 Task: For heading Use Lora with yellow colour.  font size for heading24,  'Change the font style of data to'Lora and font size to 16,  Change the alignment of both headline & data to Align left In the sheet  Attendance Sheet for Weekly Auditingbook
Action: Mouse moved to (532, 375)
Screenshot: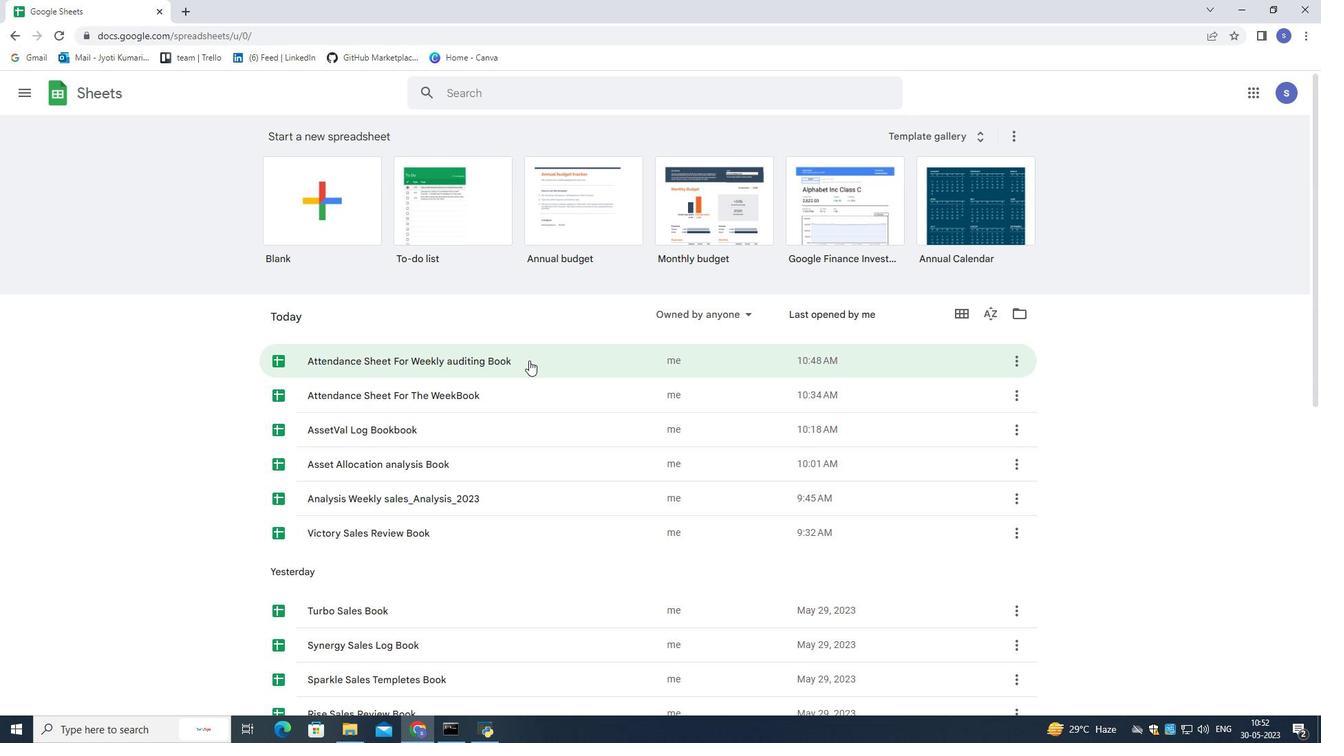 
Action: Mouse scrolled (532, 374) with delta (0, 0)
Screenshot: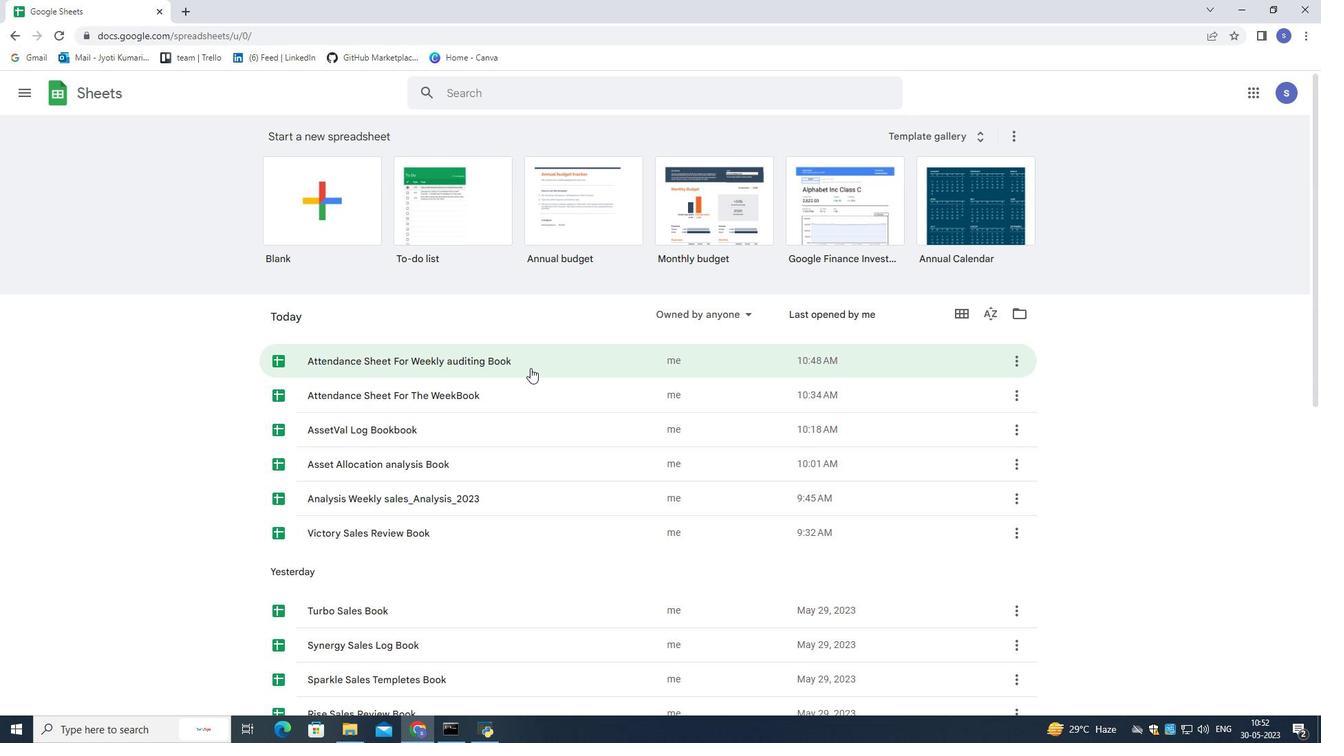 
Action: Mouse moved to (532, 375)
Screenshot: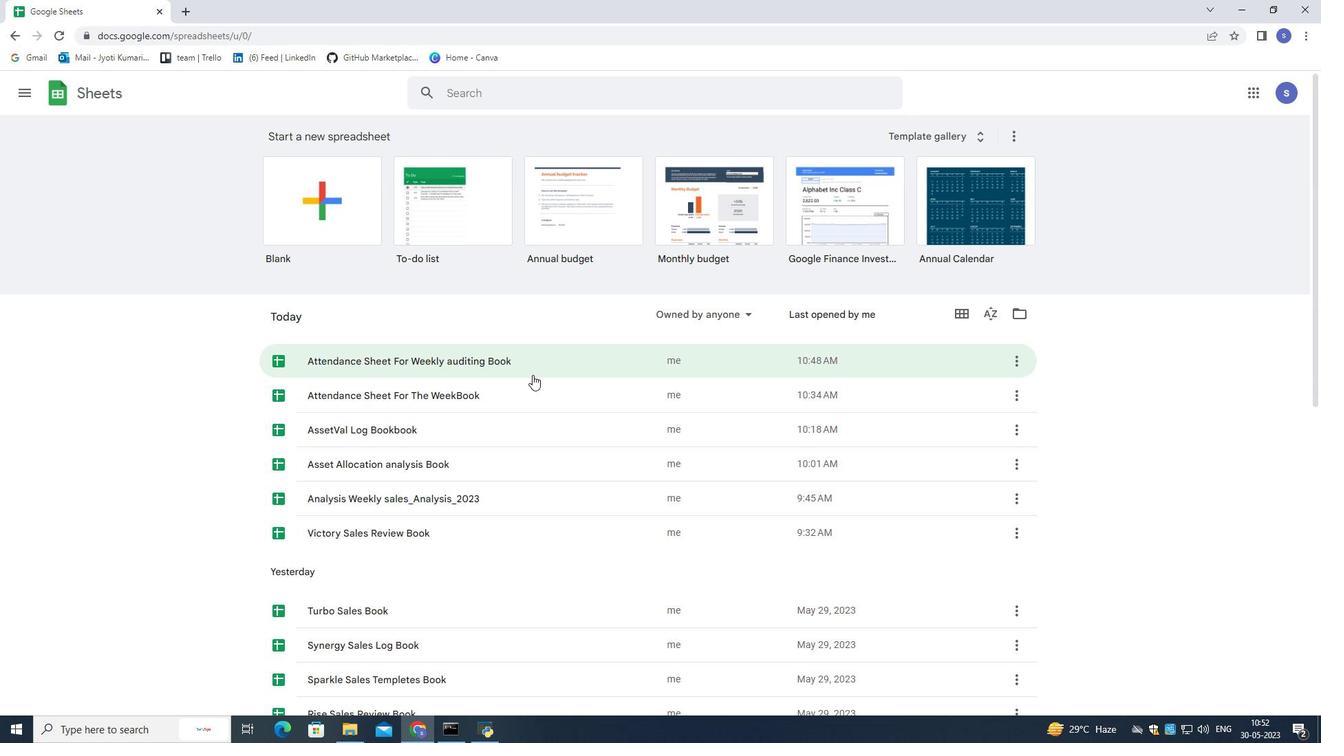 
Action: Mouse scrolled (532, 375) with delta (0, 0)
Screenshot: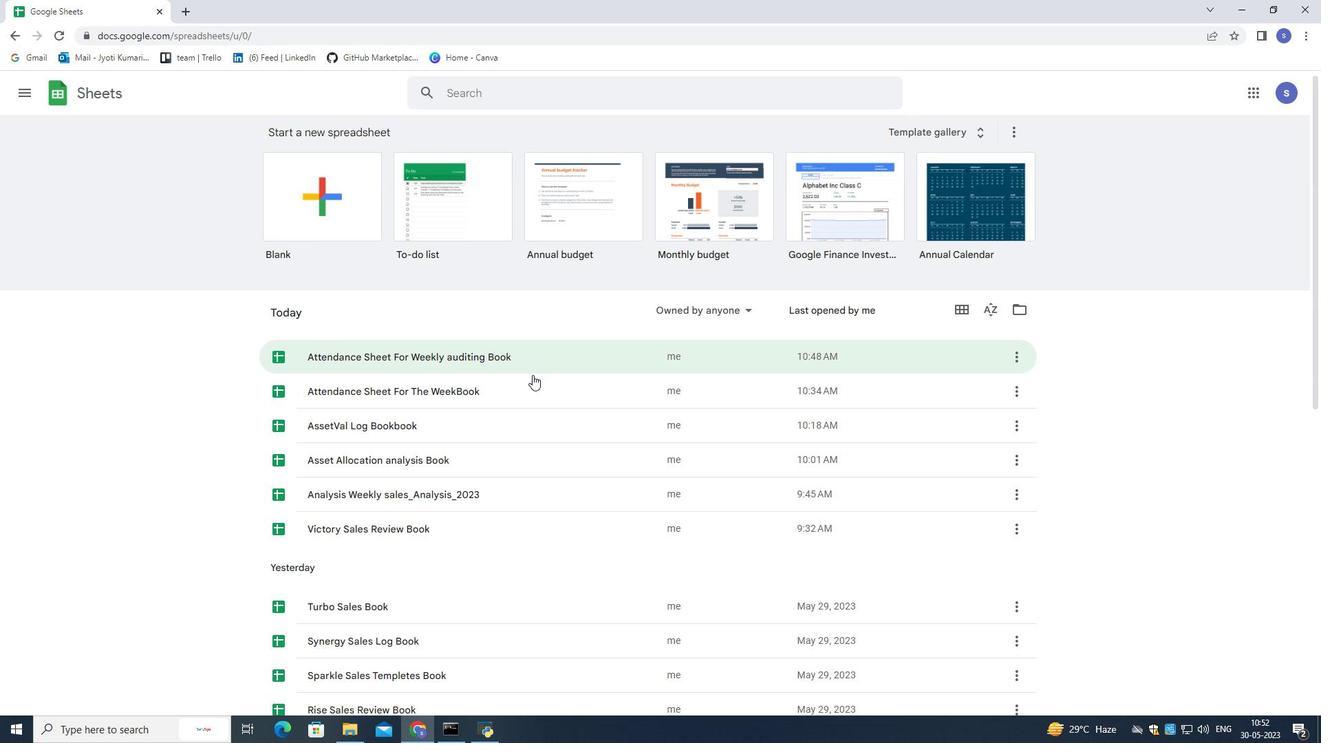 
Action: Mouse scrolled (532, 375) with delta (0, 0)
Screenshot: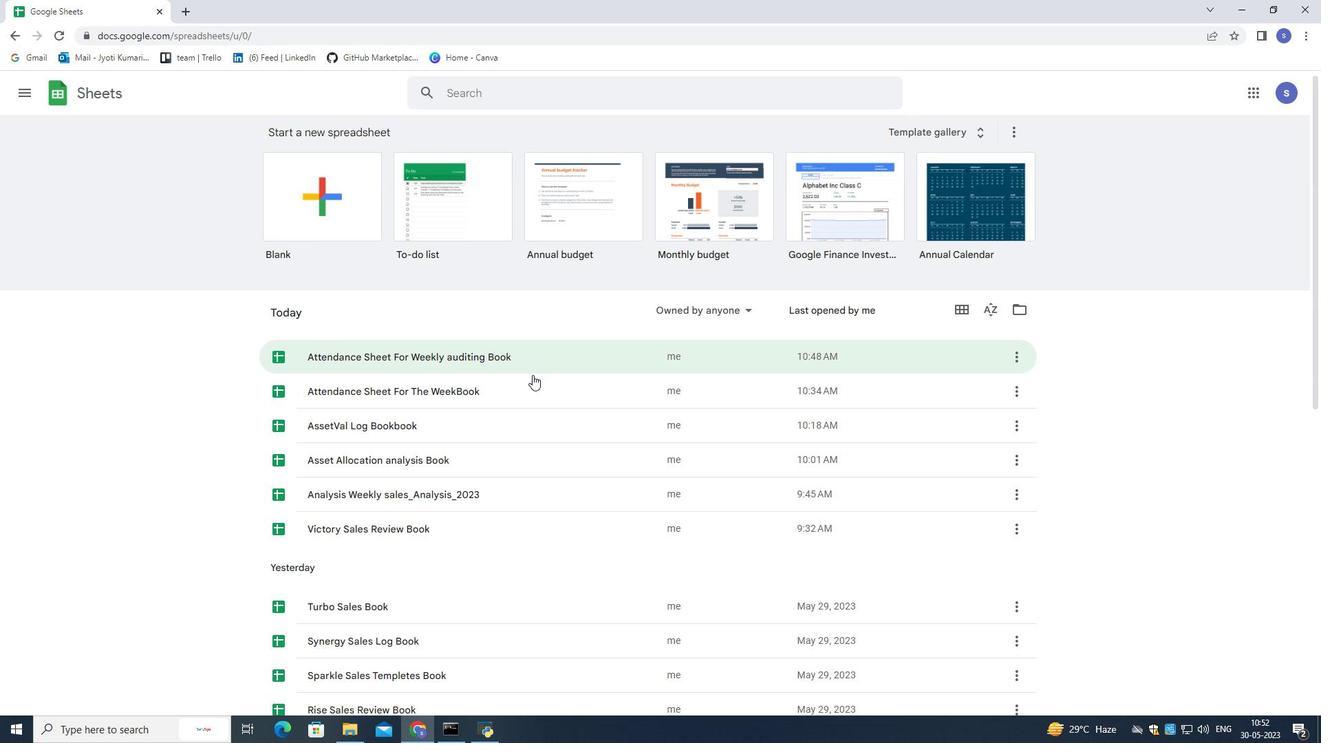 
Action: Mouse scrolled (532, 375) with delta (0, 0)
Screenshot: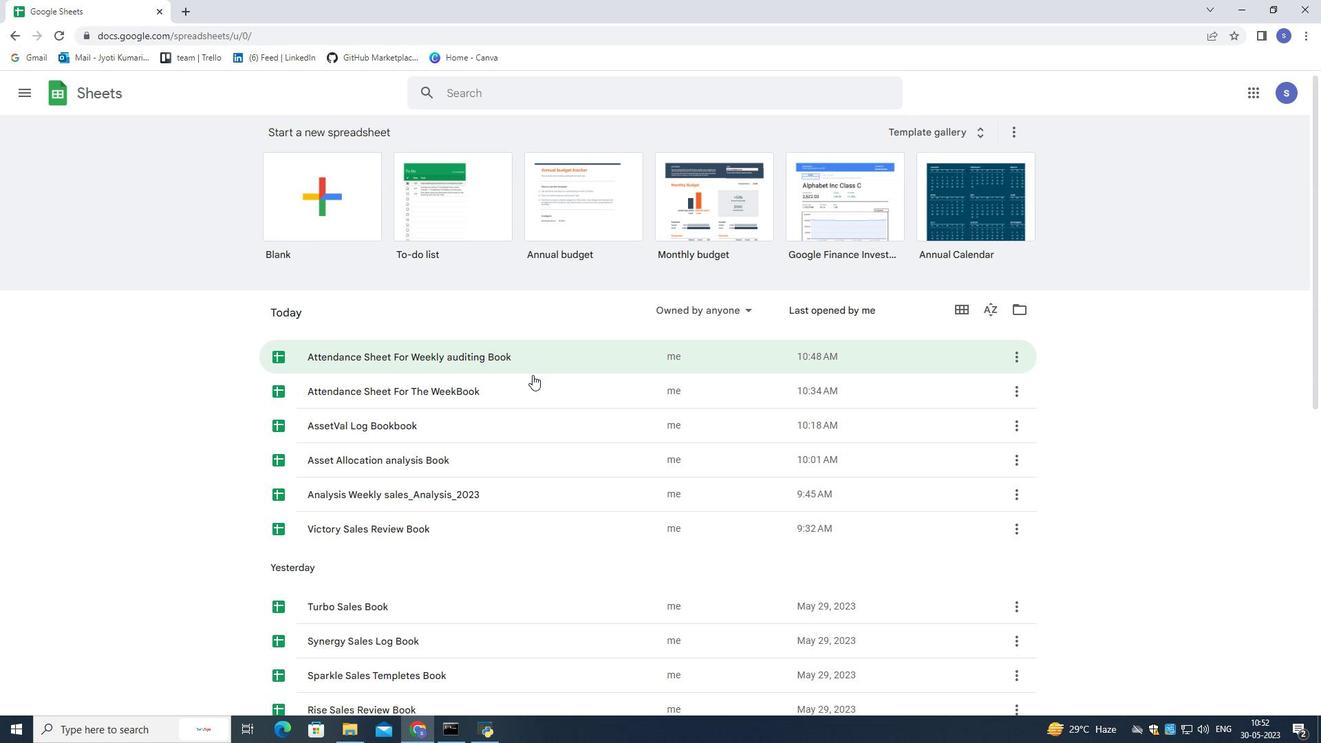 
Action: Mouse scrolled (532, 375) with delta (0, 0)
Screenshot: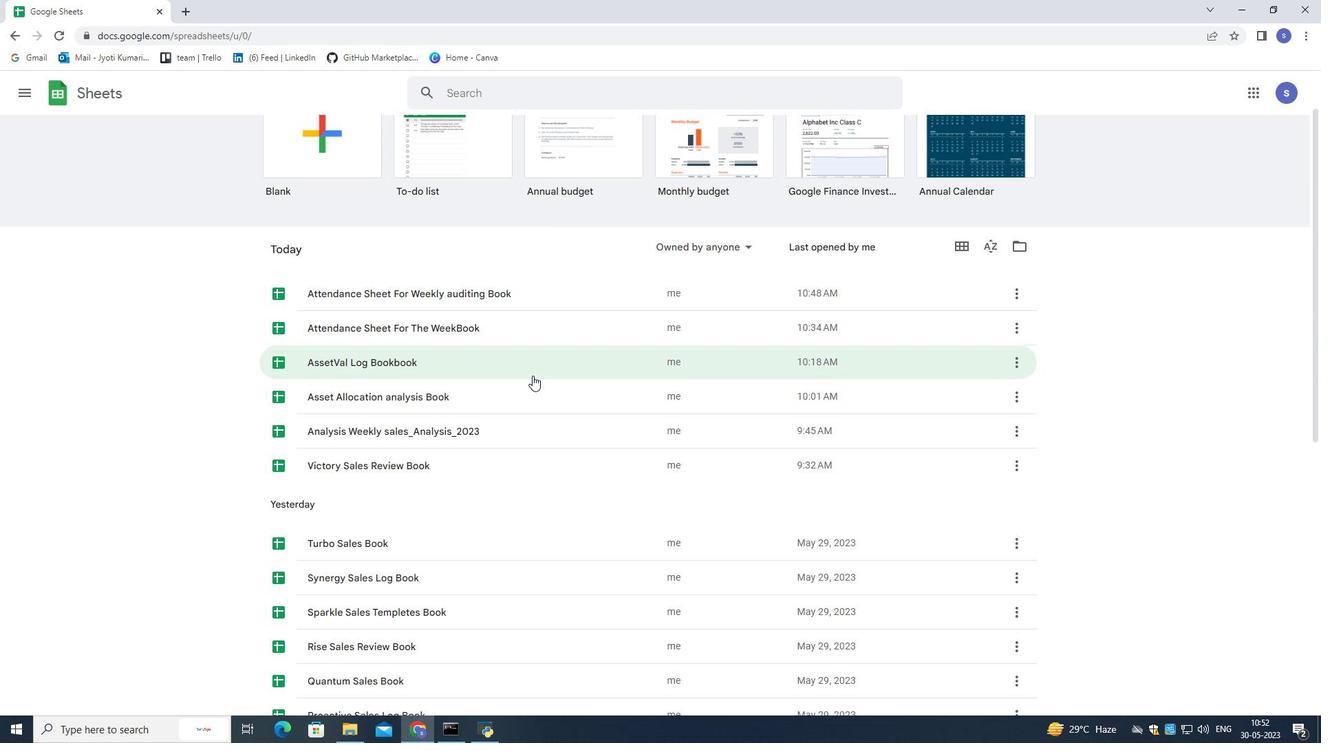 
Action: Mouse scrolled (532, 376) with delta (0, 0)
Screenshot: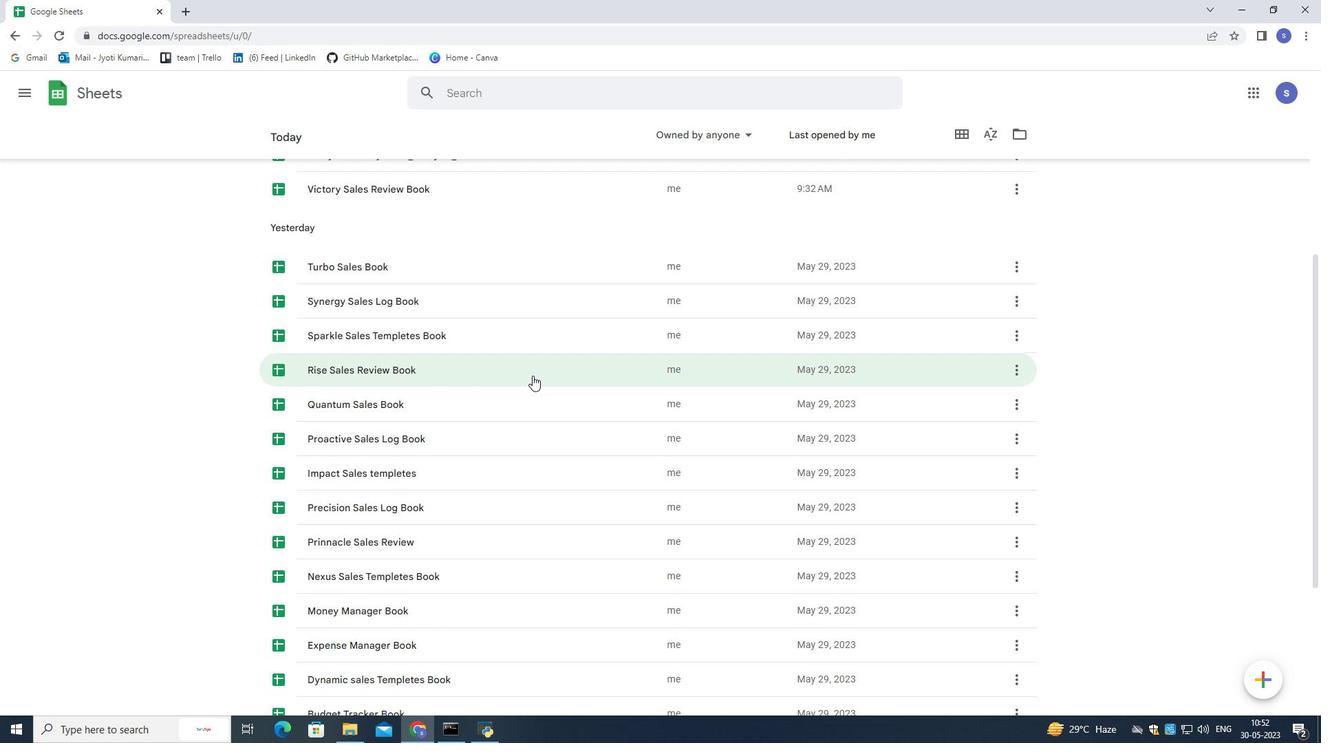 
Action: Mouse scrolled (532, 376) with delta (0, 0)
Screenshot: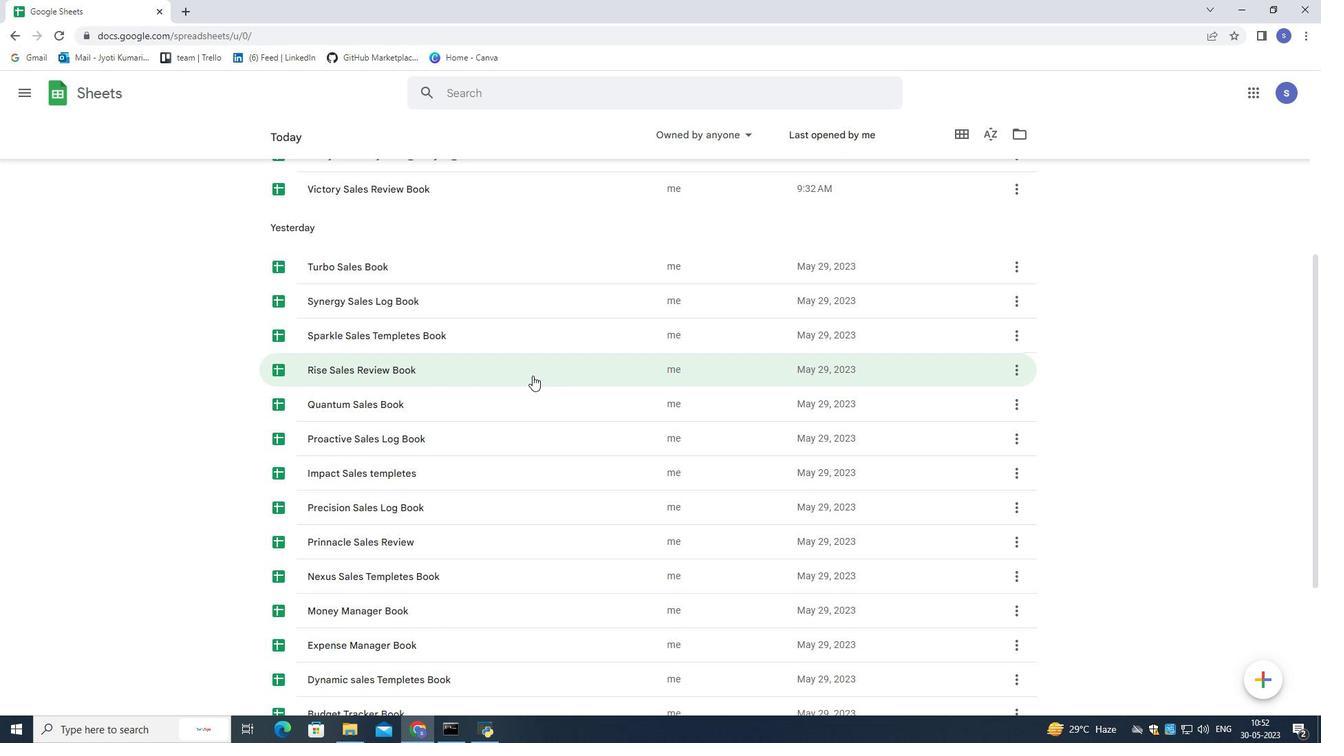 
Action: Mouse scrolled (532, 376) with delta (0, 0)
Screenshot: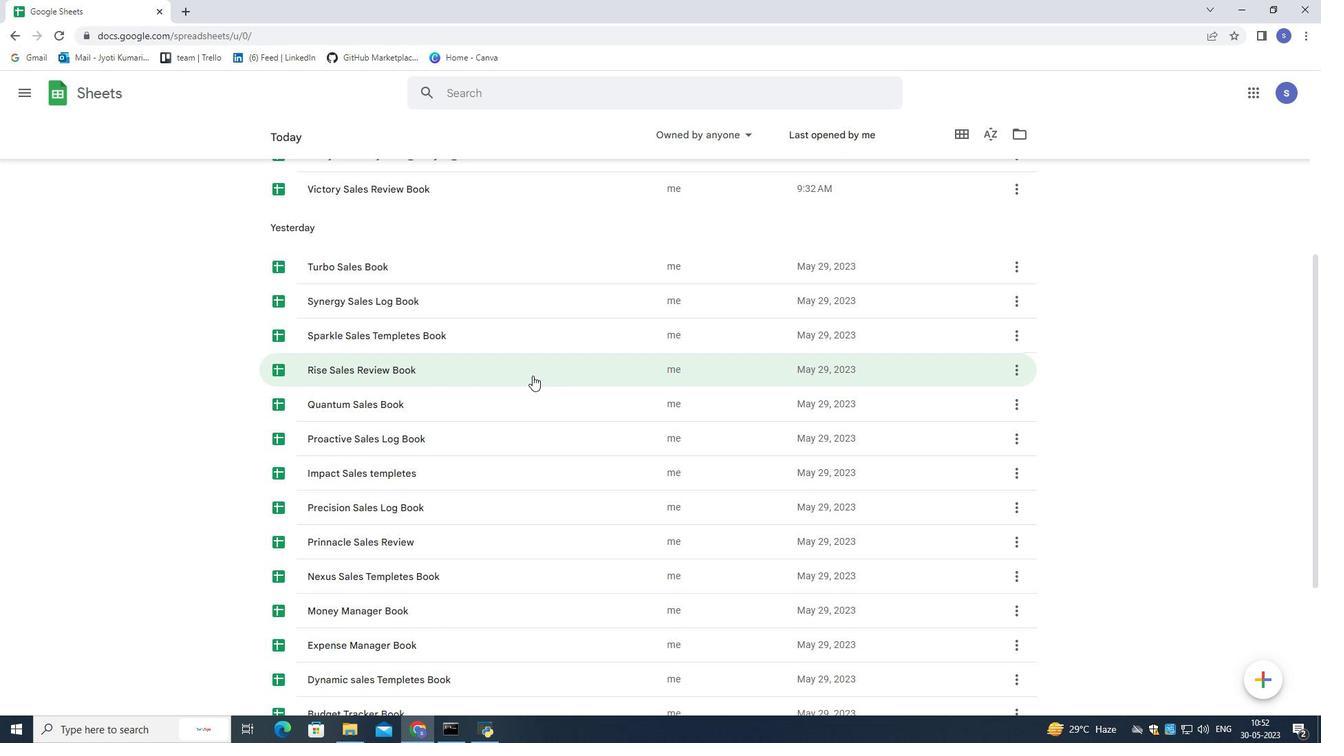 
Action: Mouse scrolled (532, 376) with delta (0, 0)
Screenshot: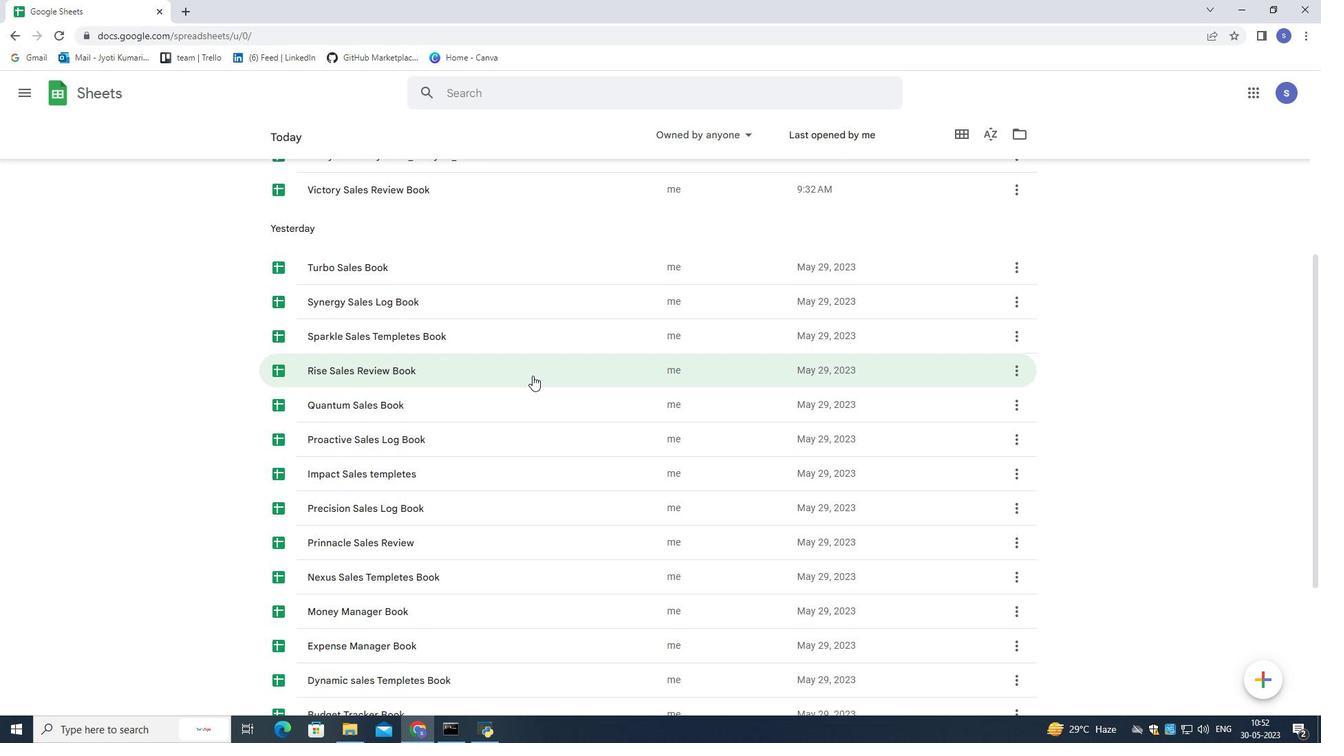 
Action: Mouse scrolled (532, 376) with delta (0, 0)
Screenshot: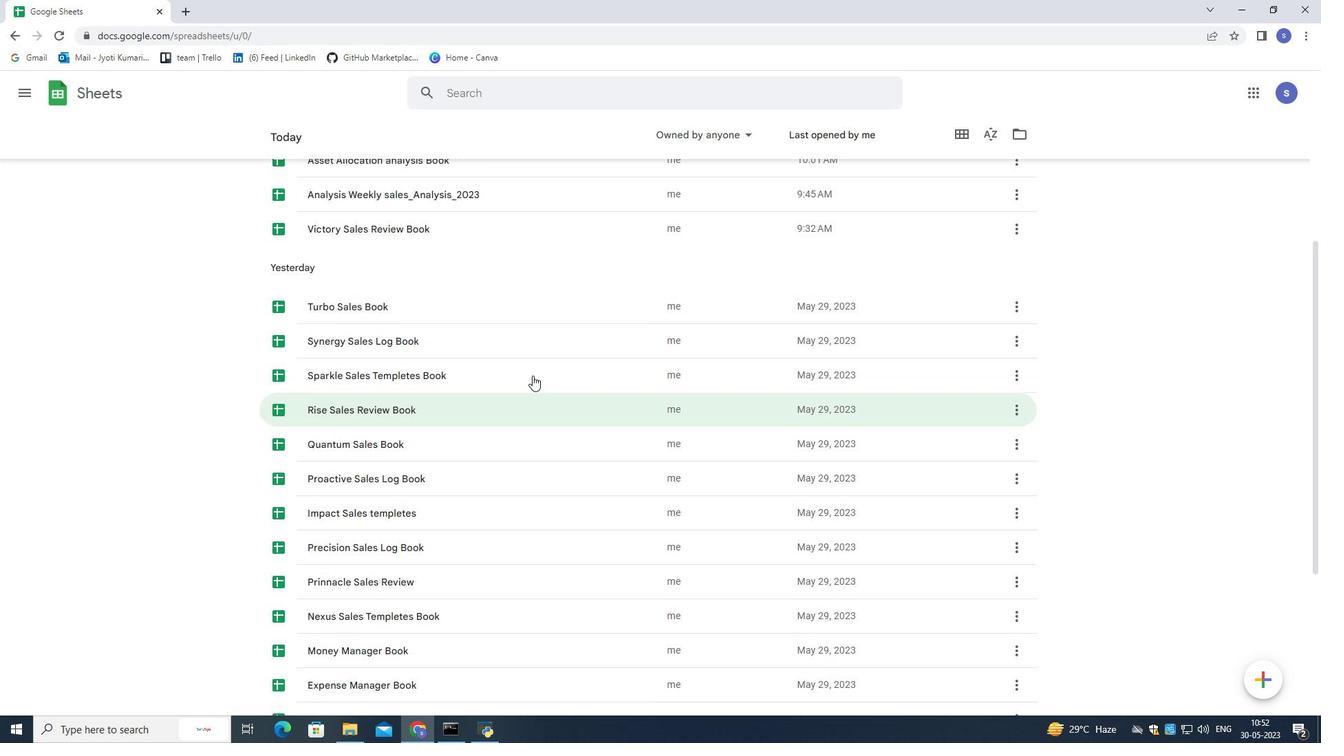 
Action: Mouse moved to (532, 353)
Screenshot: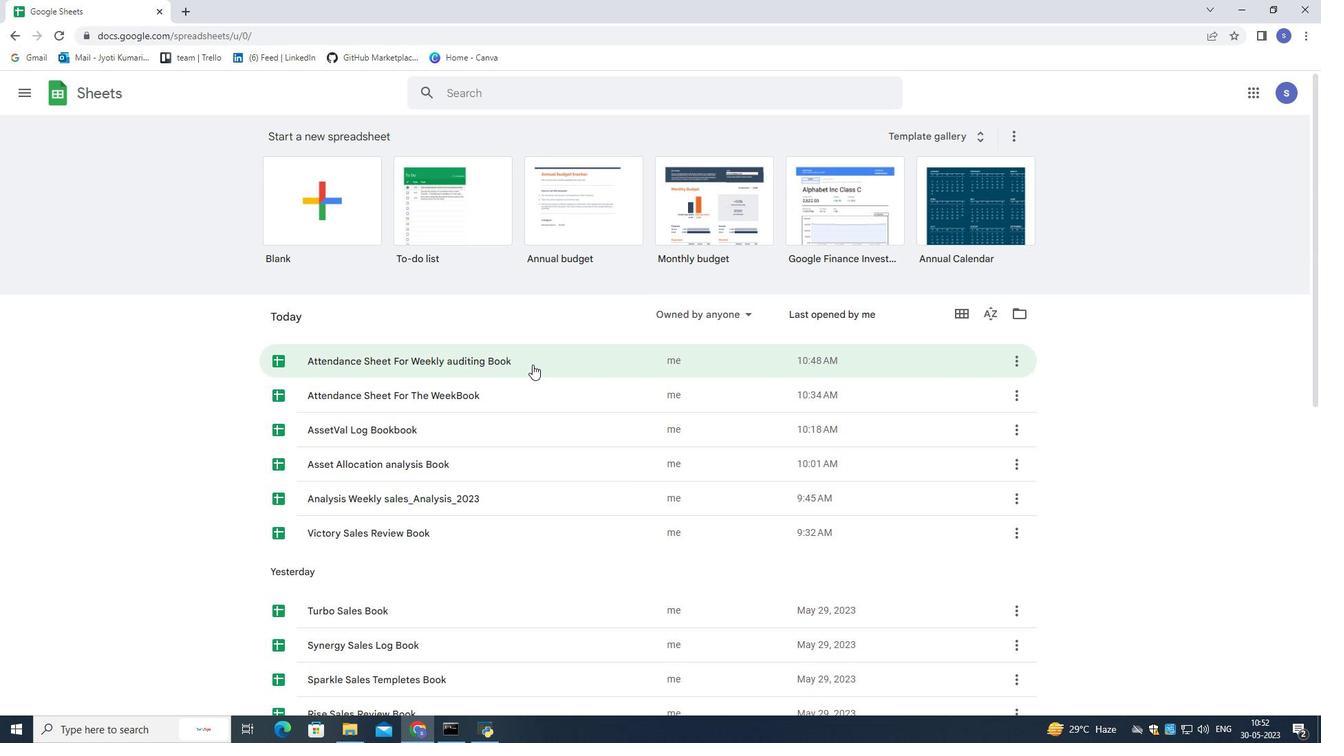 
Action: Mouse pressed left at (532, 353)
Screenshot: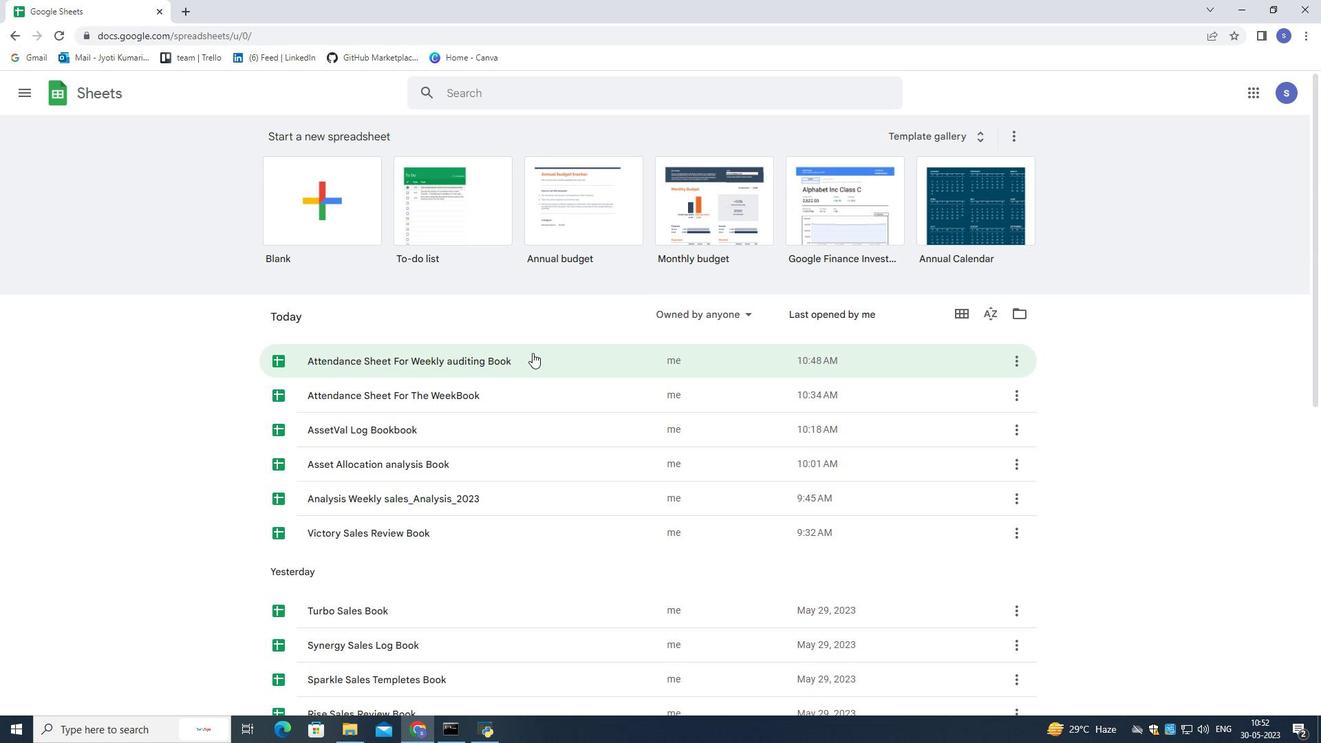
Action: Mouse moved to (289, 187)
Screenshot: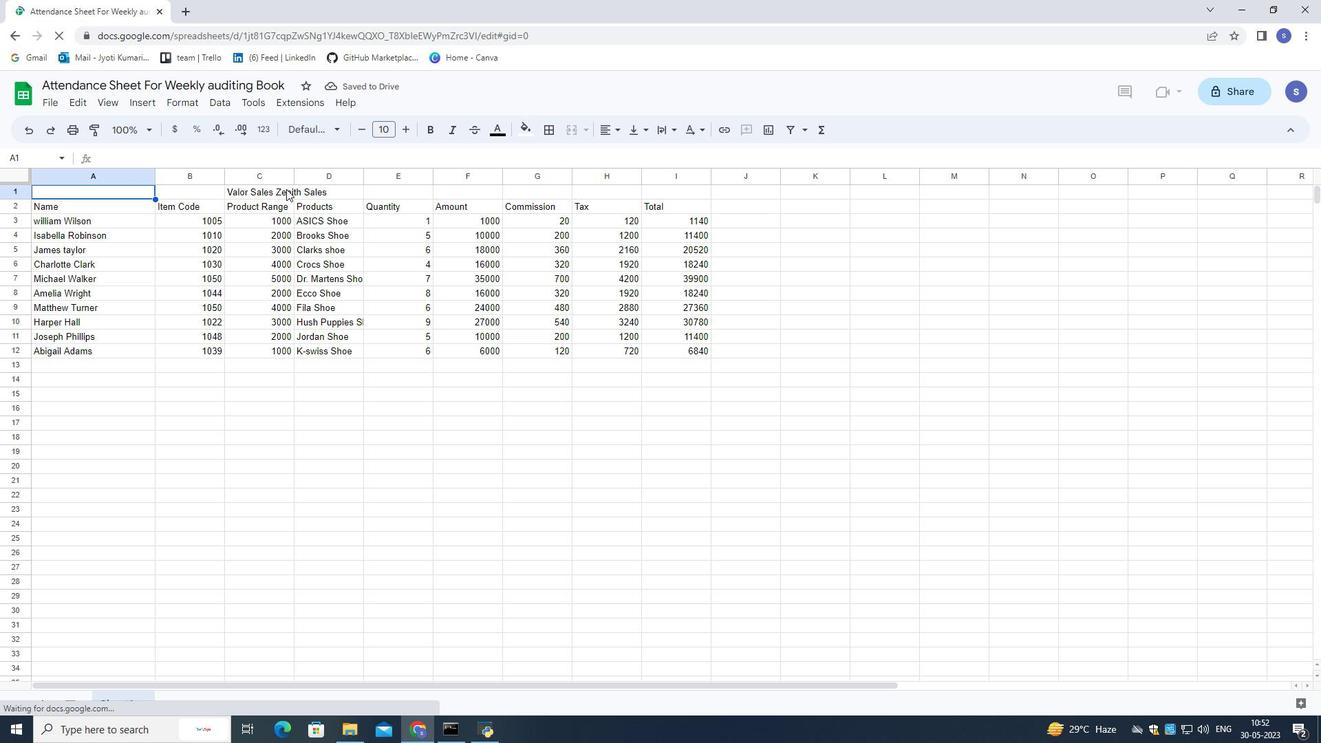 
Action: Mouse pressed left at (289, 187)
Screenshot: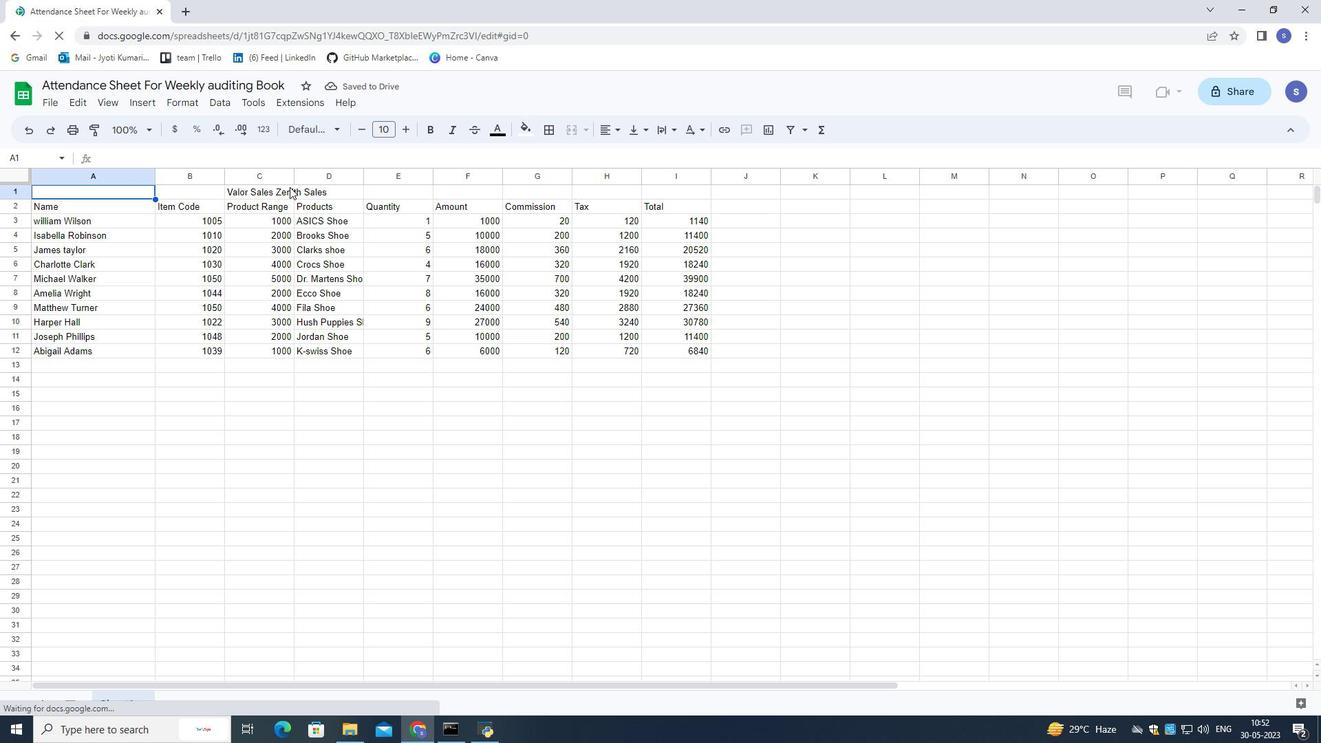 
Action: Mouse pressed left at (289, 187)
Screenshot: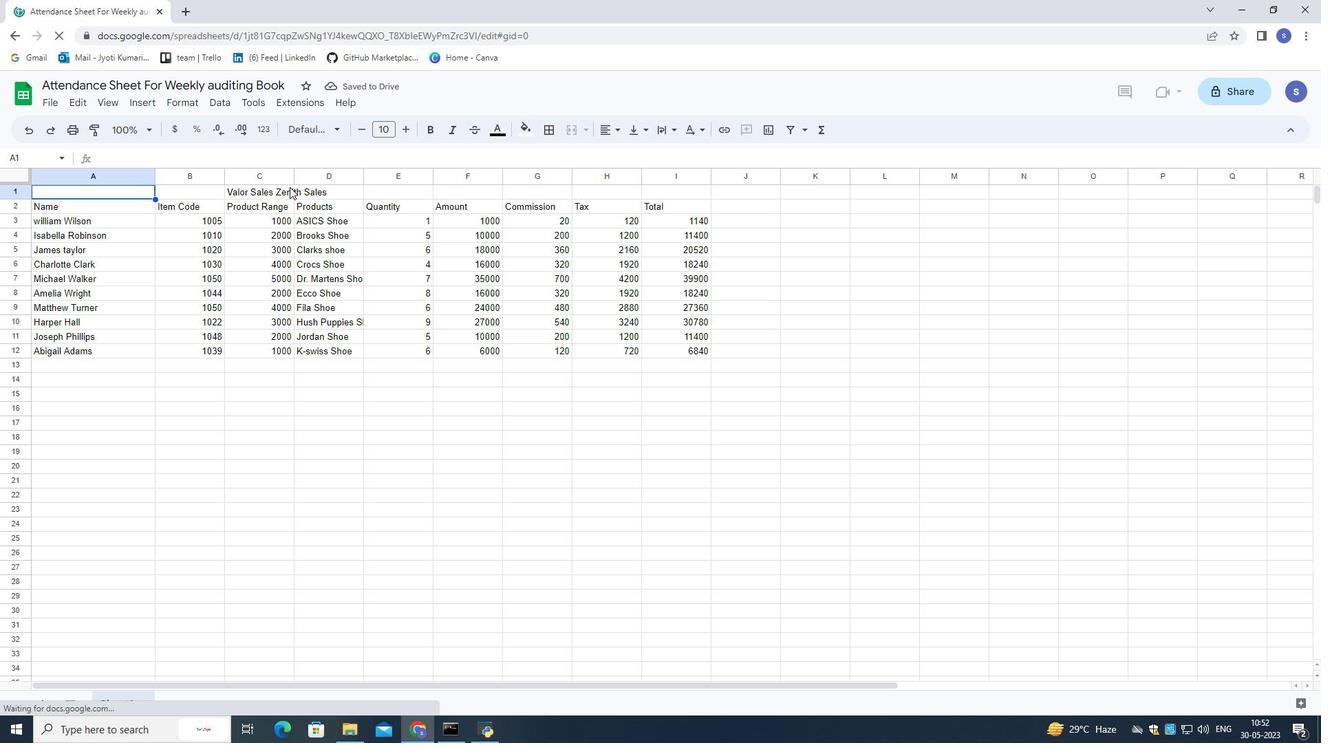 
Action: Mouse moved to (333, 130)
Screenshot: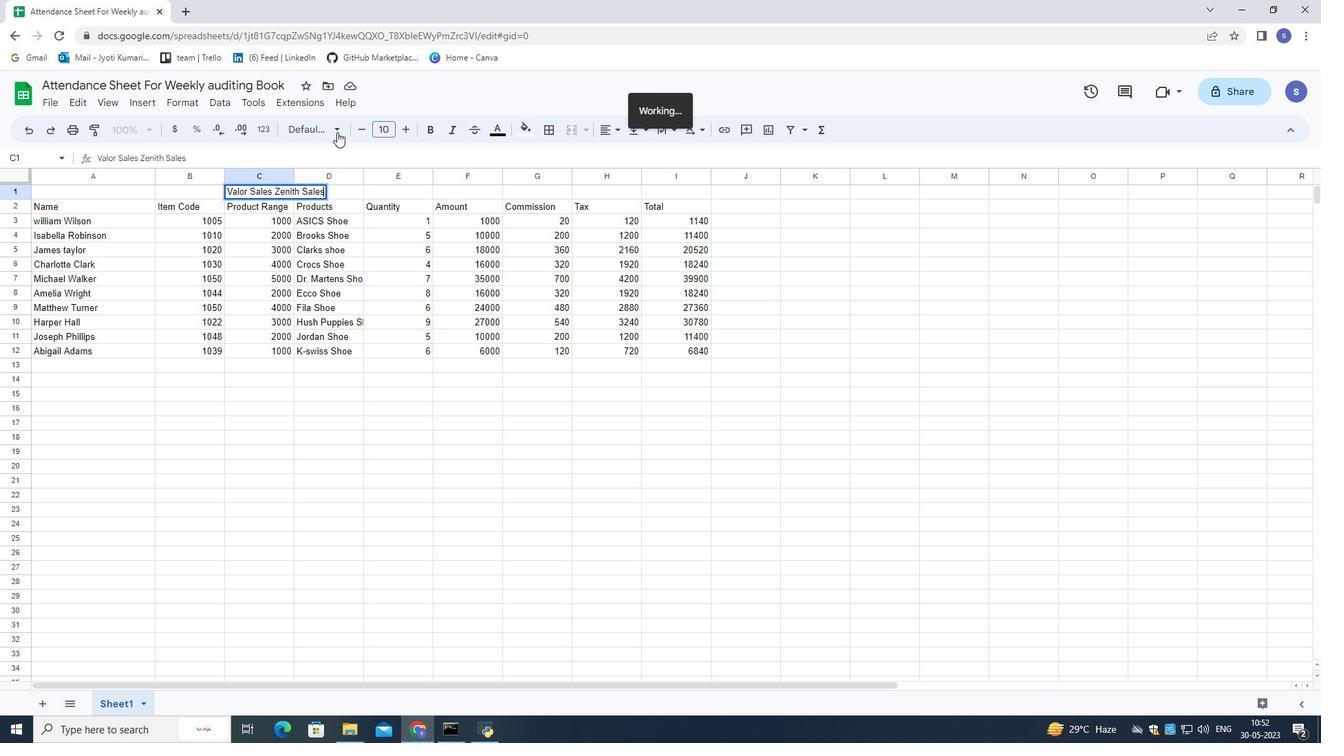 
Action: Mouse pressed left at (333, 130)
Screenshot: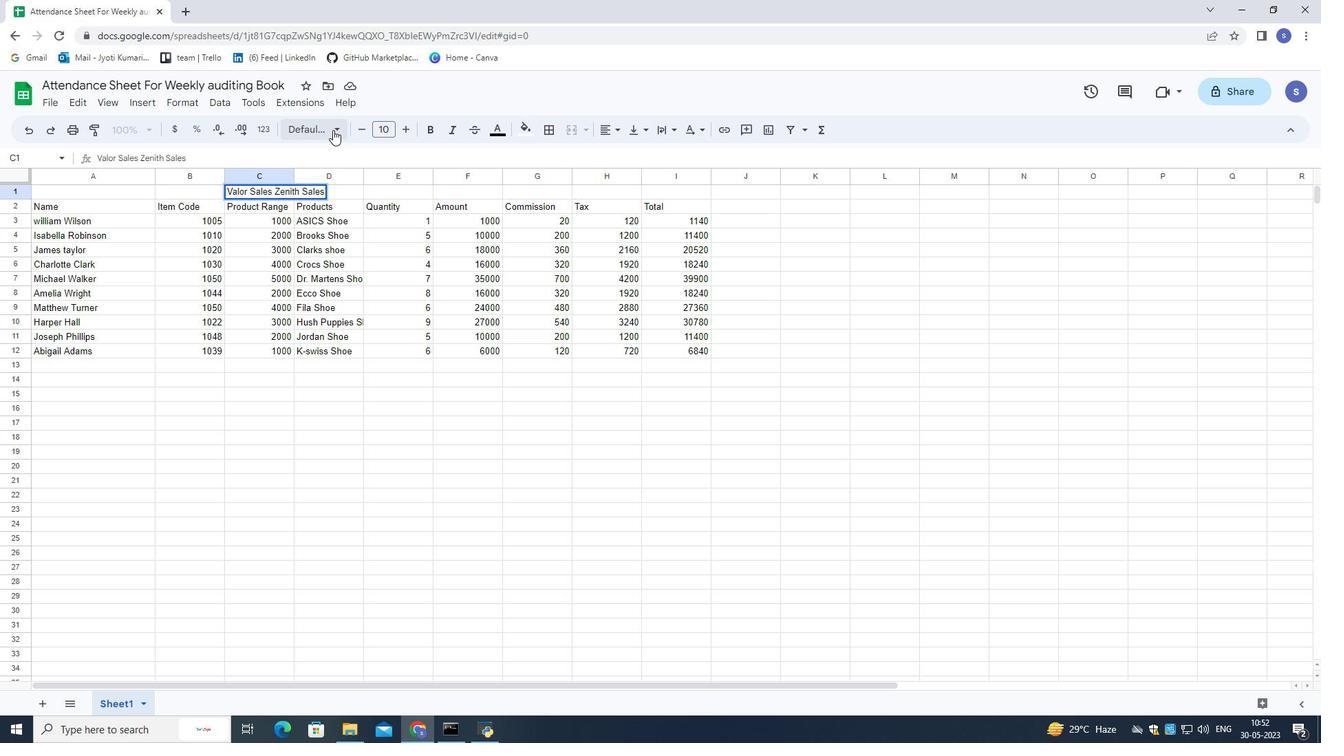 
Action: Mouse moved to (331, 293)
Screenshot: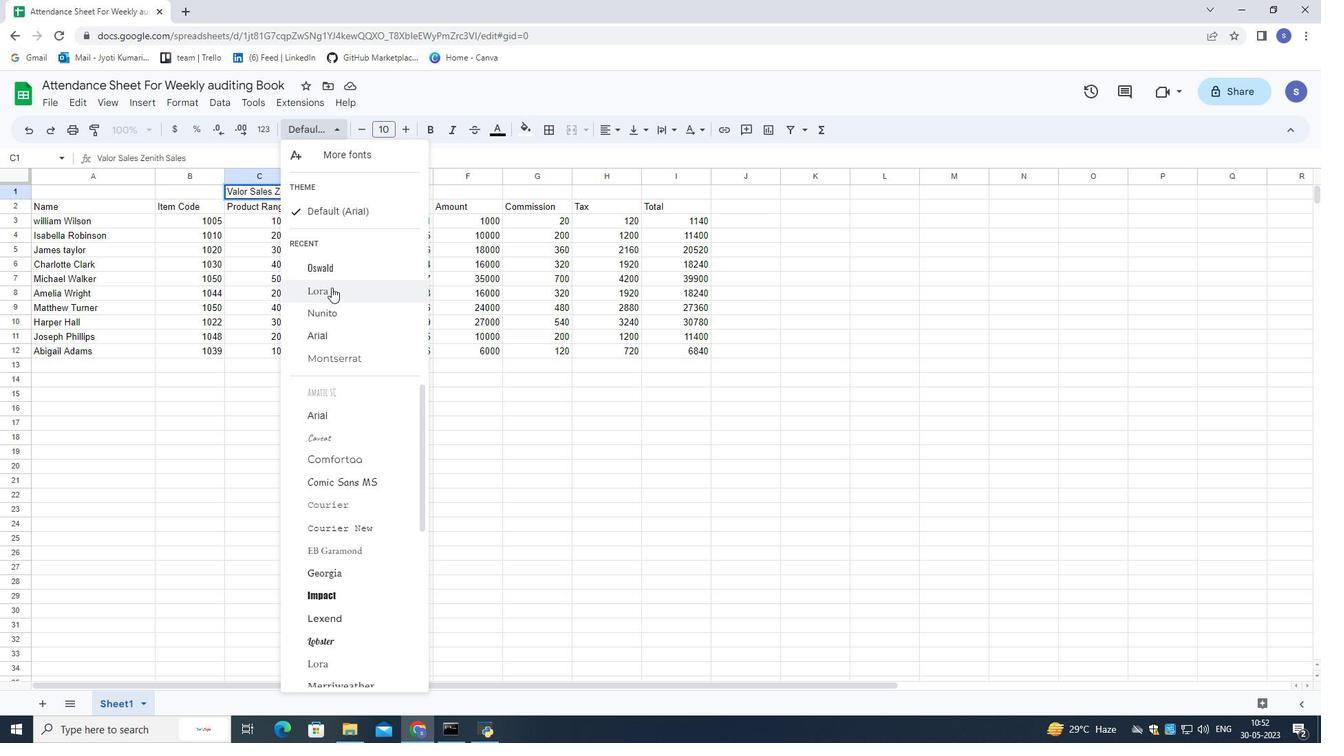 
Action: Mouse pressed left at (331, 293)
Screenshot: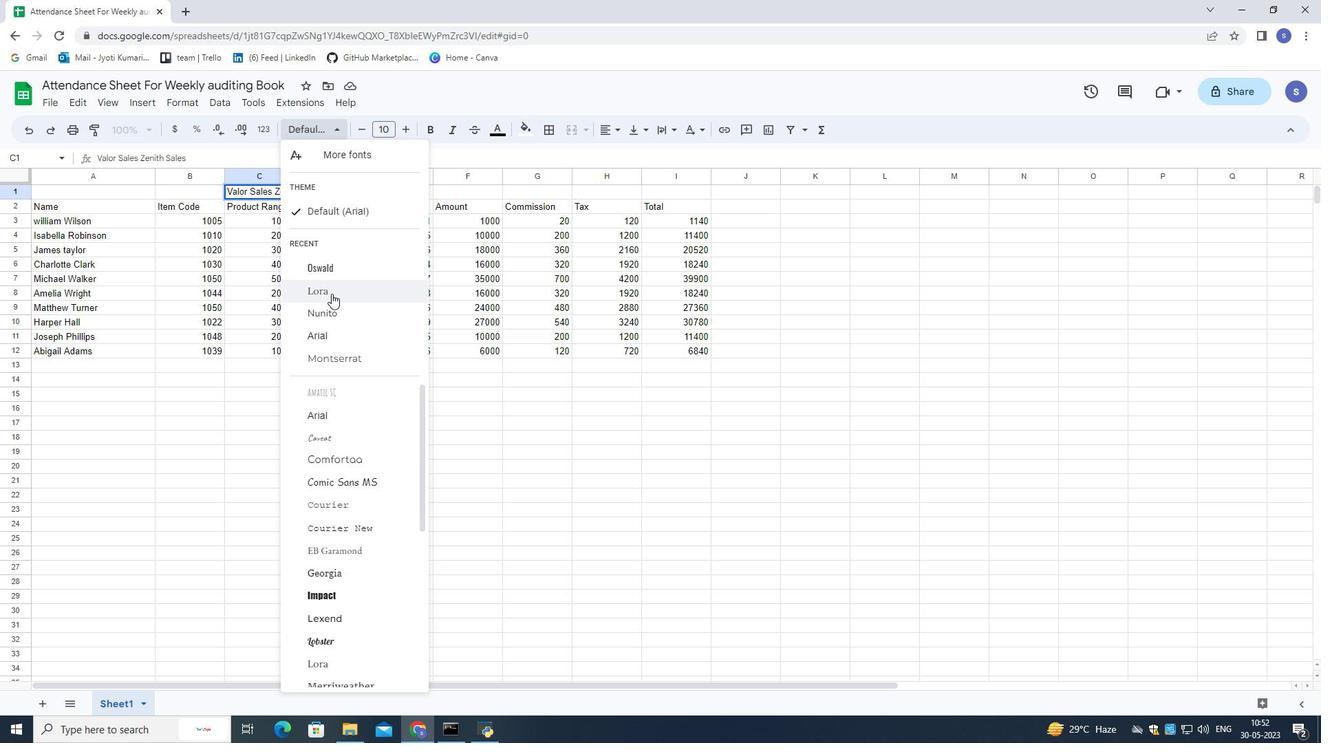 
Action: Mouse moved to (229, 187)
Screenshot: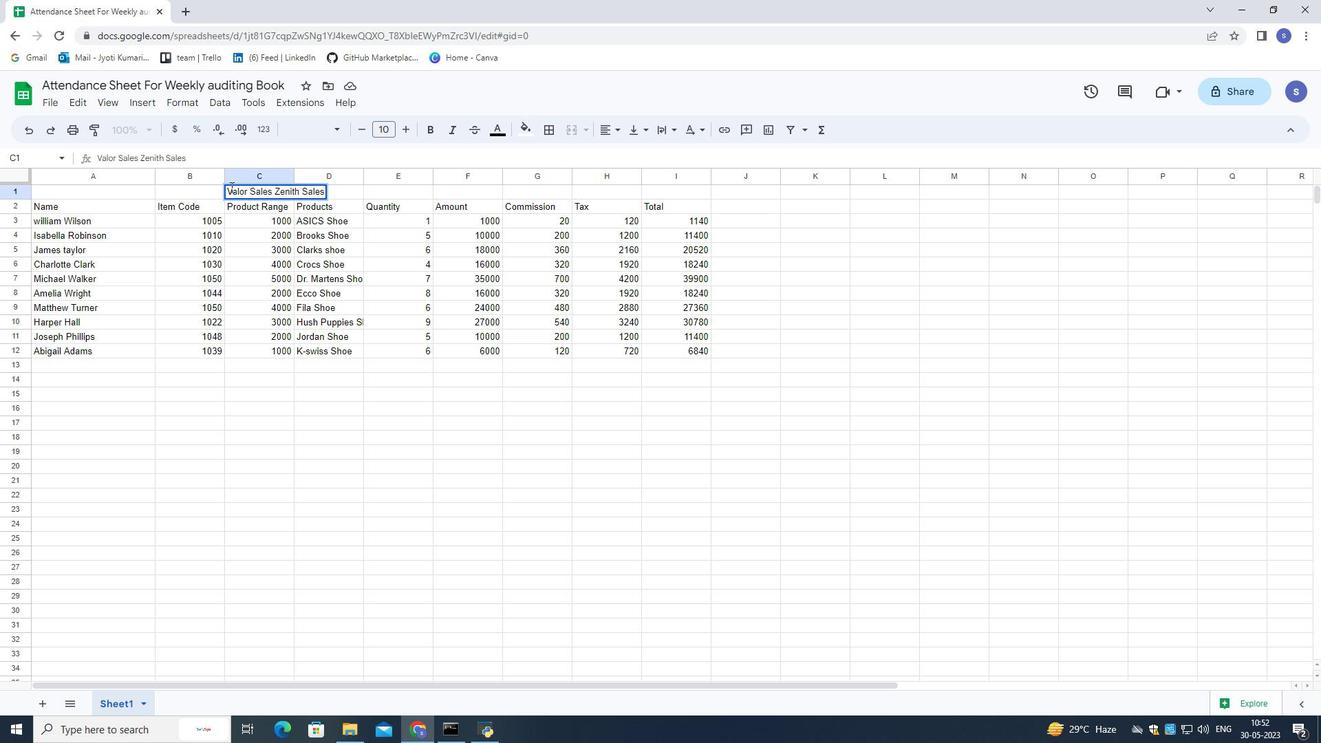 
Action: Mouse pressed left at (229, 187)
Screenshot: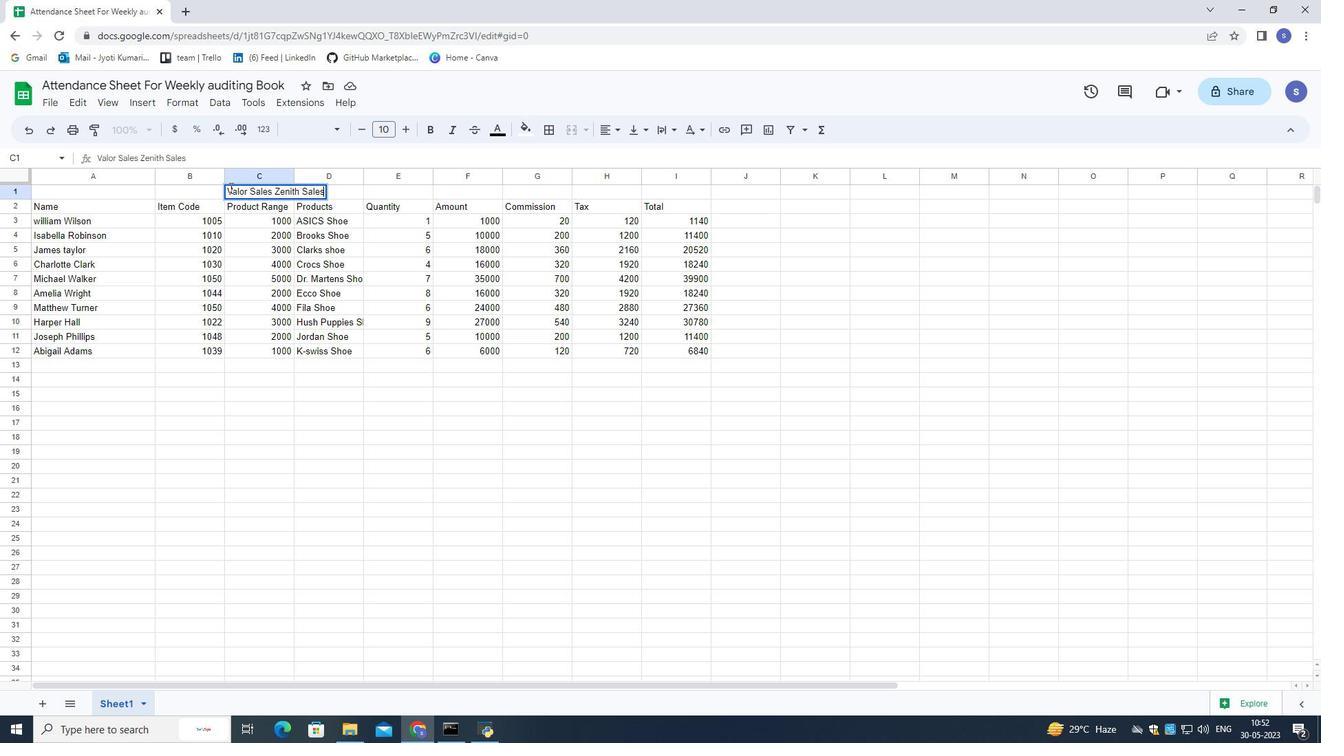 
Action: Mouse moved to (282, 234)
Screenshot: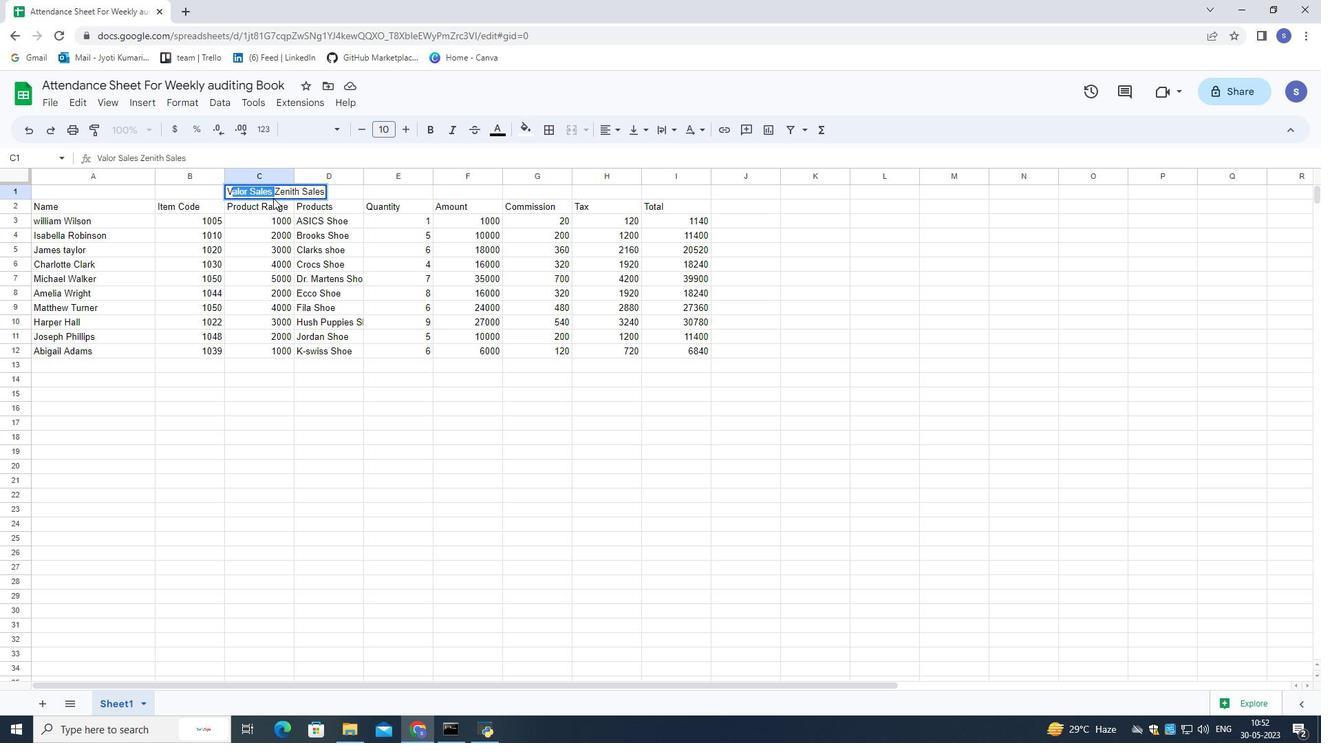 
Action: Mouse pressed left at (282, 234)
Screenshot: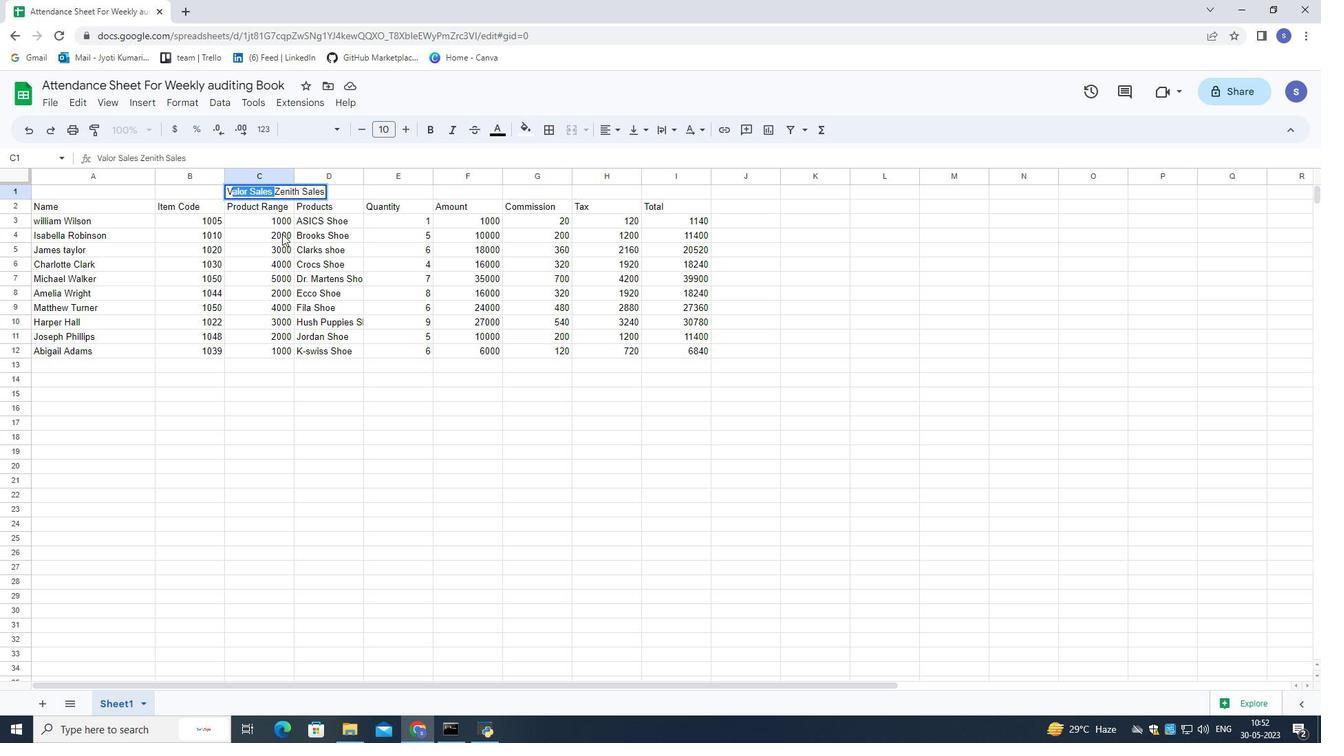 
Action: Mouse moved to (223, 187)
Screenshot: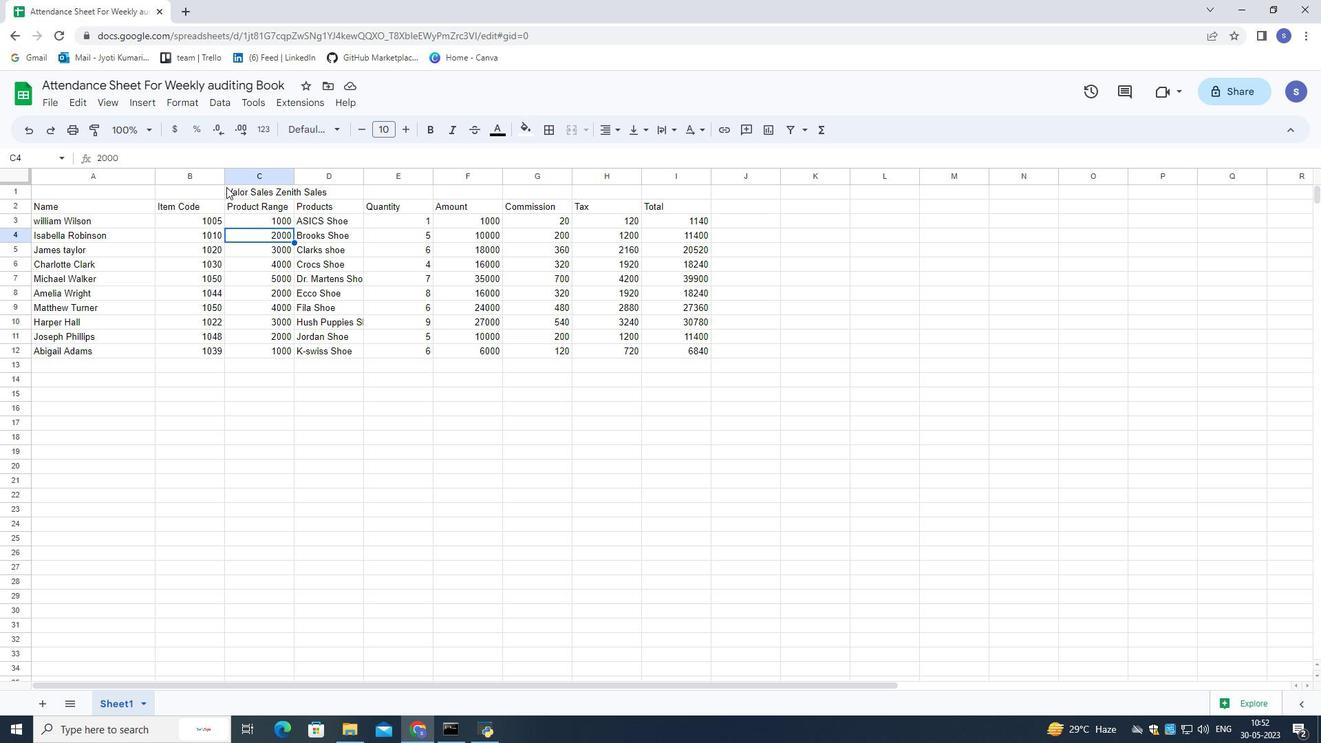 
Action: Mouse pressed left at (223, 187)
Screenshot: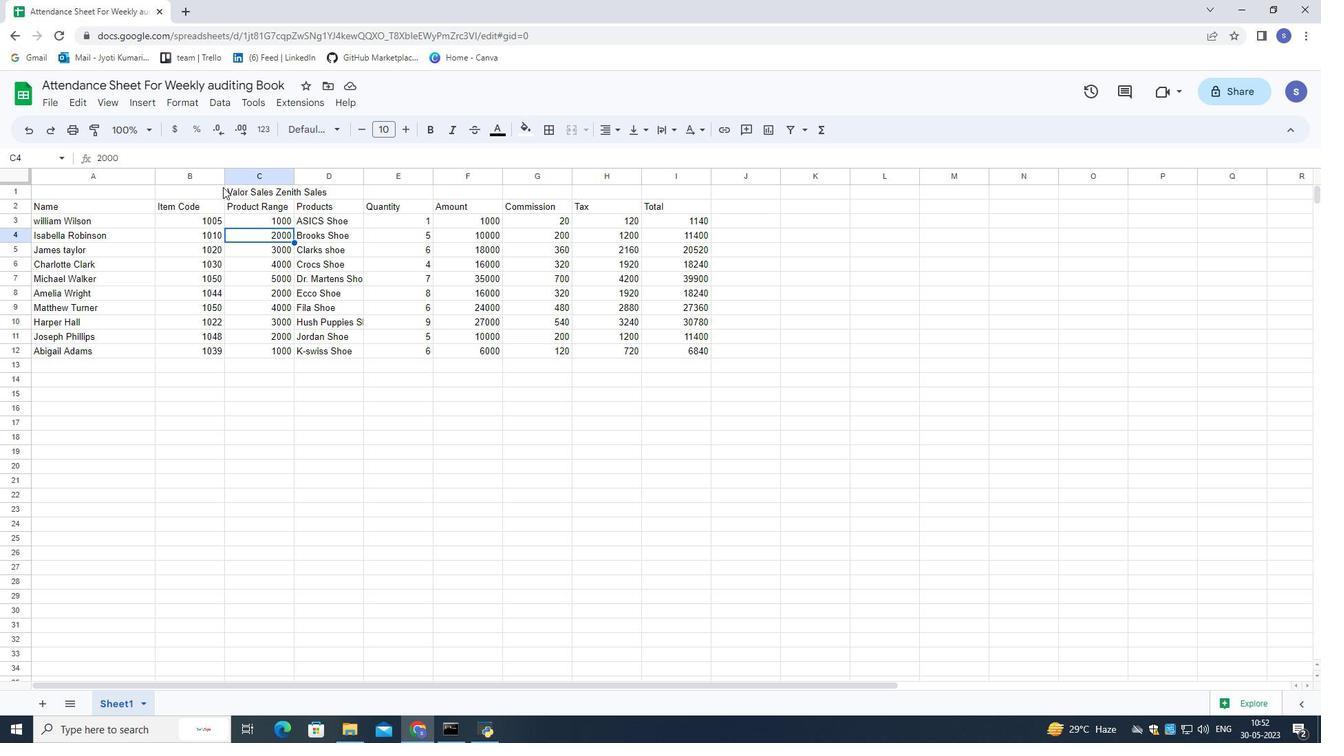 
Action: Mouse moved to (324, 125)
Screenshot: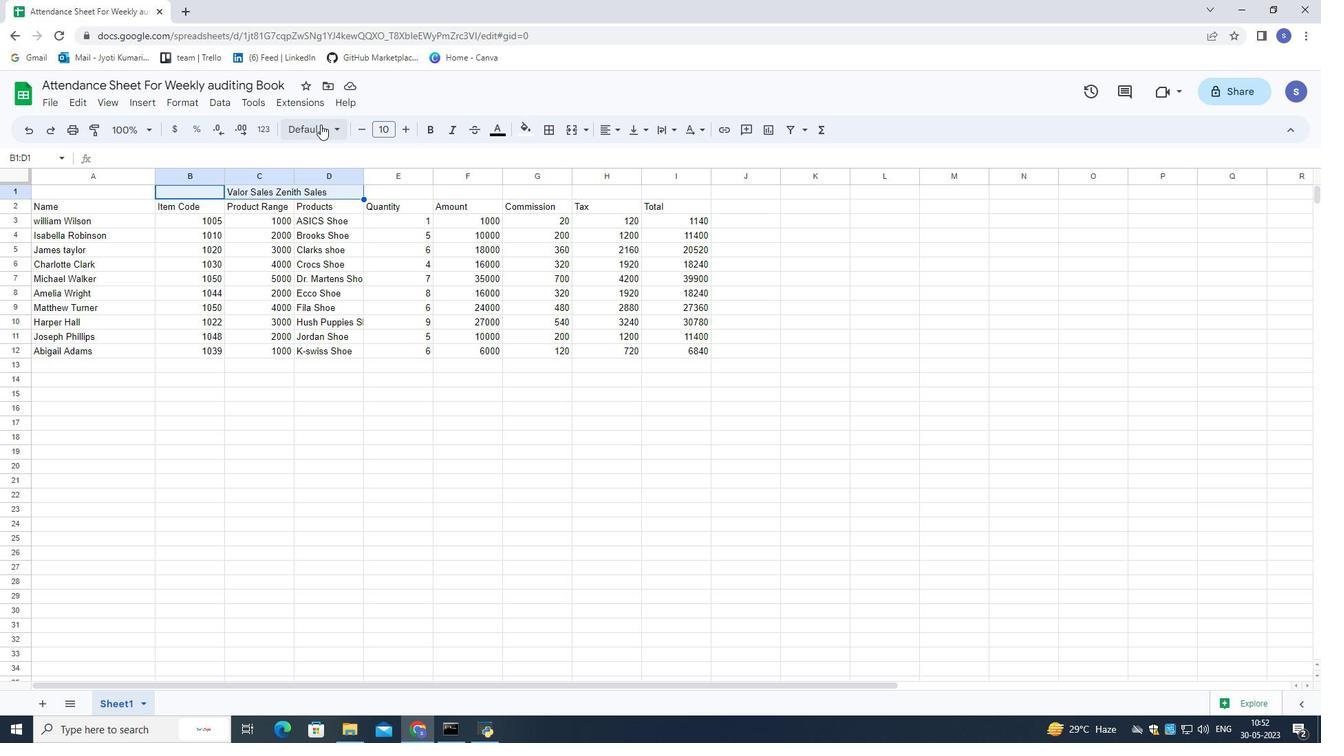 
Action: Mouse pressed left at (324, 125)
Screenshot: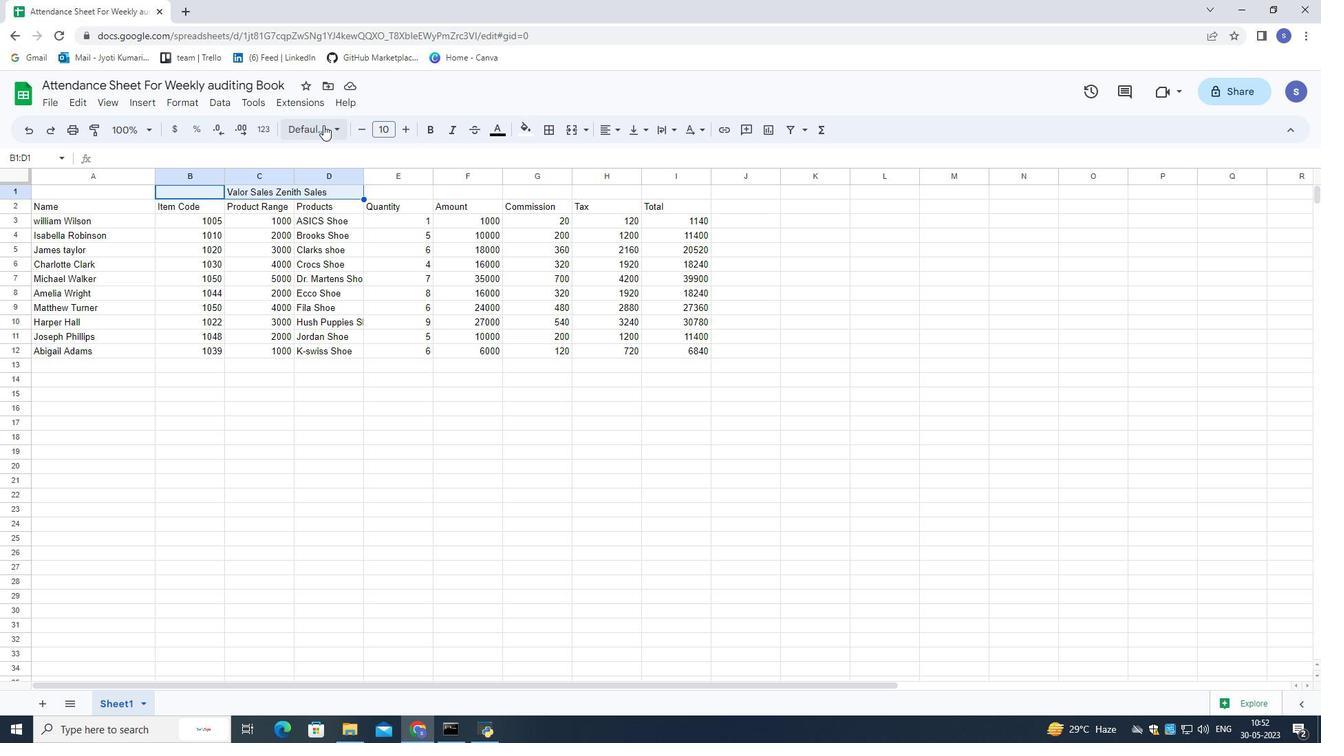 
Action: Mouse moved to (334, 263)
Screenshot: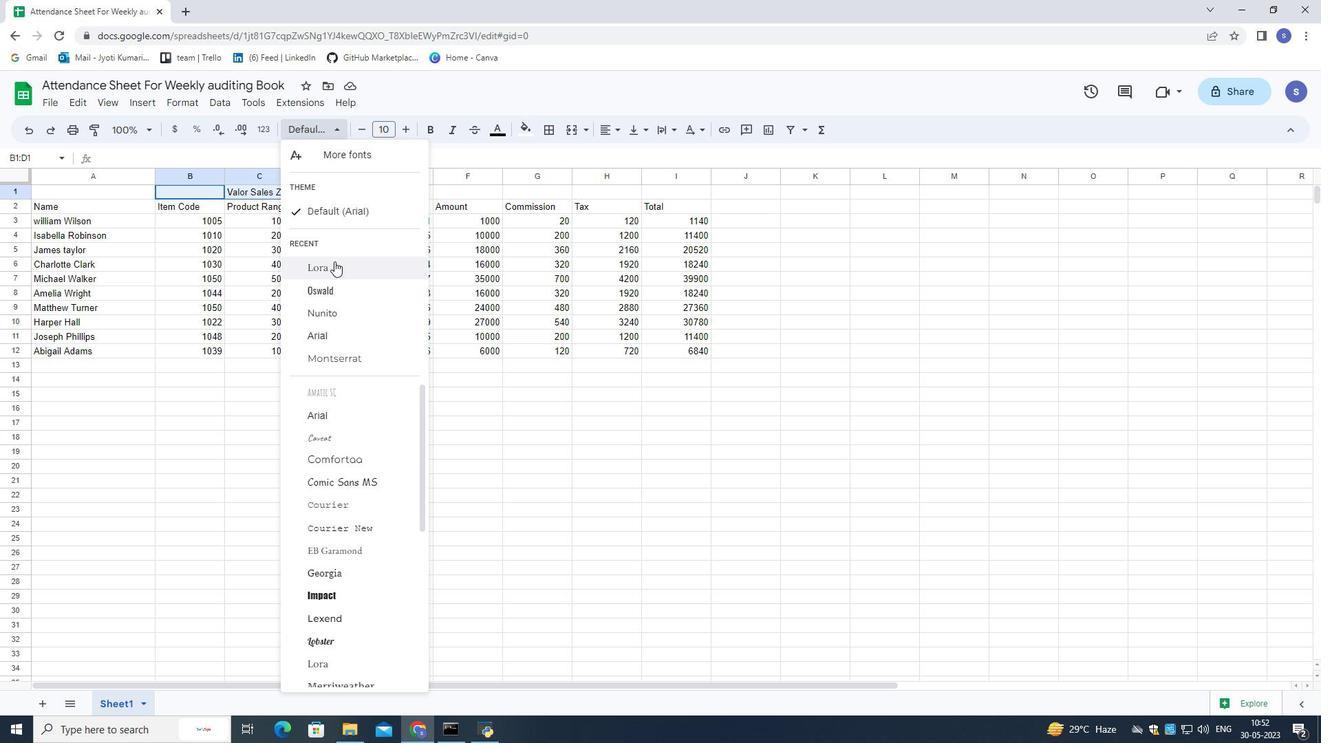 
Action: Mouse pressed left at (334, 263)
Screenshot: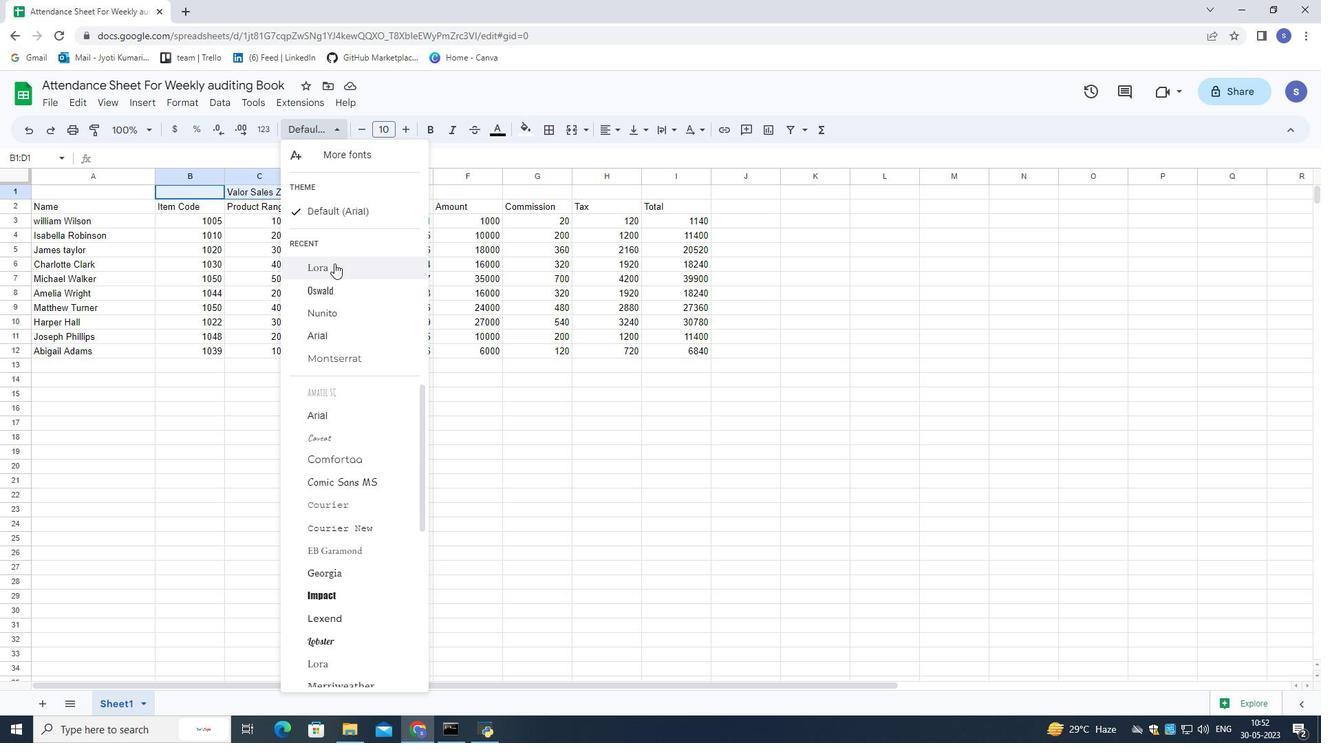 
Action: Mouse moved to (408, 128)
Screenshot: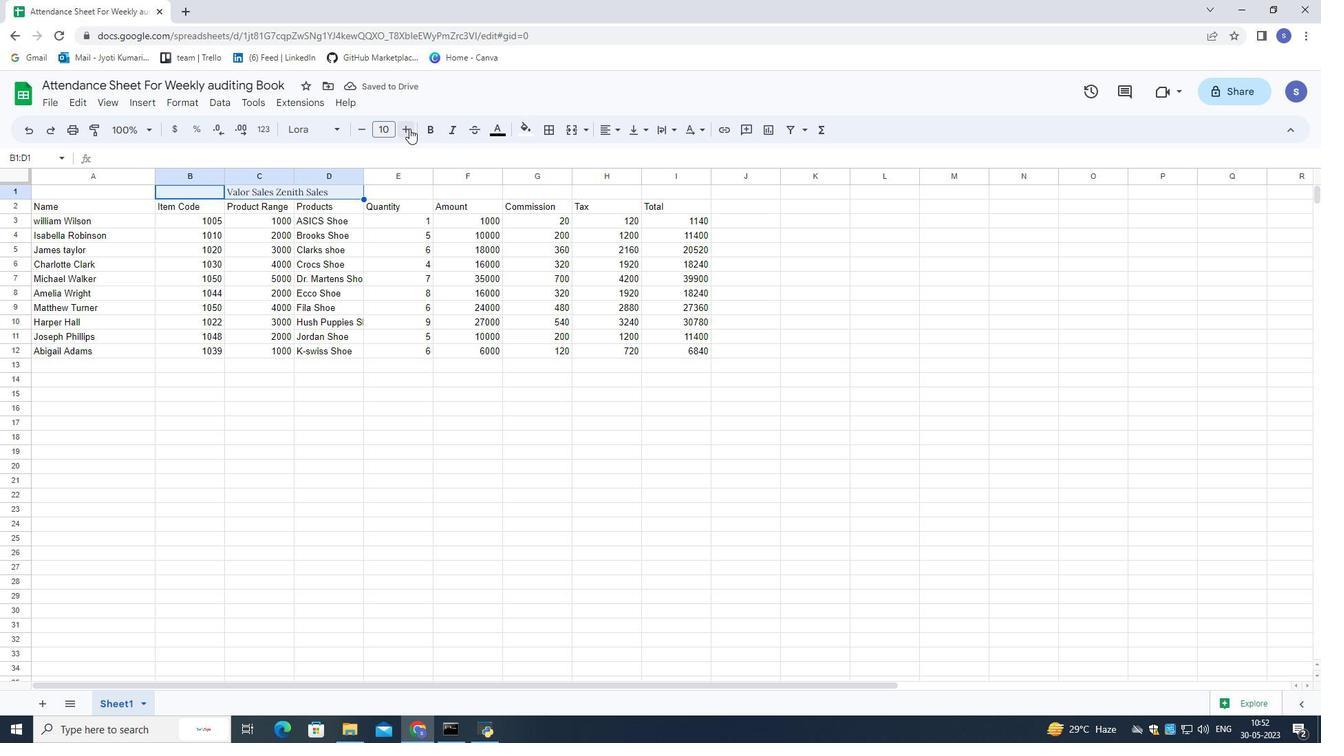 
Action: Mouse pressed left at (408, 128)
Screenshot: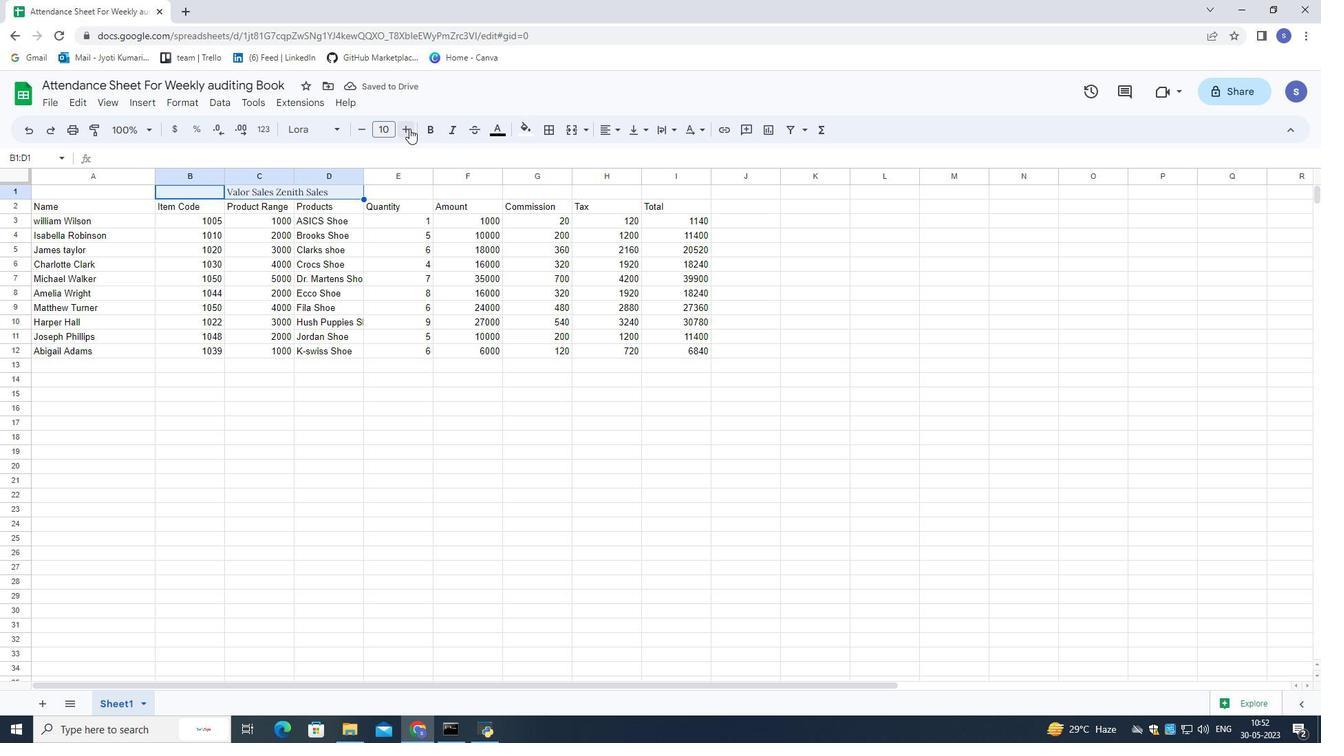 
Action: Mouse pressed left at (408, 128)
Screenshot: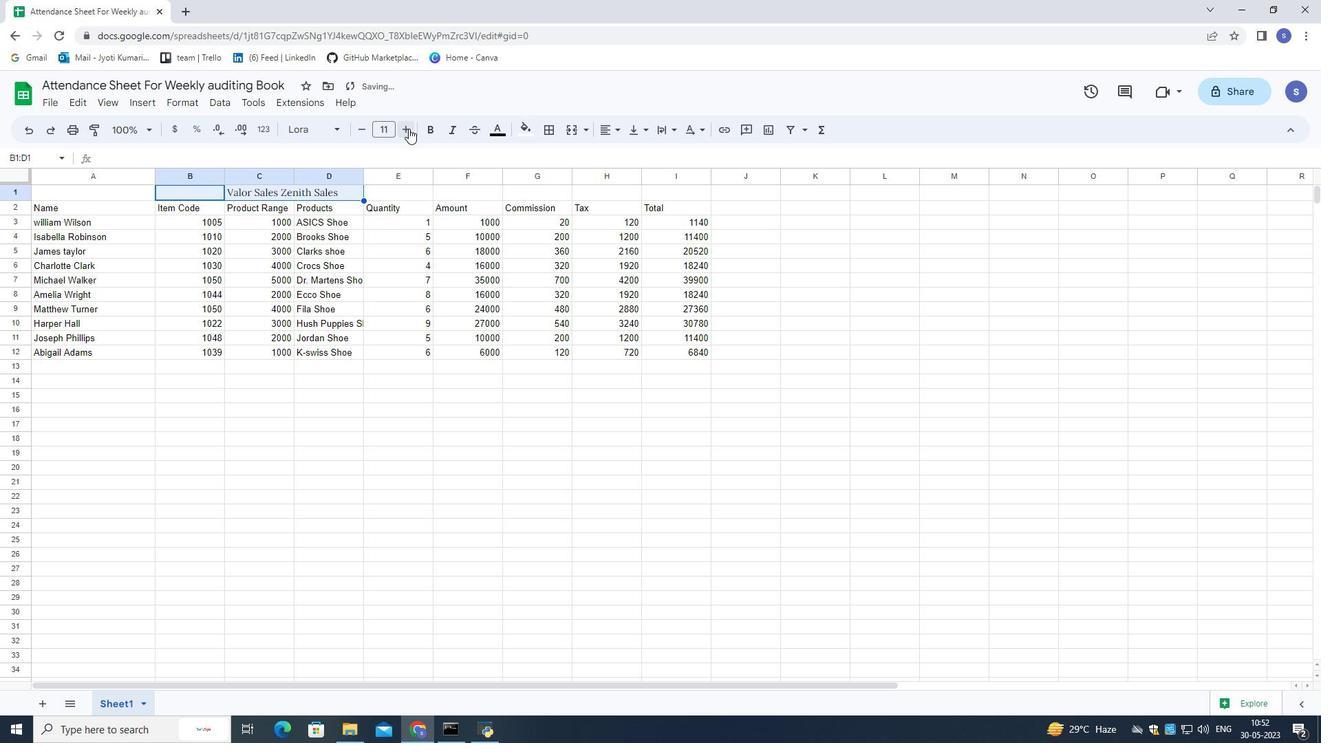 
Action: Mouse pressed left at (408, 128)
Screenshot: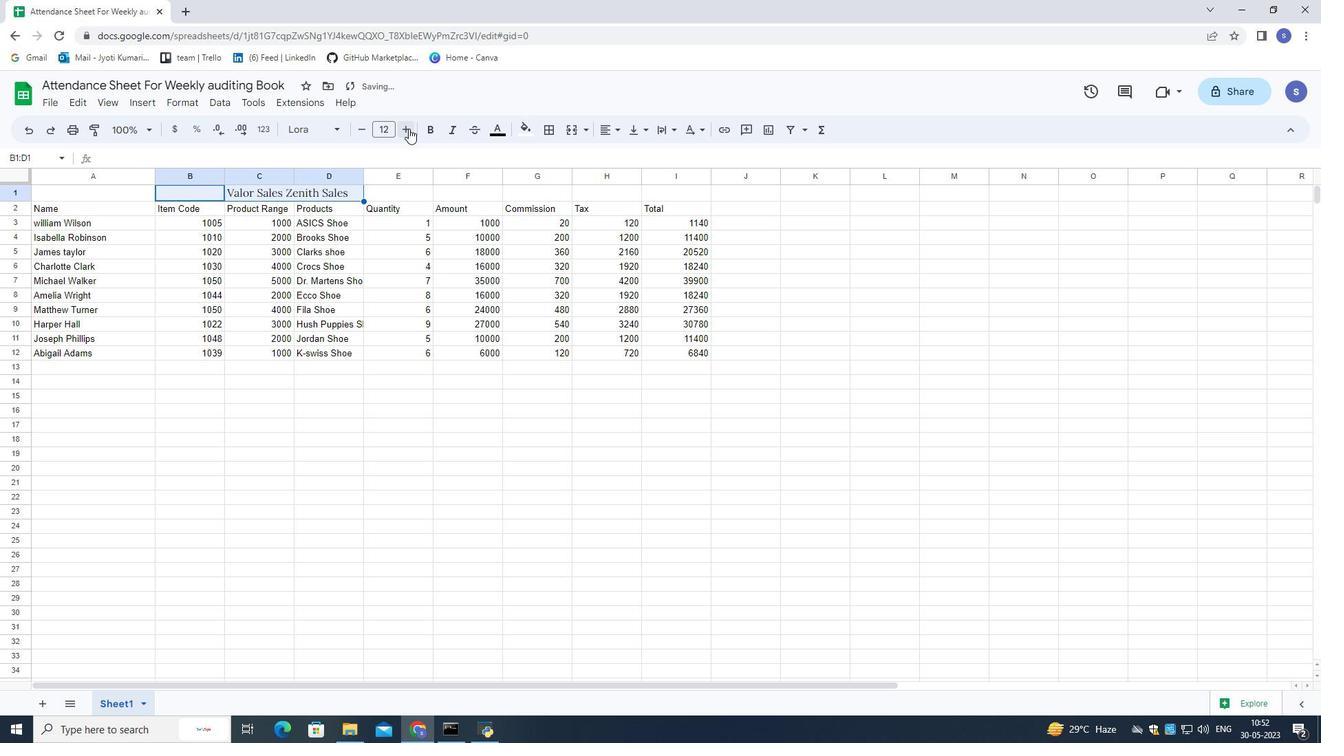 
Action: Mouse pressed left at (408, 128)
Screenshot: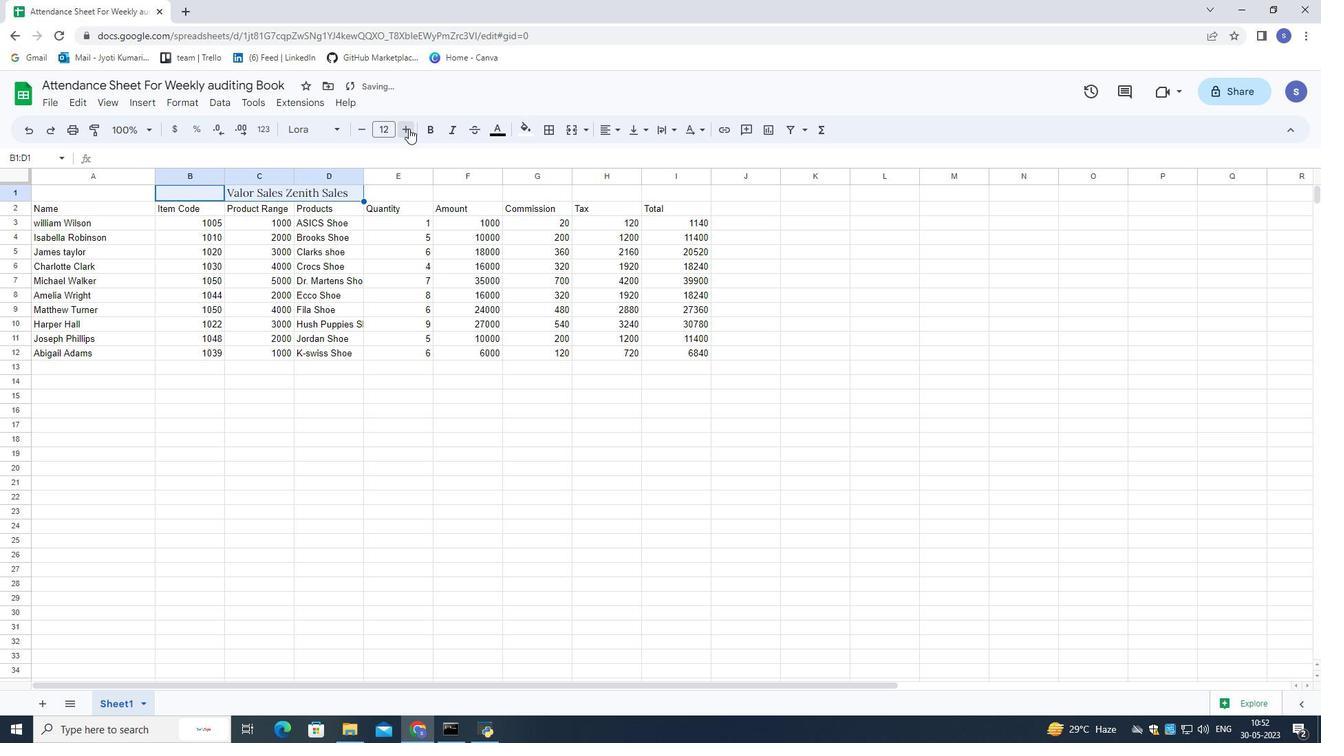 
Action: Mouse pressed left at (408, 128)
Screenshot: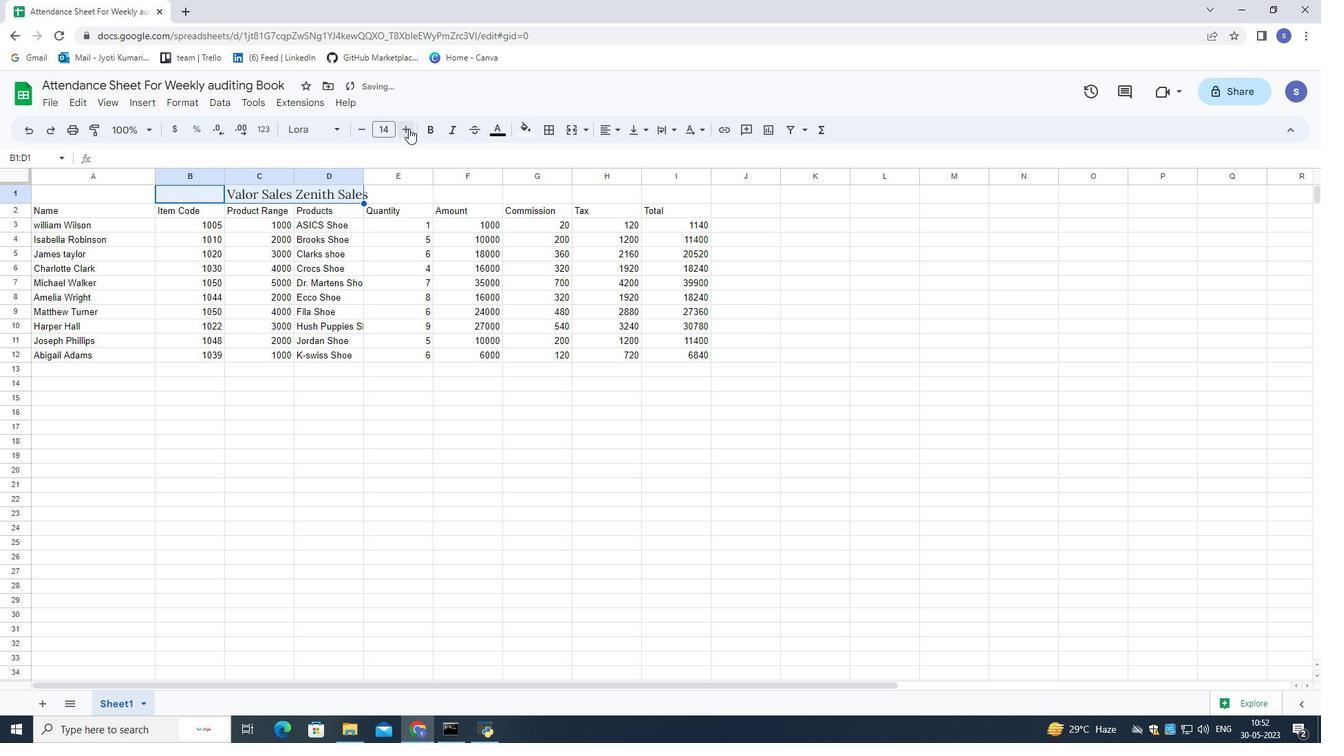 
Action: Mouse pressed left at (408, 128)
Screenshot: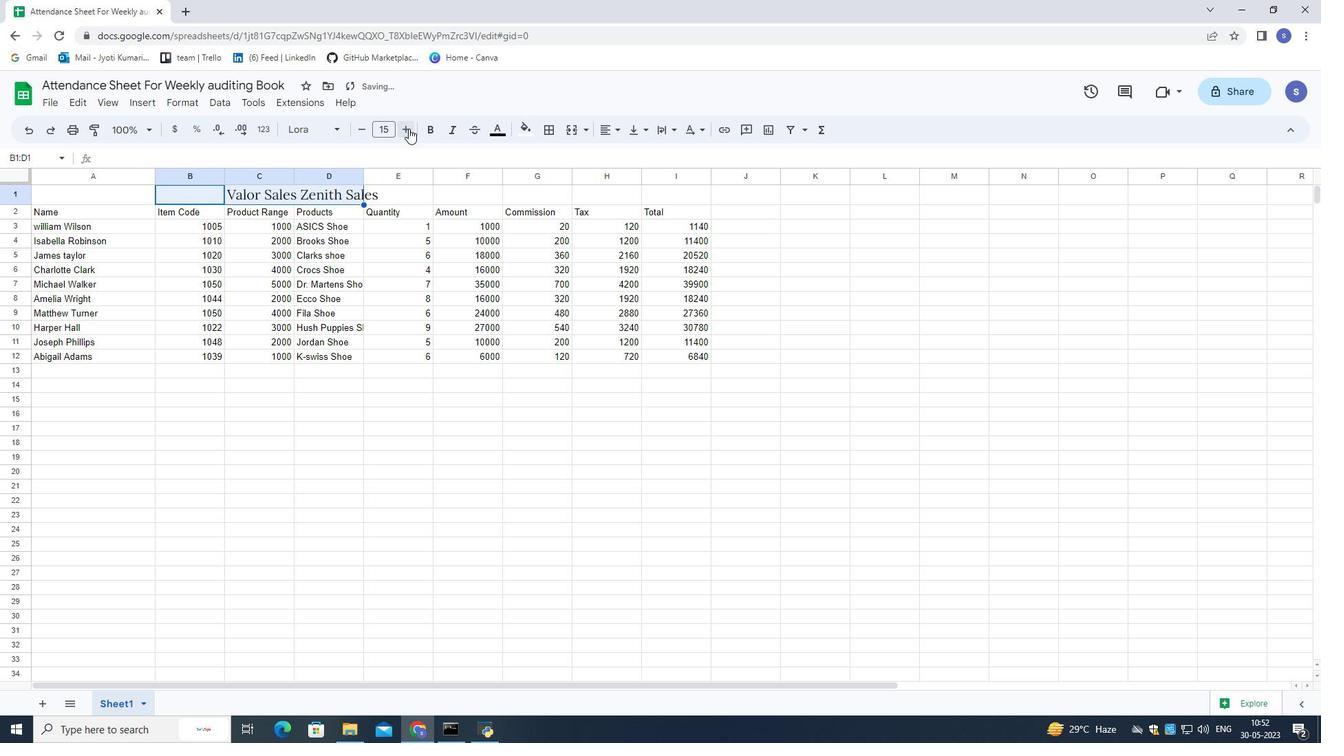 
Action: Mouse pressed left at (408, 128)
Screenshot: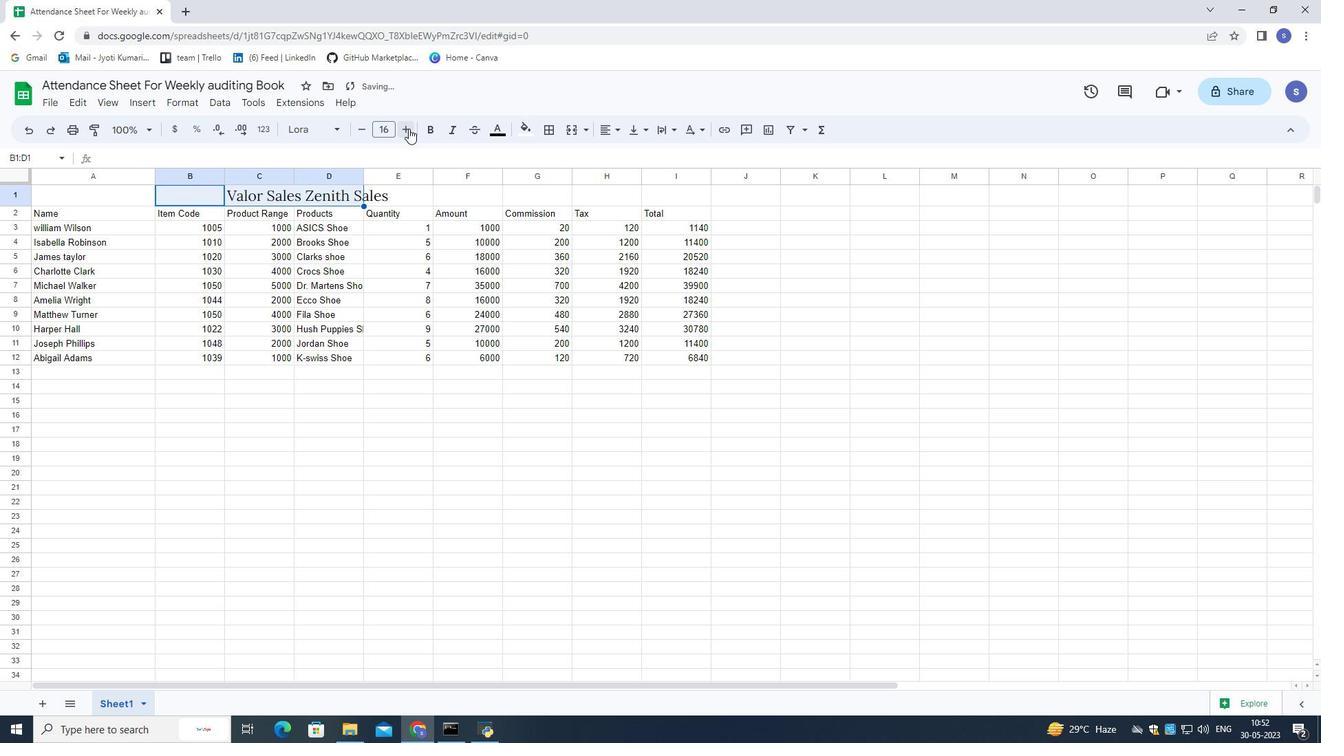 
Action: Mouse pressed left at (408, 128)
Screenshot: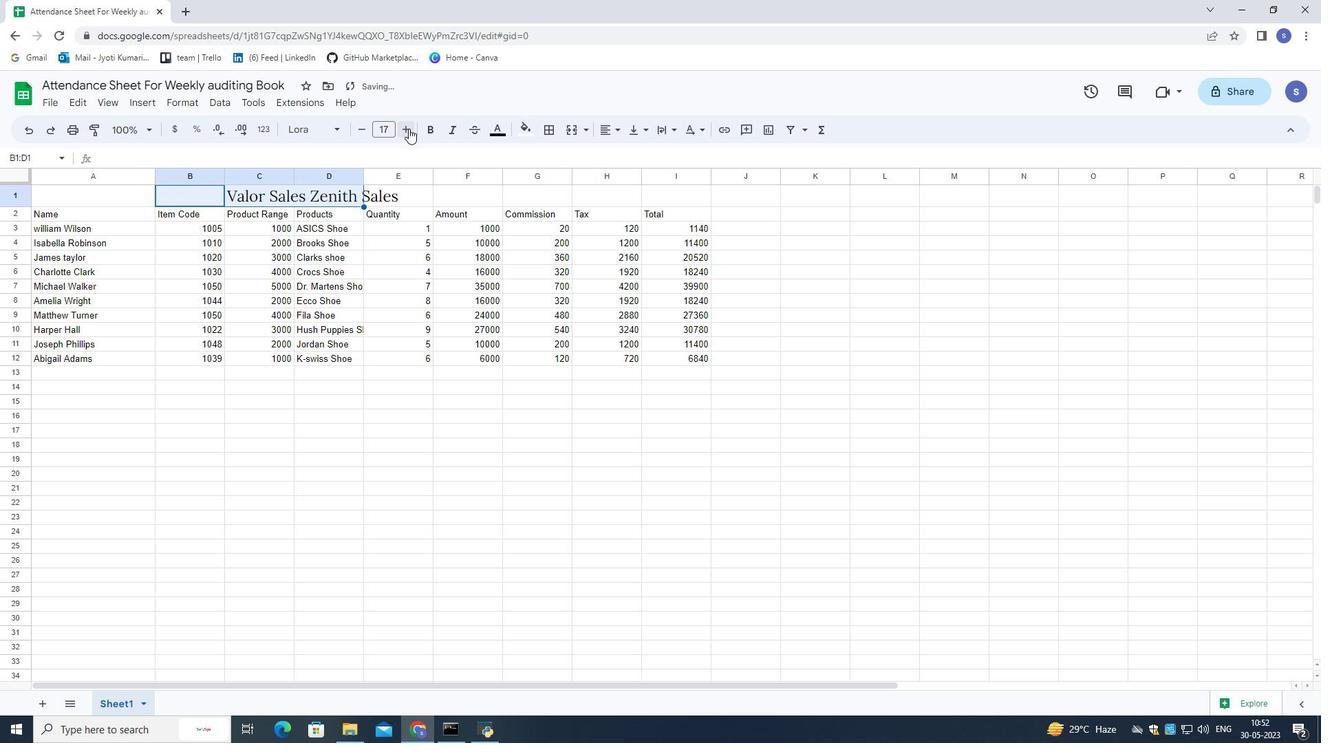 
Action: Mouse pressed left at (408, 128)
Screenshot: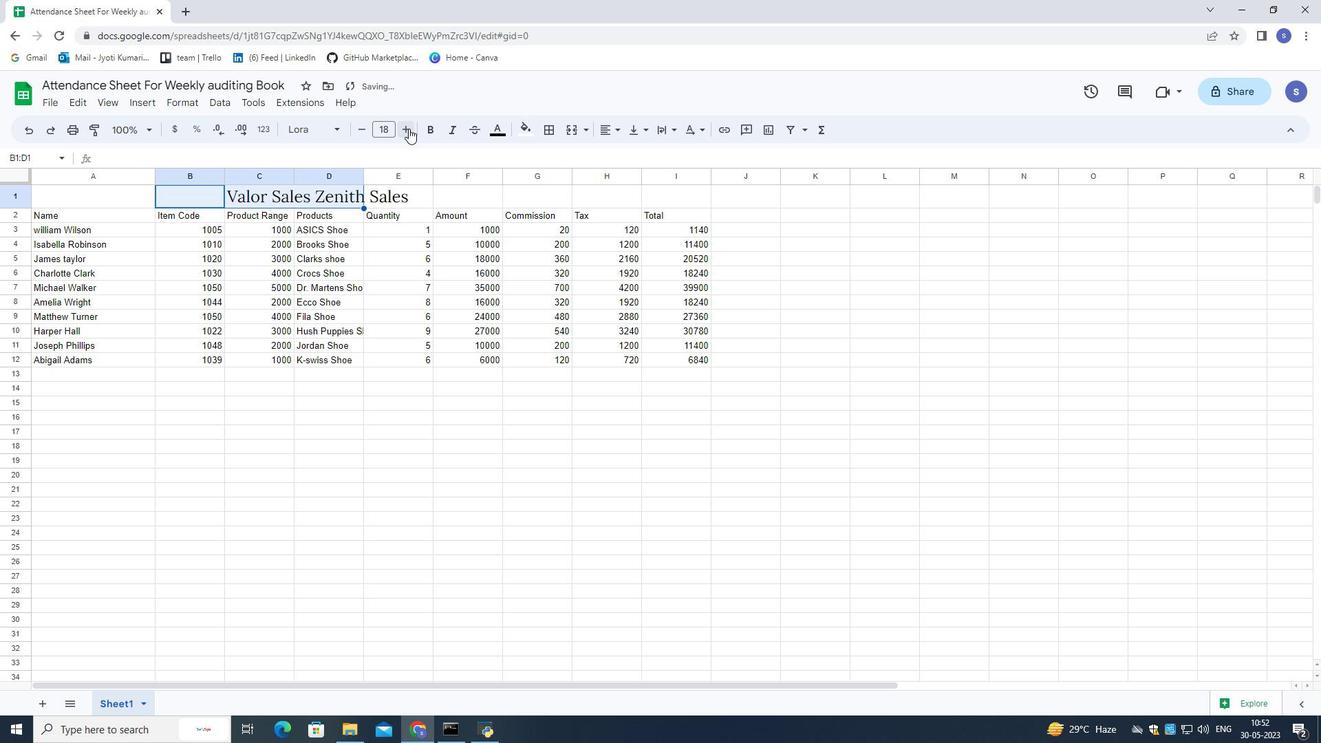 
Action: Mouse pressed left at (408, 128)
Screenshot: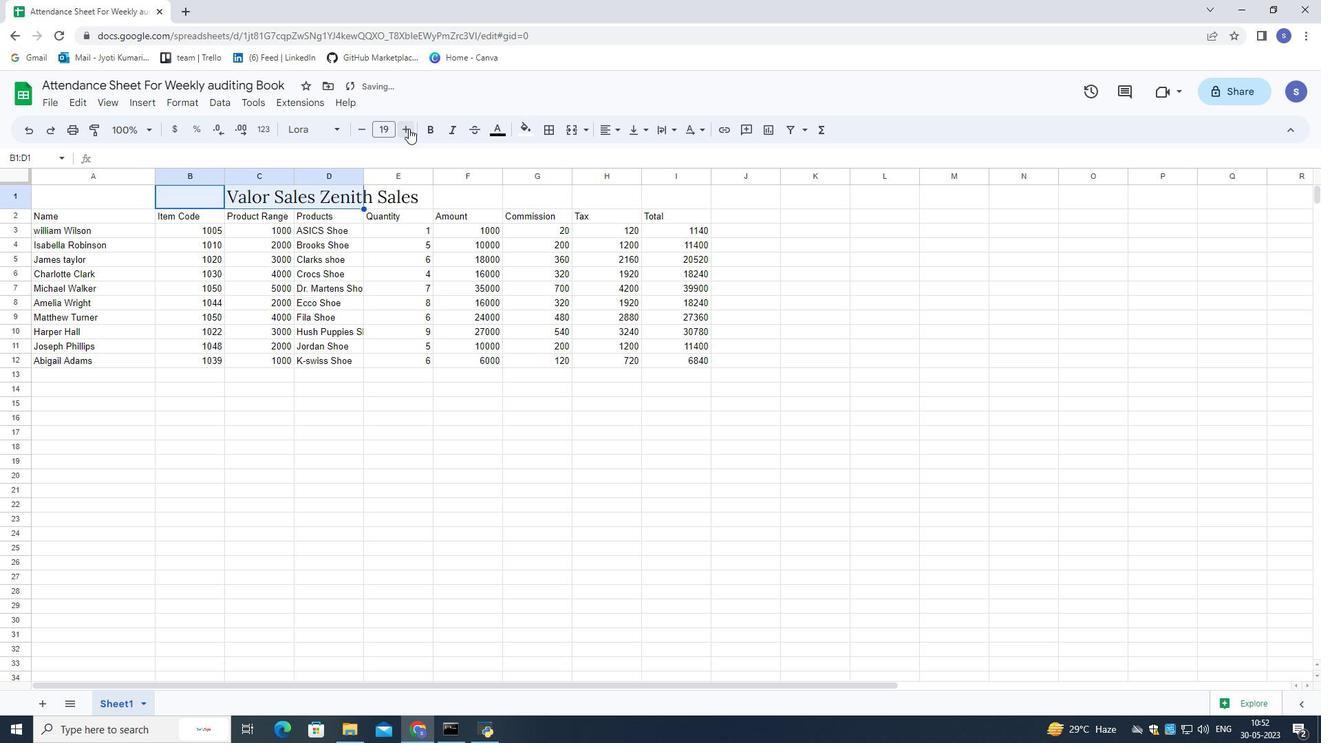 
Action: Mouse pressed left at (408, 128)
Screenshot: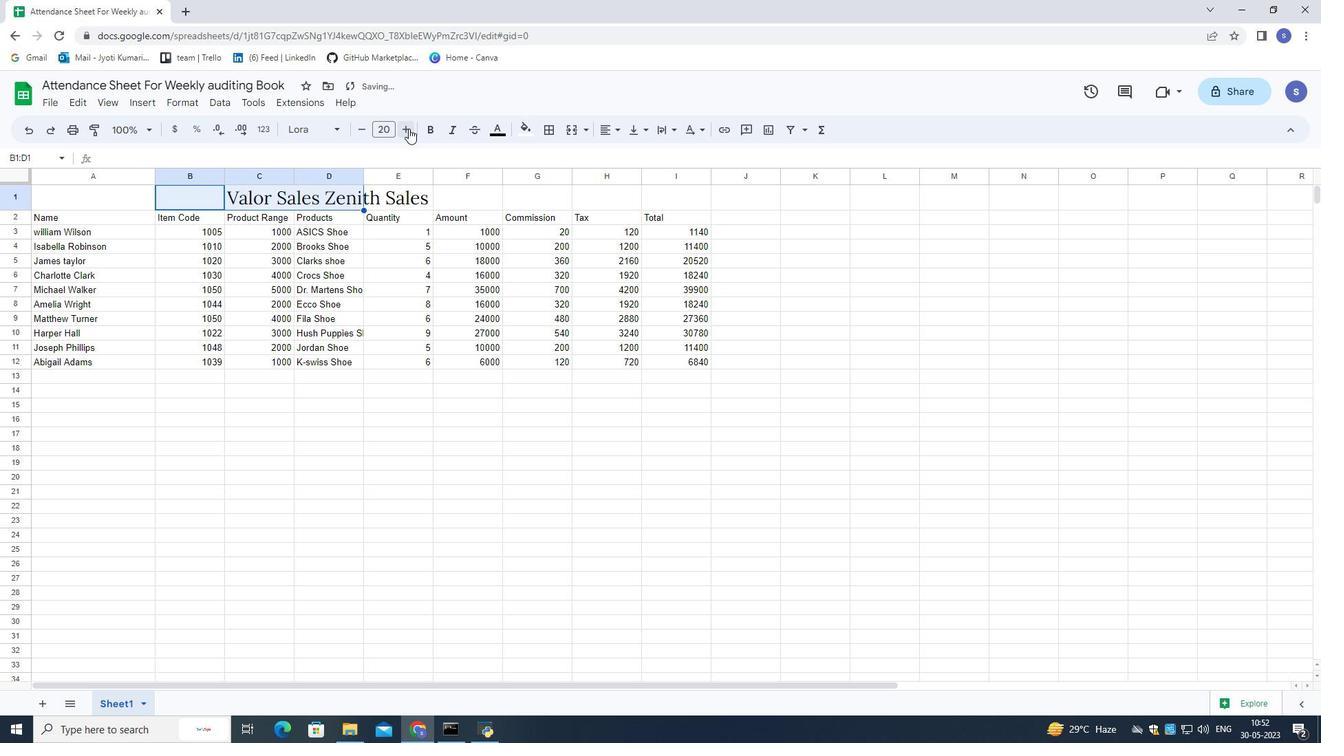 
Action: Mouse pressed left at (408, 128)
Screenshot: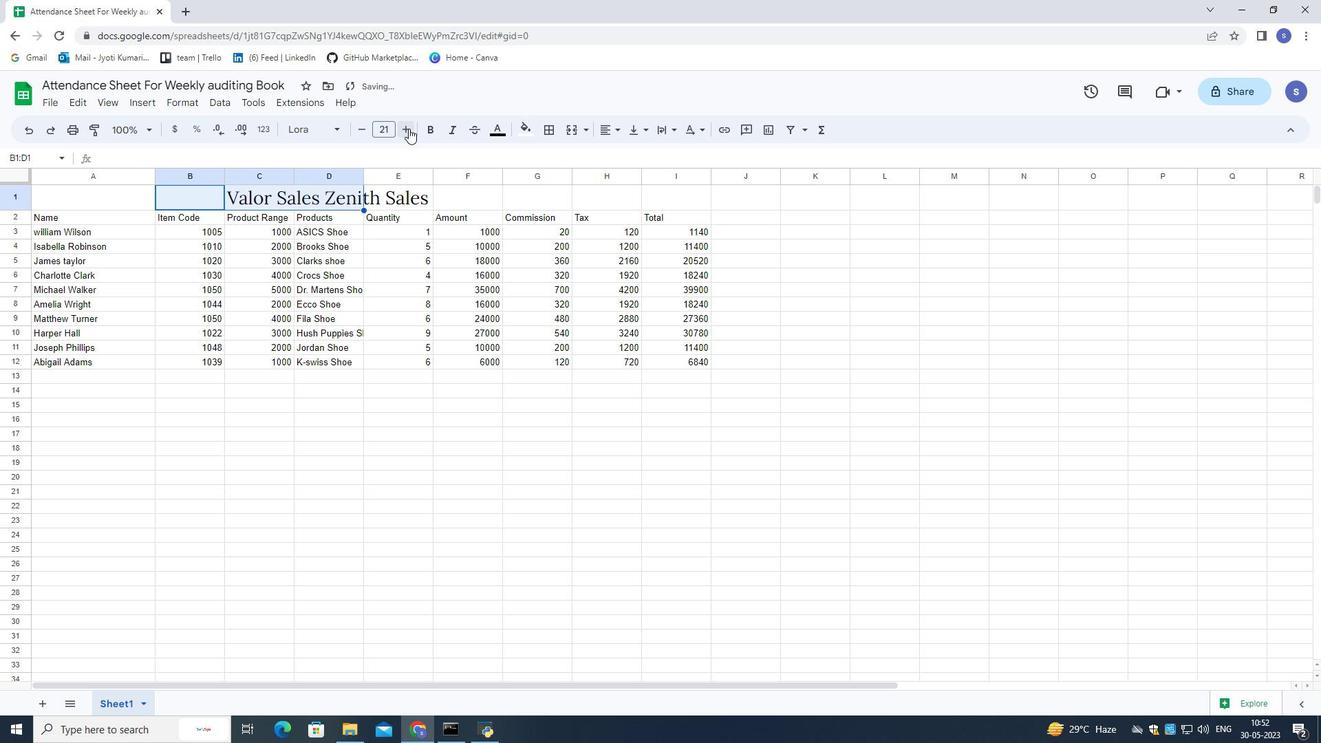 
Action: Mouse pressed left at (408, 128)
Screenshot: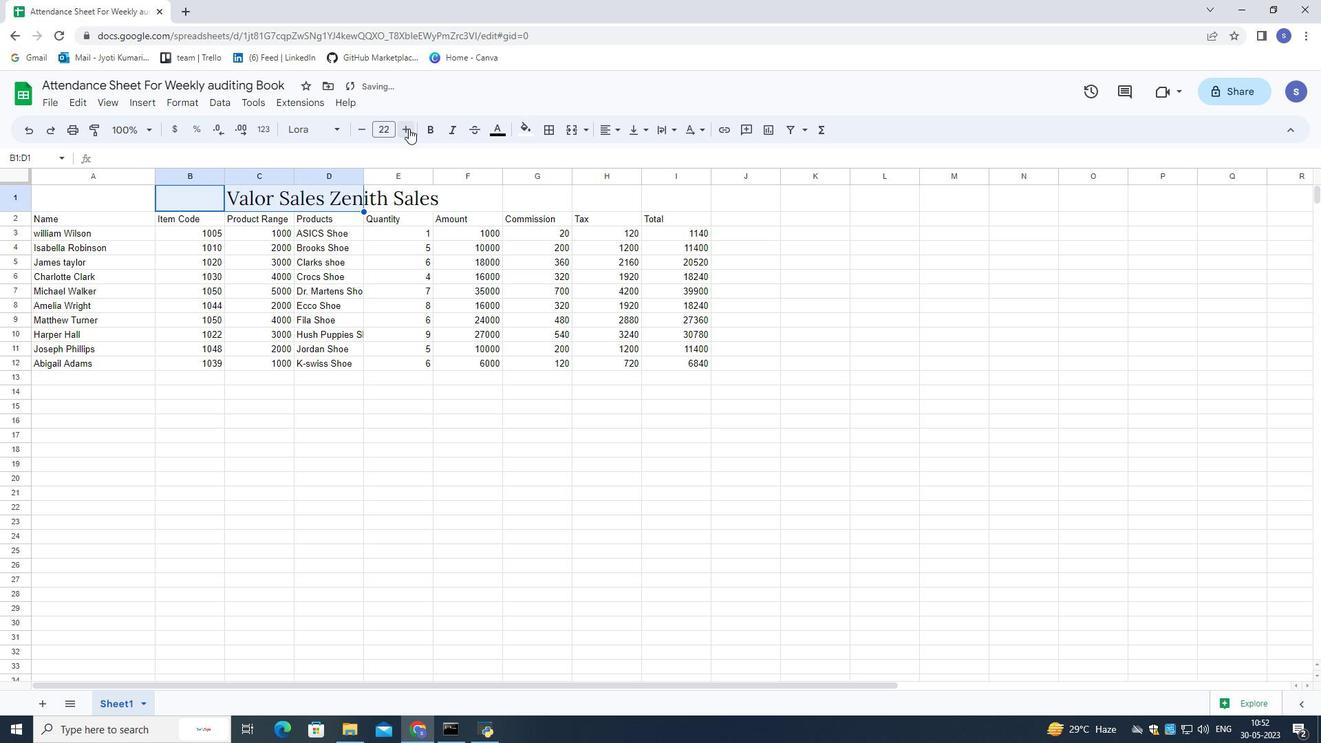 
Action: Mouse pressed left at (408, 128)
Screenshot: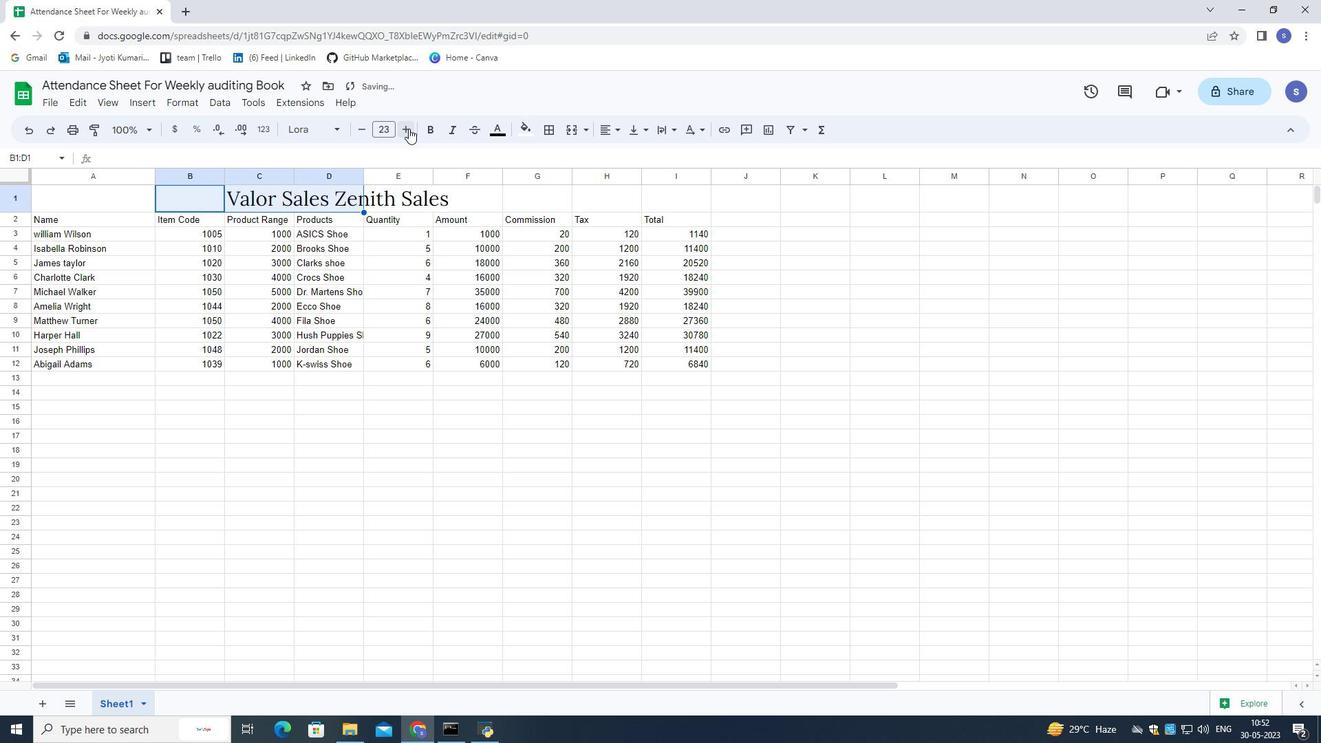 
Action: Mouse moved to (492, 125)
Screenshot: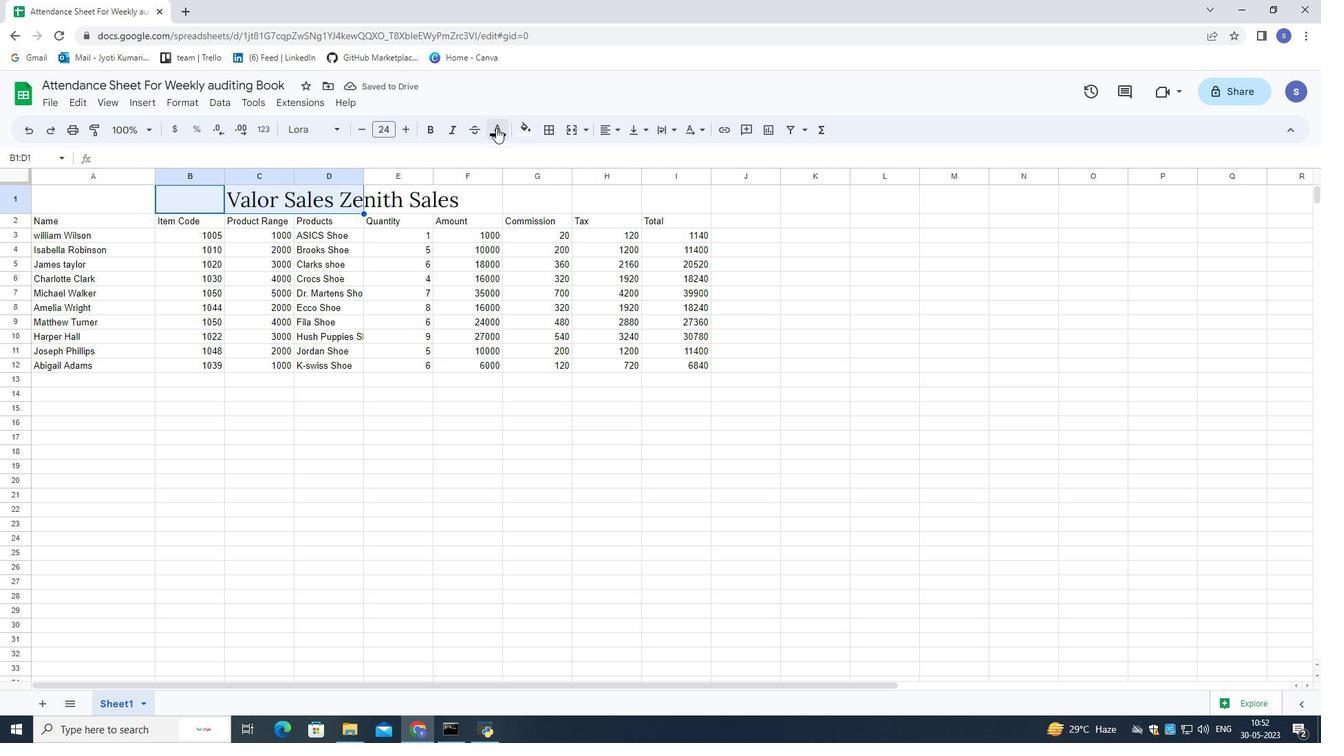
Action: Mouse pressed left at (492, 125)
Screenshot: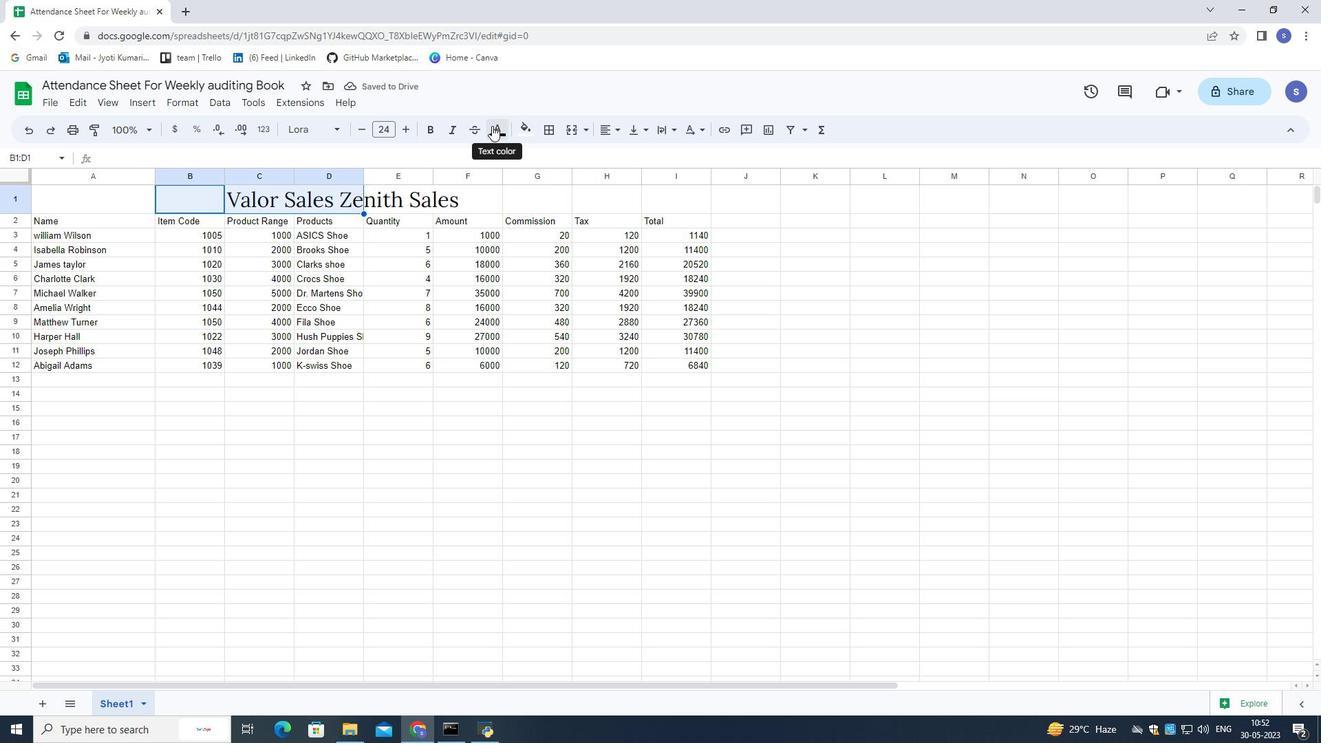
Action: Mouse moved to (551, 190)
Screenshot: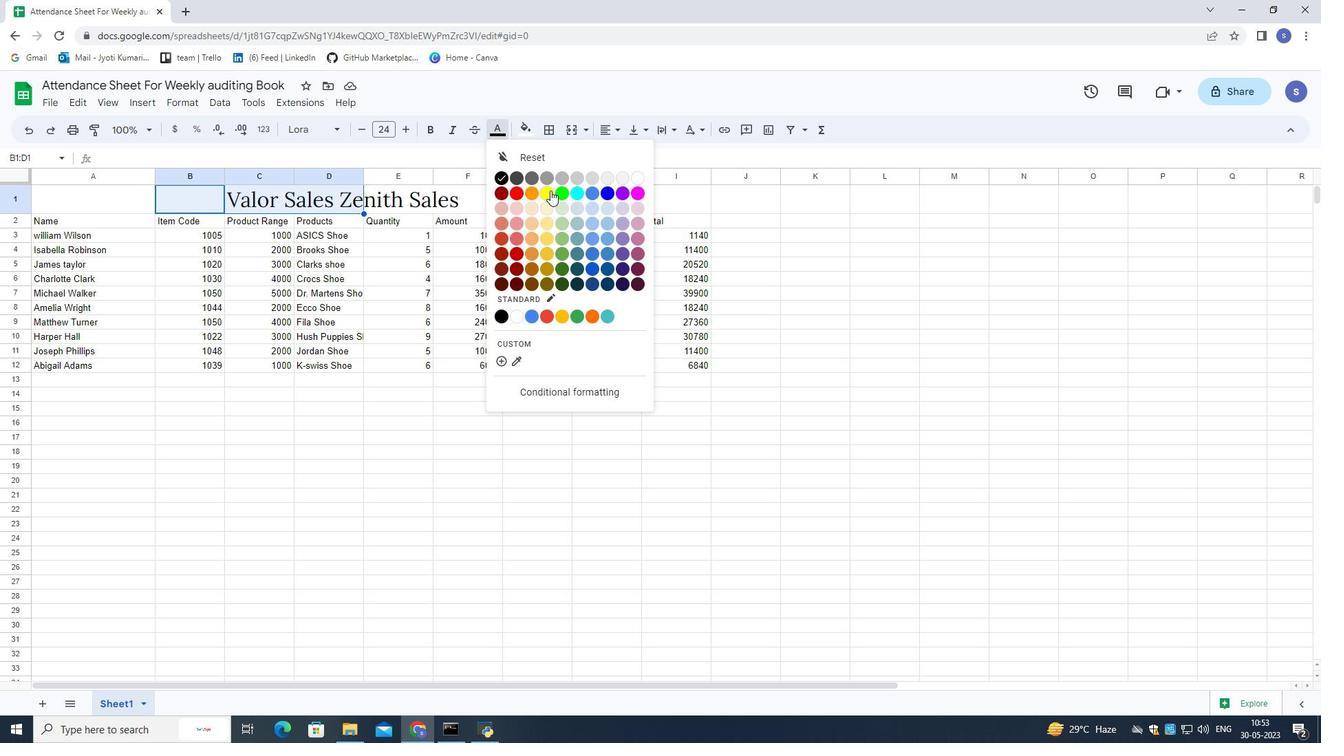 
Action: Mouse pressed left at (551, 190)
Screenshot: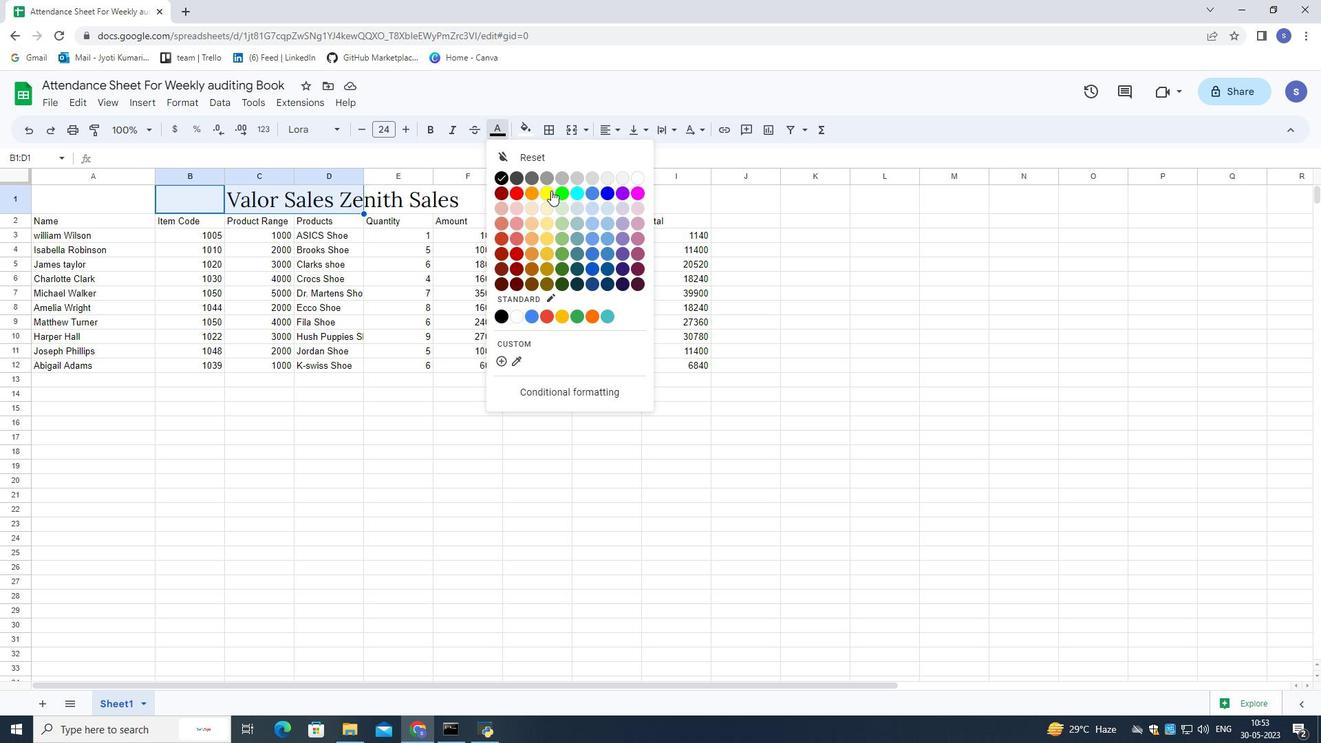 
Action: Mouse moved to (532, 134)
Screenshot: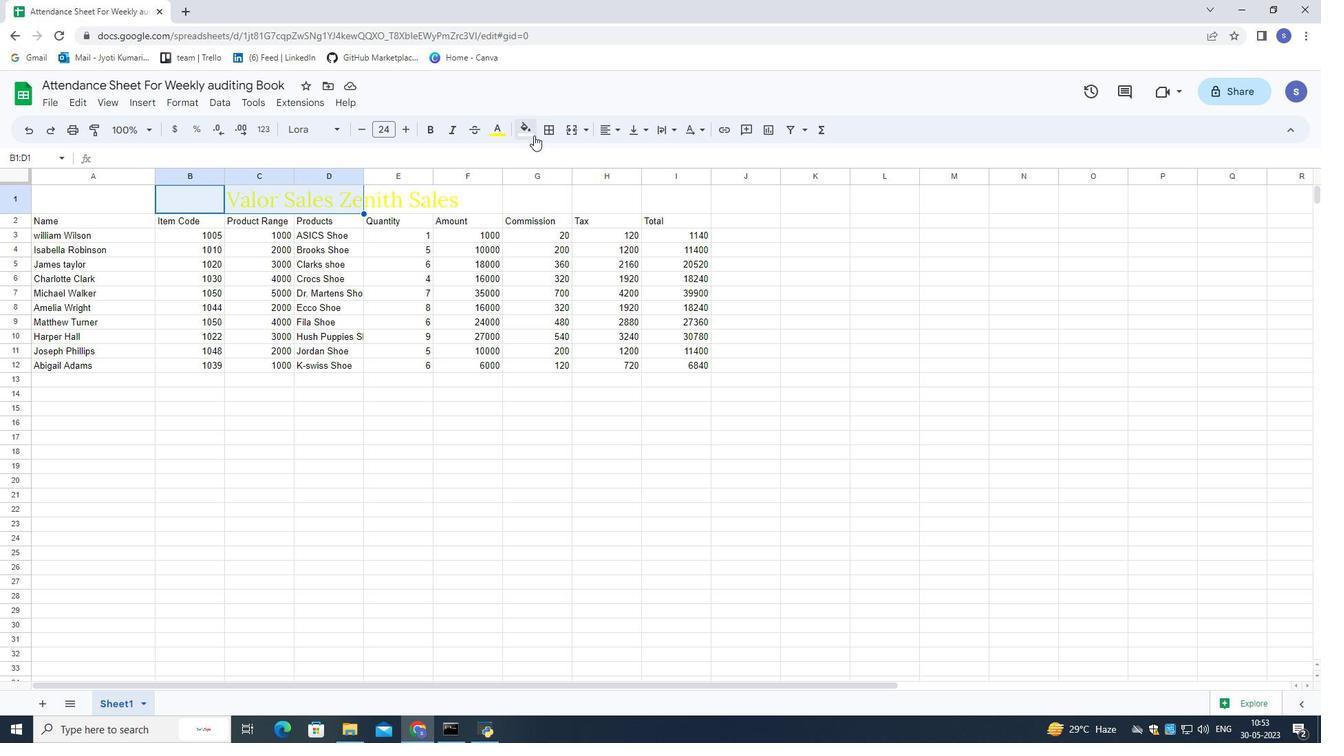 
Action: Mouse pressed left at (532, 134)
Screenshot: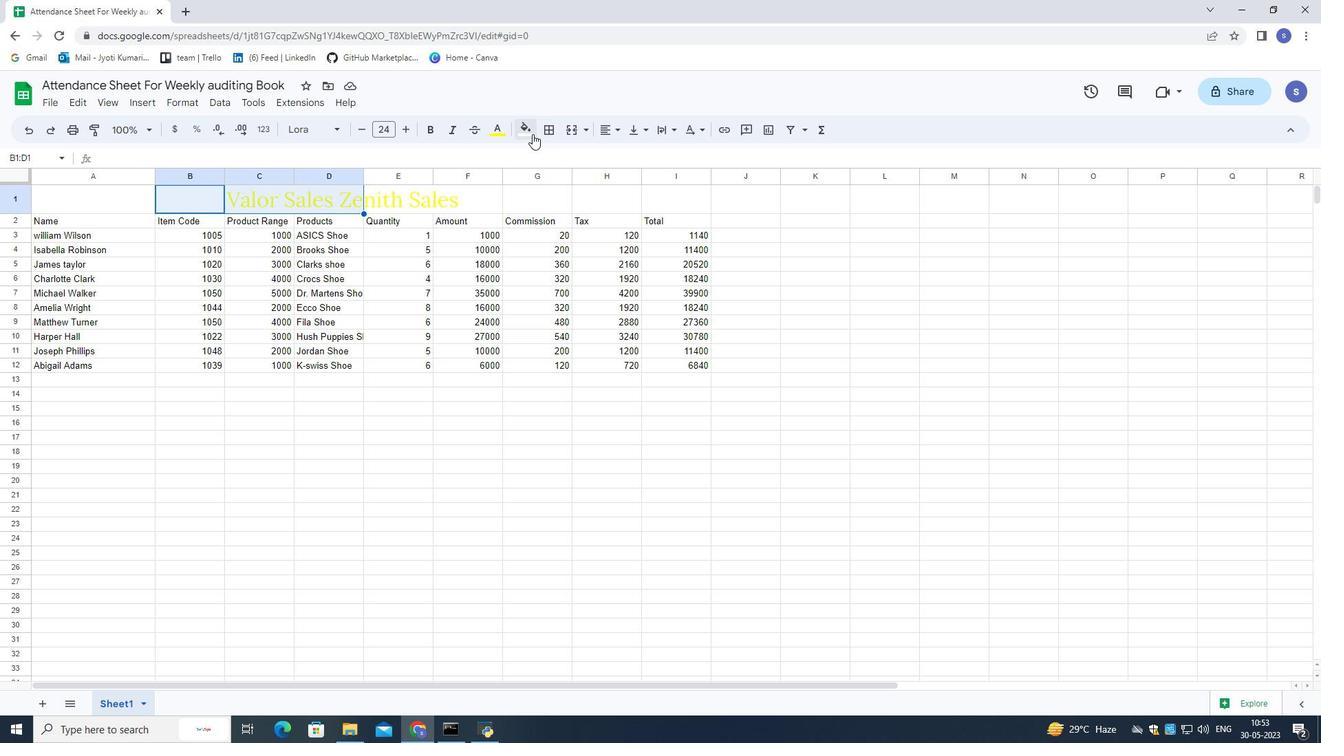 
Action: Mouse moved to (607, 179)
Screenshot: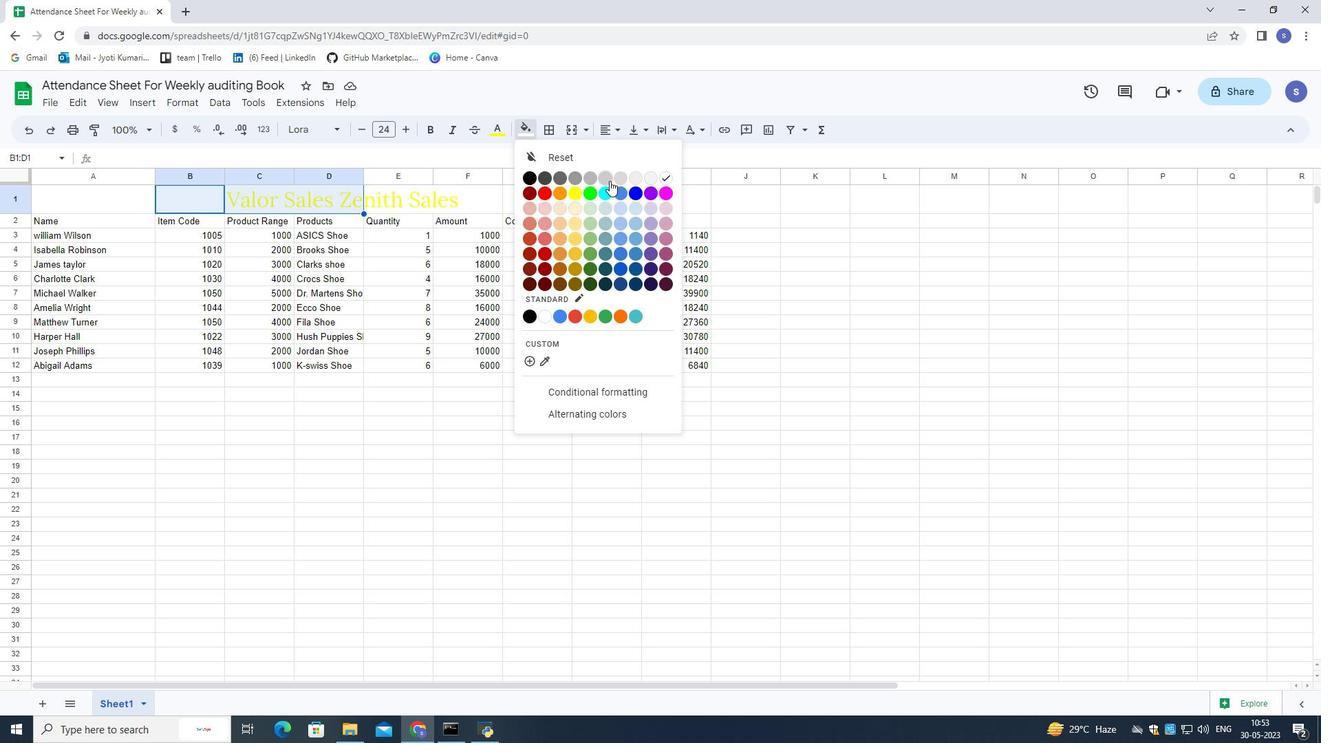 
Action: Mouse pressed left at (607, 179)
Screenshot: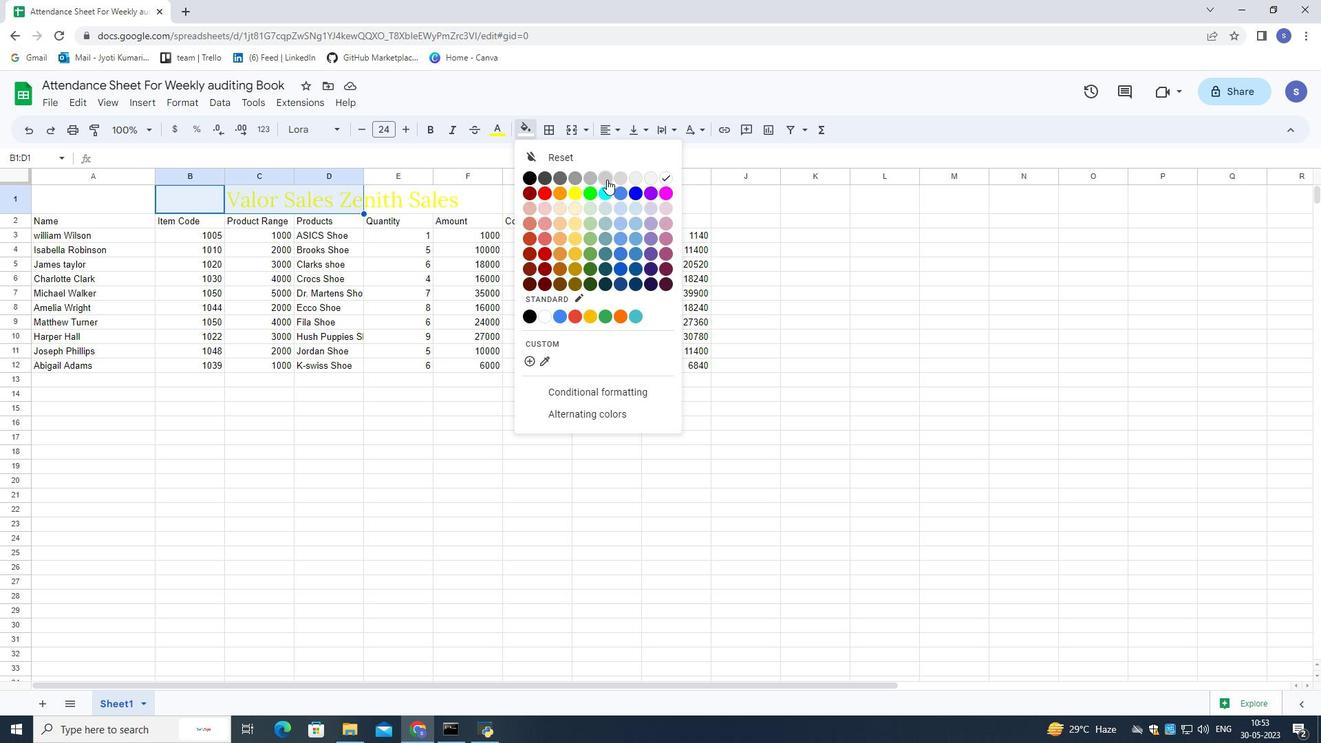
Action: Mouse moved to (551, 238)
Screenshot: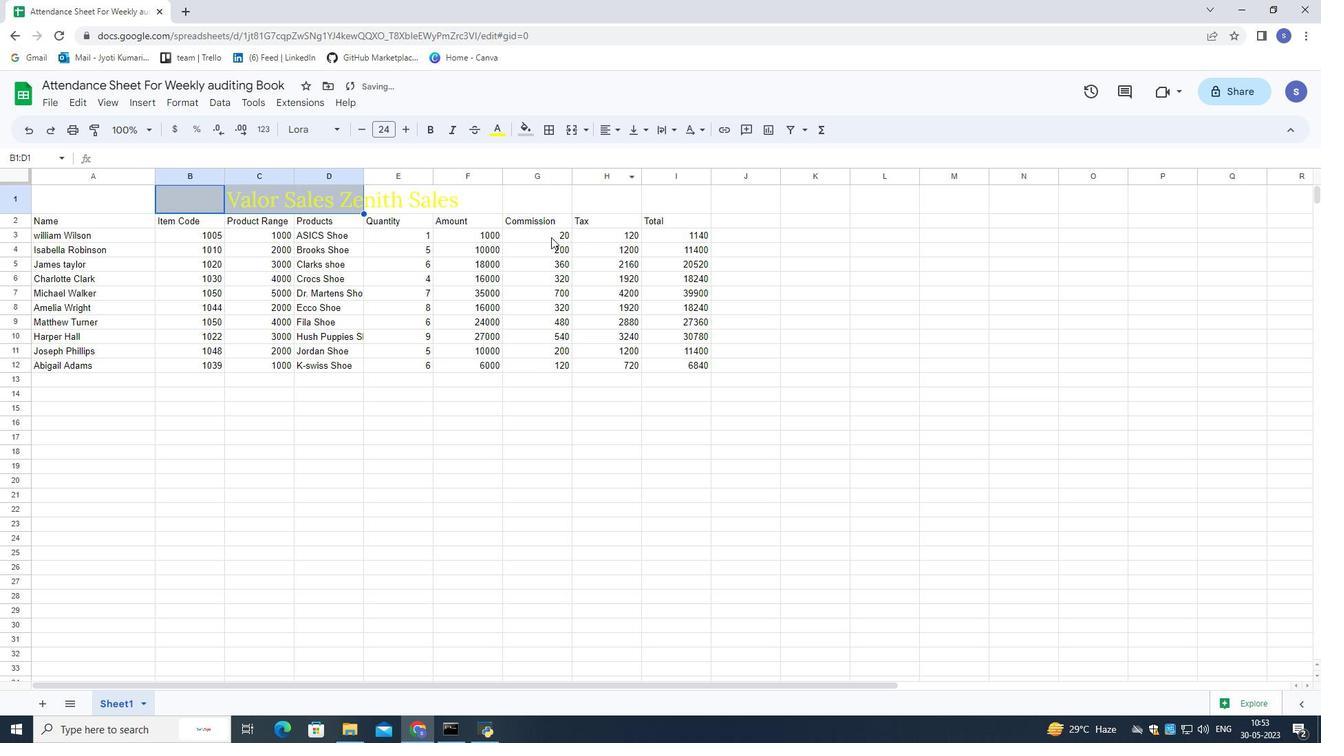 
Action: Mouse pressed left at (551, 238)
Screenshot: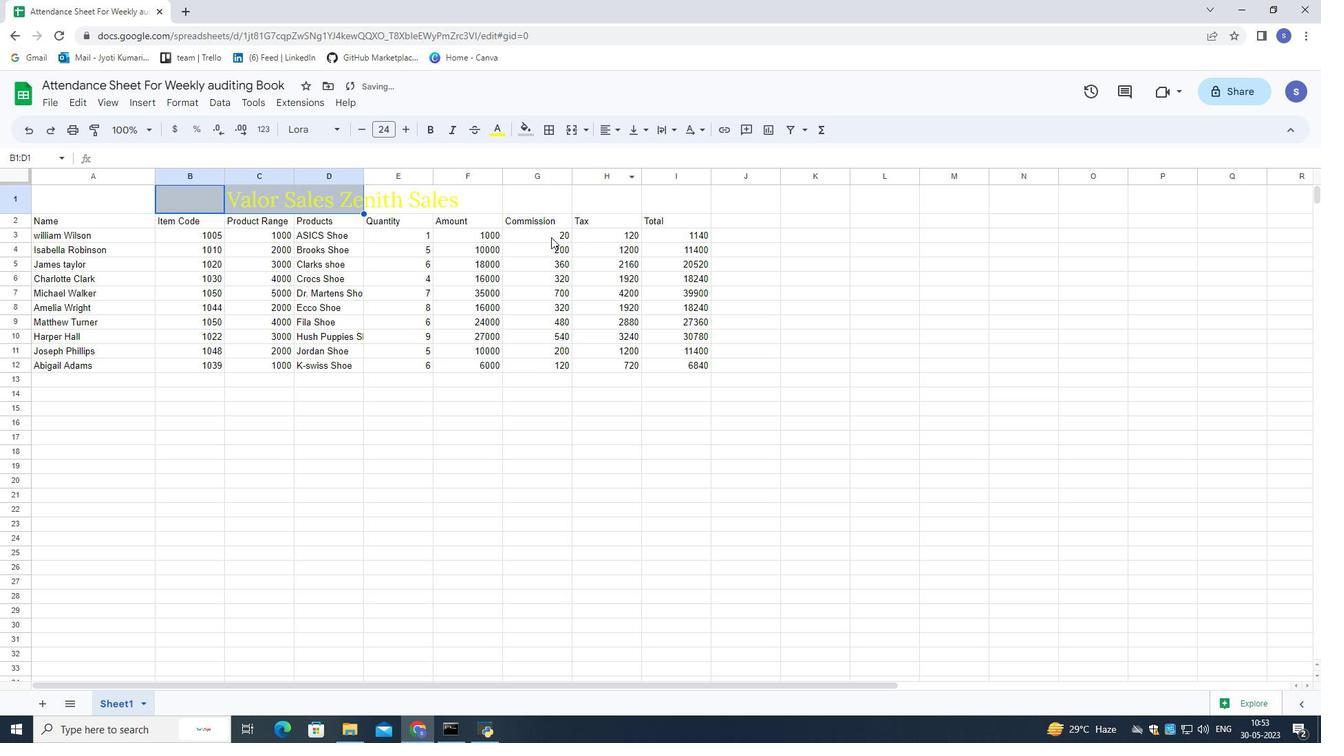 
Action: Mouse moved to (382, 194)
Screenshot: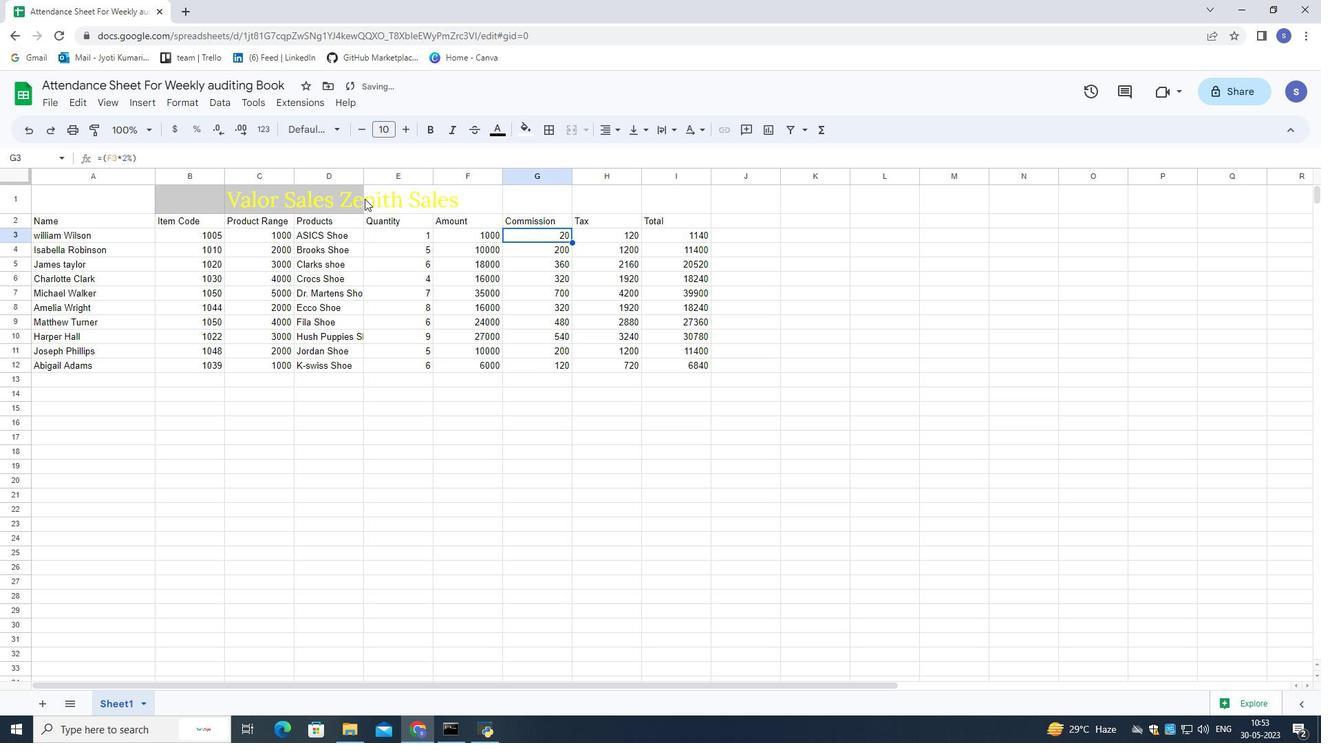 
Action: Mouse pressed left at (382, 194)
Screenshot: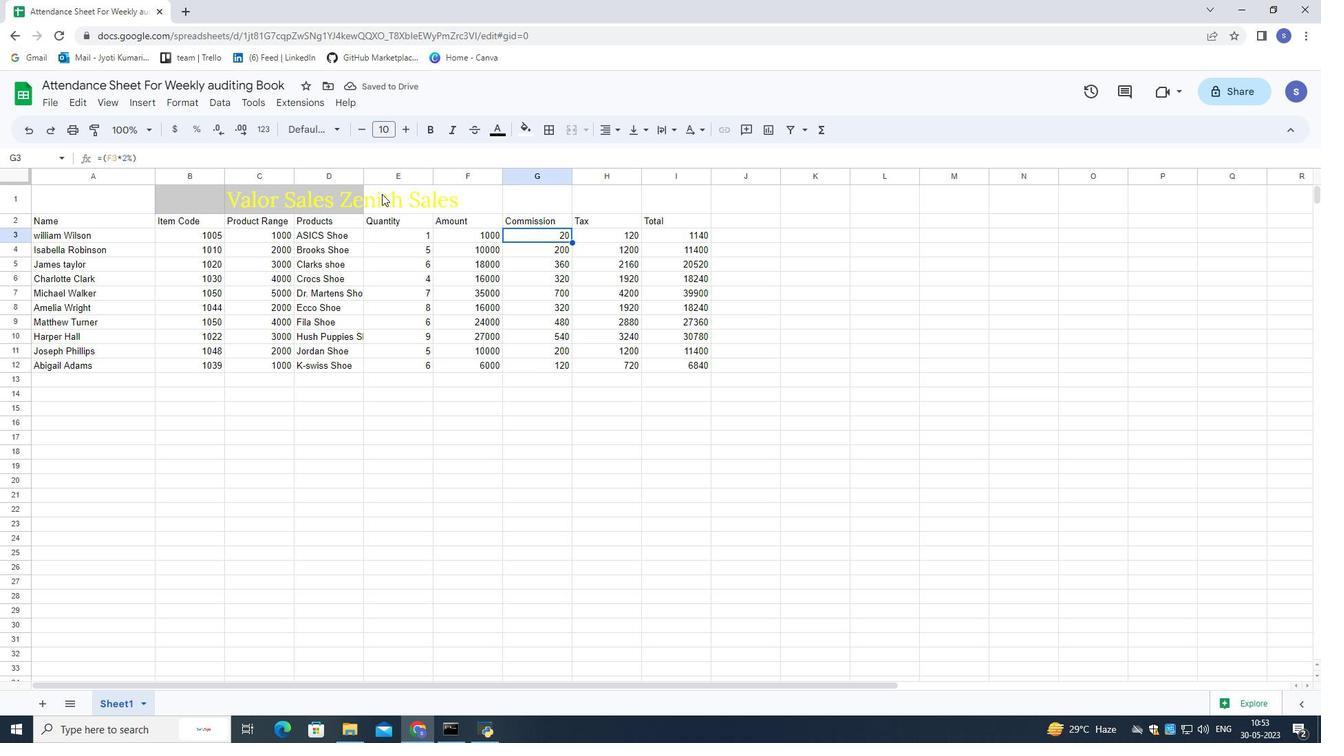 
Action: Mouse pressed left at (382, 194)
Screenshot: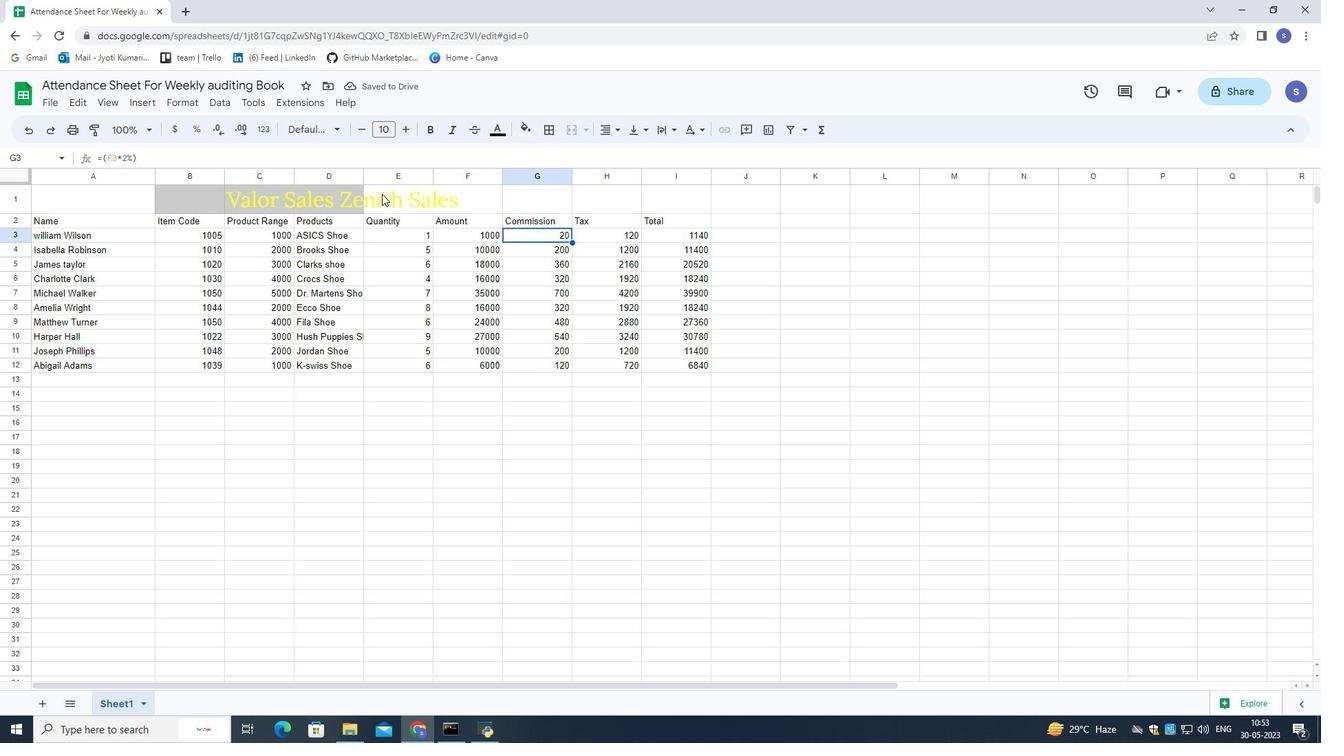 
Action: Mouse moved to (451, 224)
Screenshot: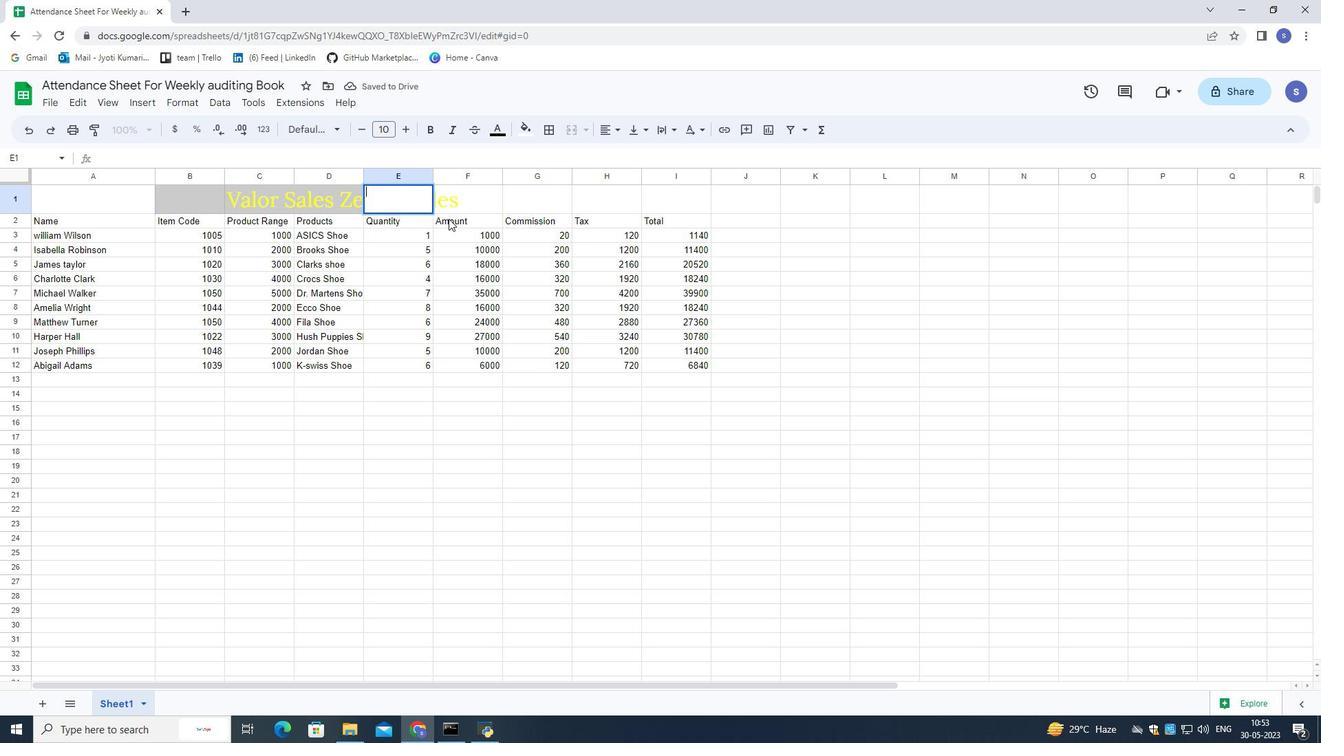 
Action: Mouse pressed left at (451, 224)
Screenshot: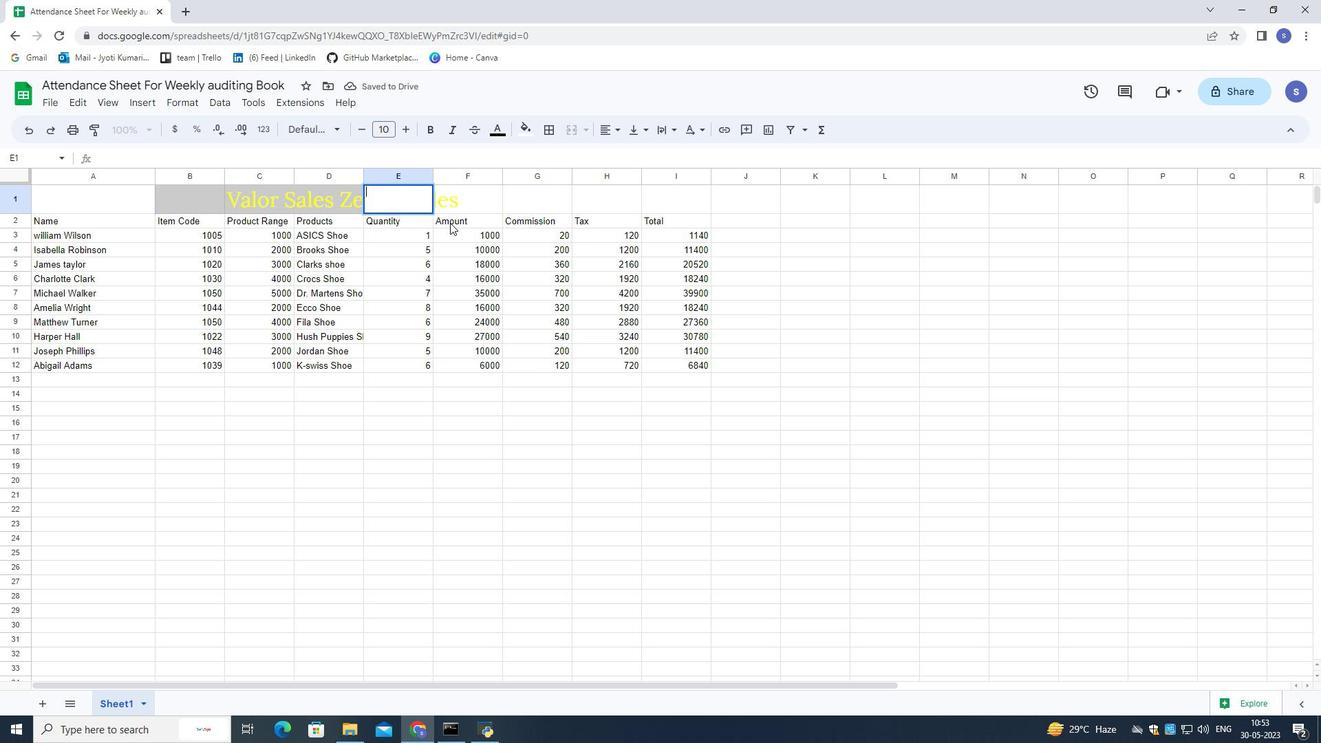 
Action: Mouse moved to (364, 195)
Screenshot: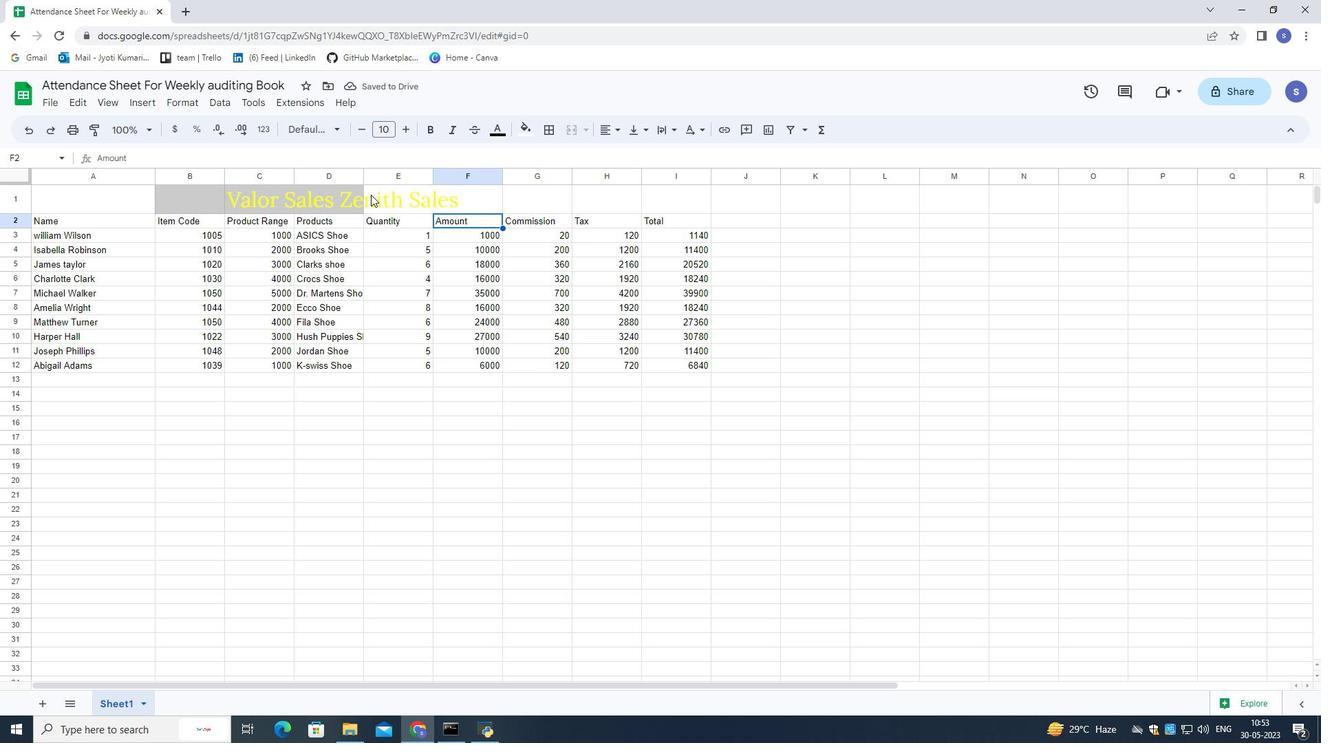 
Action: Mouse pressed left at (364, 195)
Screenshot: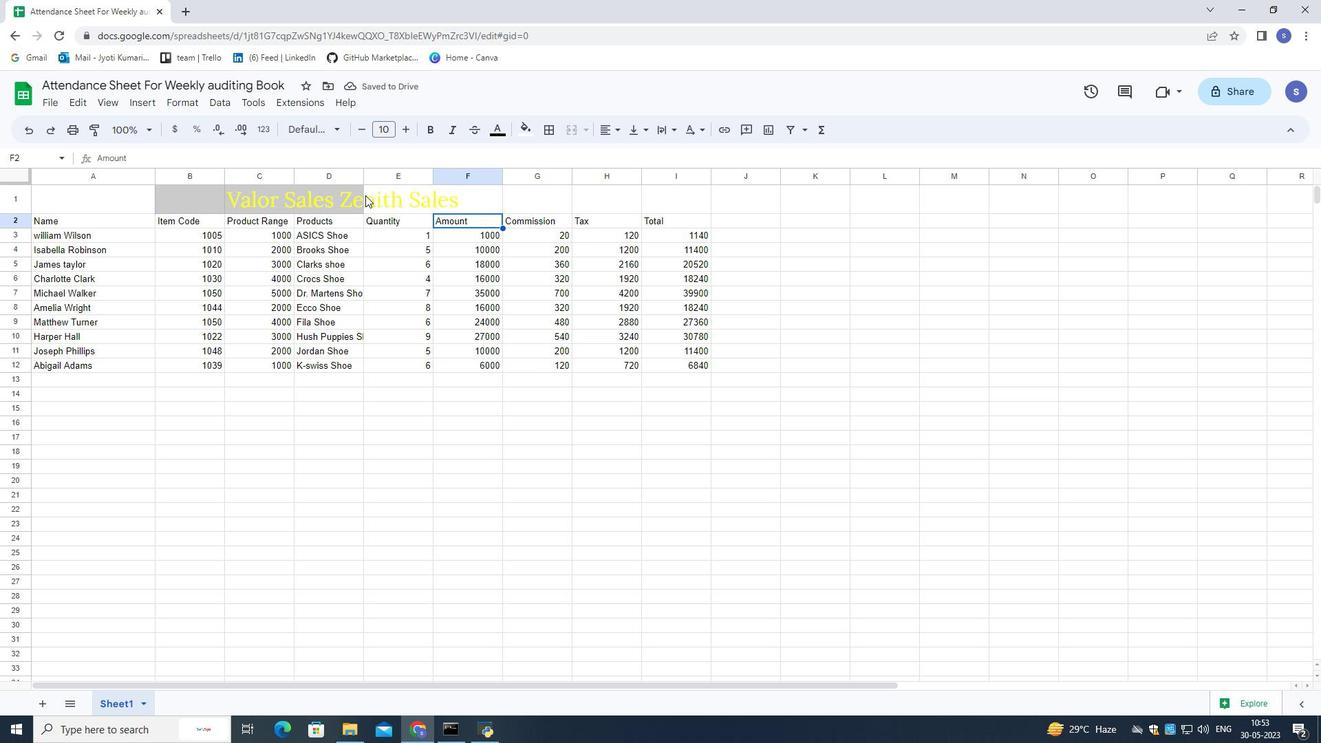 
Action: Mouse moved to (528, 123)
Screenshot: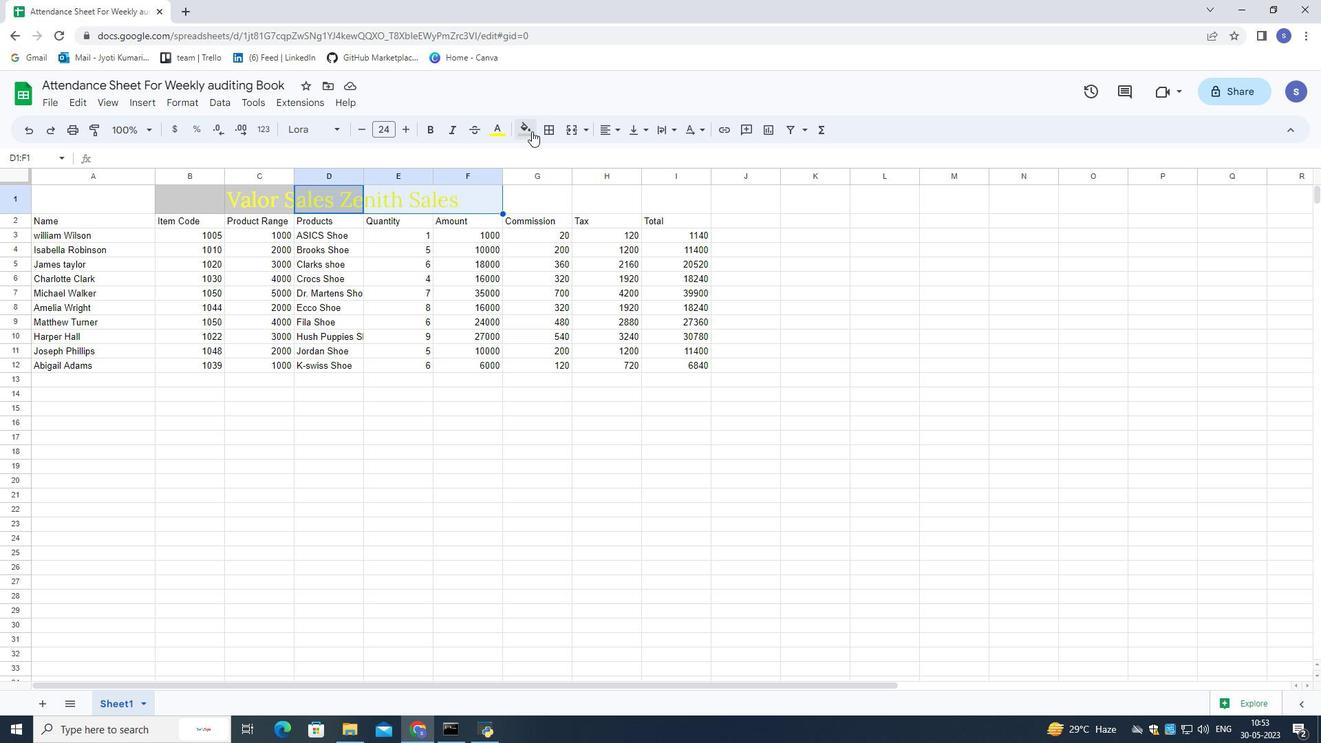 
Action: Mouse pressed left at (528, 123)
Screenshot: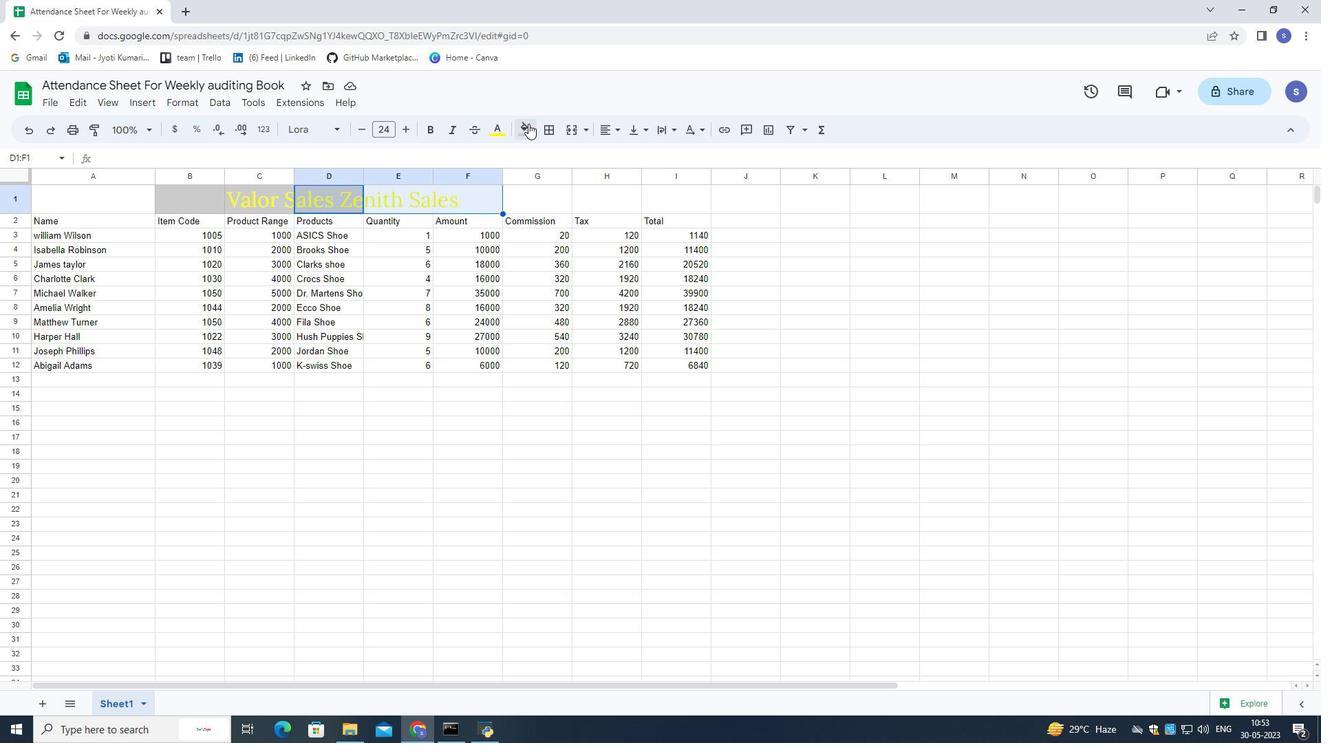 
Action: Mouse moved to (604, 176)
Screenshot: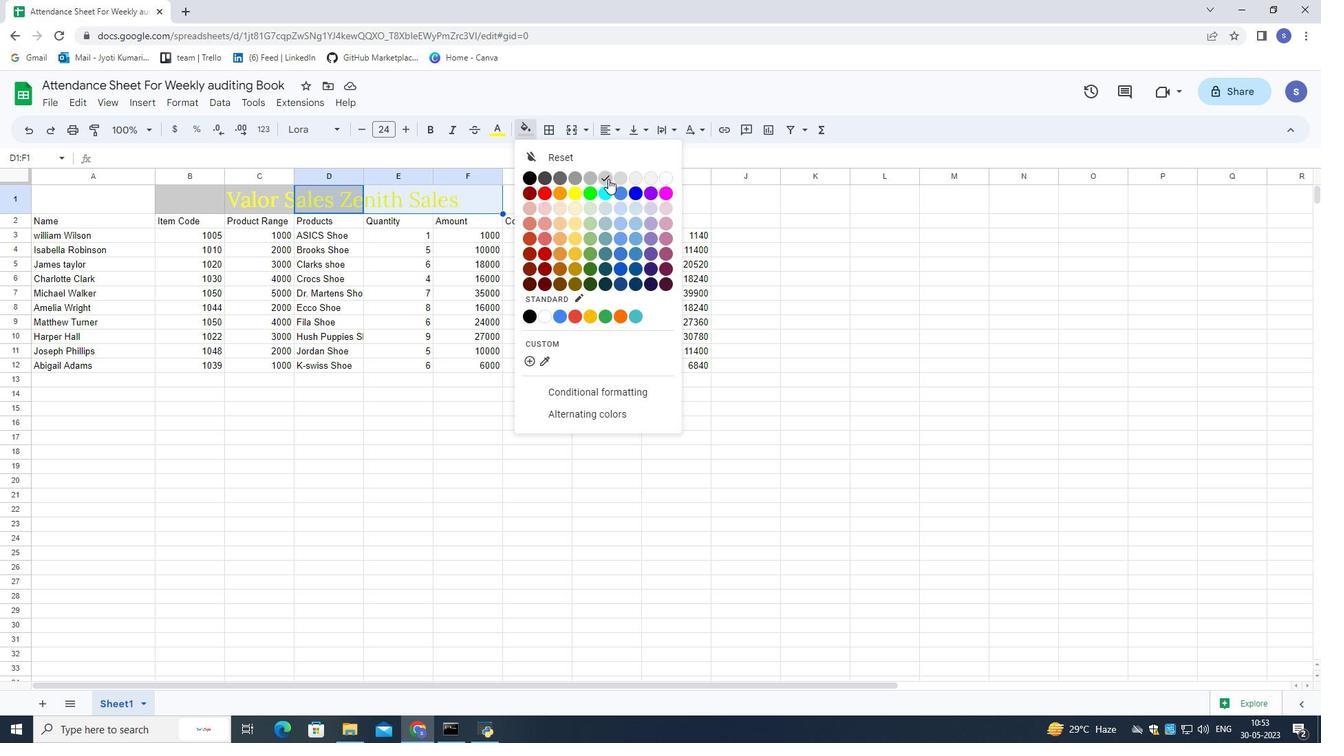 
Action: Mouse pressed left at (604, 176)
Screenshot: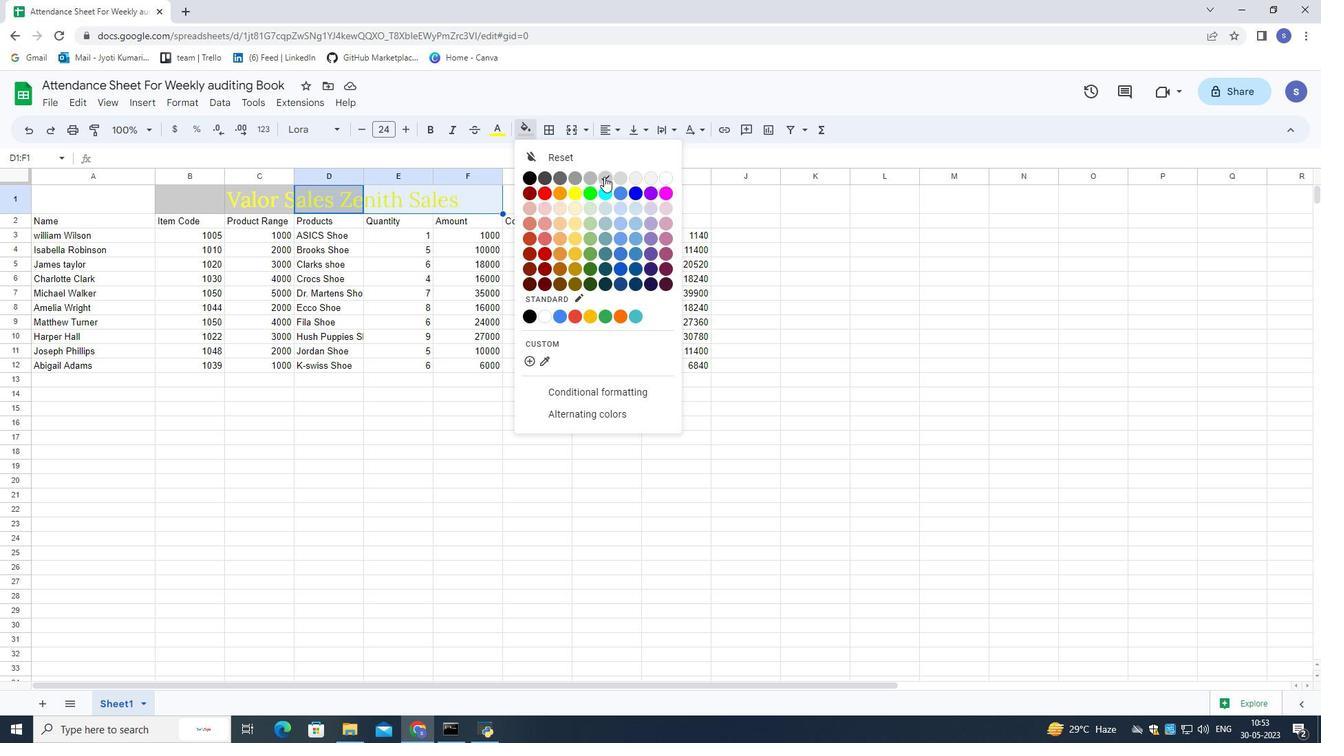 
Action: Mouse moved to (598, 262)
Screenshot: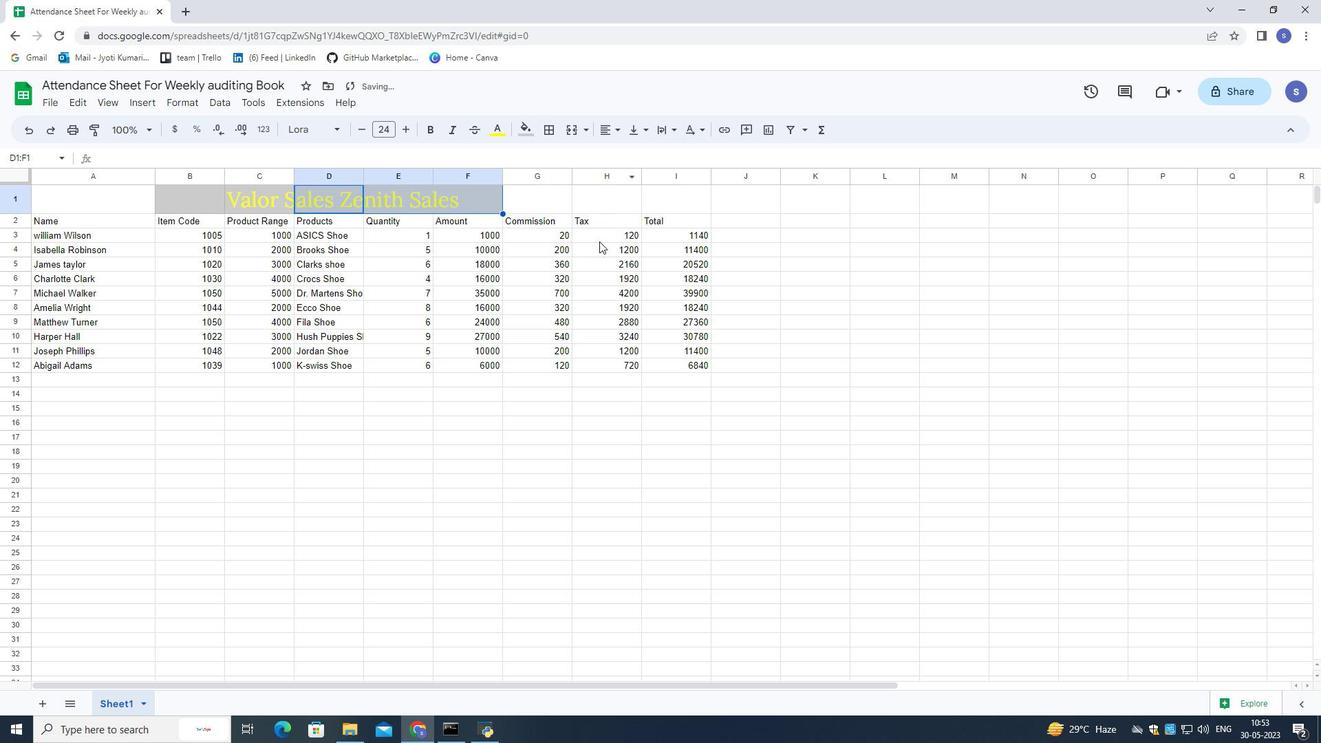 
Action: Mouse pressed left at (598, 262)
Screenshot: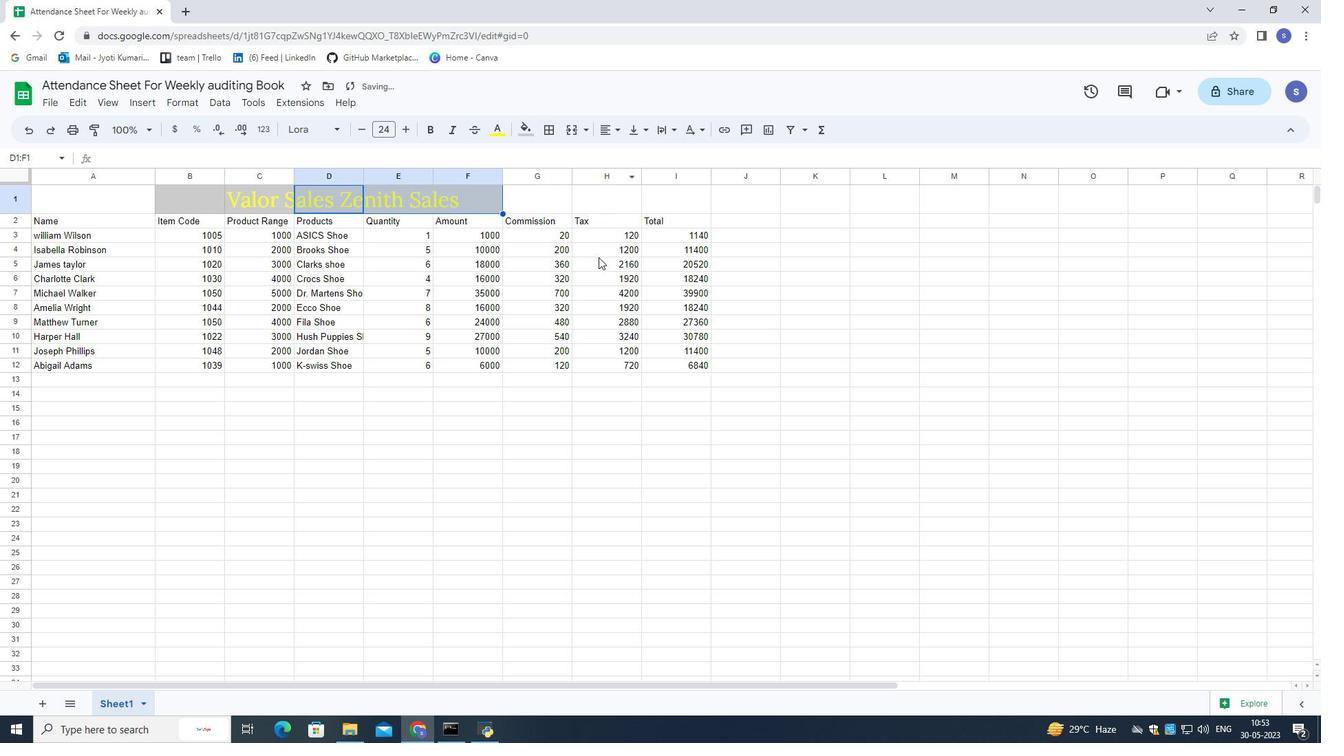 
Action: Mouse moved to (33, 219)
Screenshot: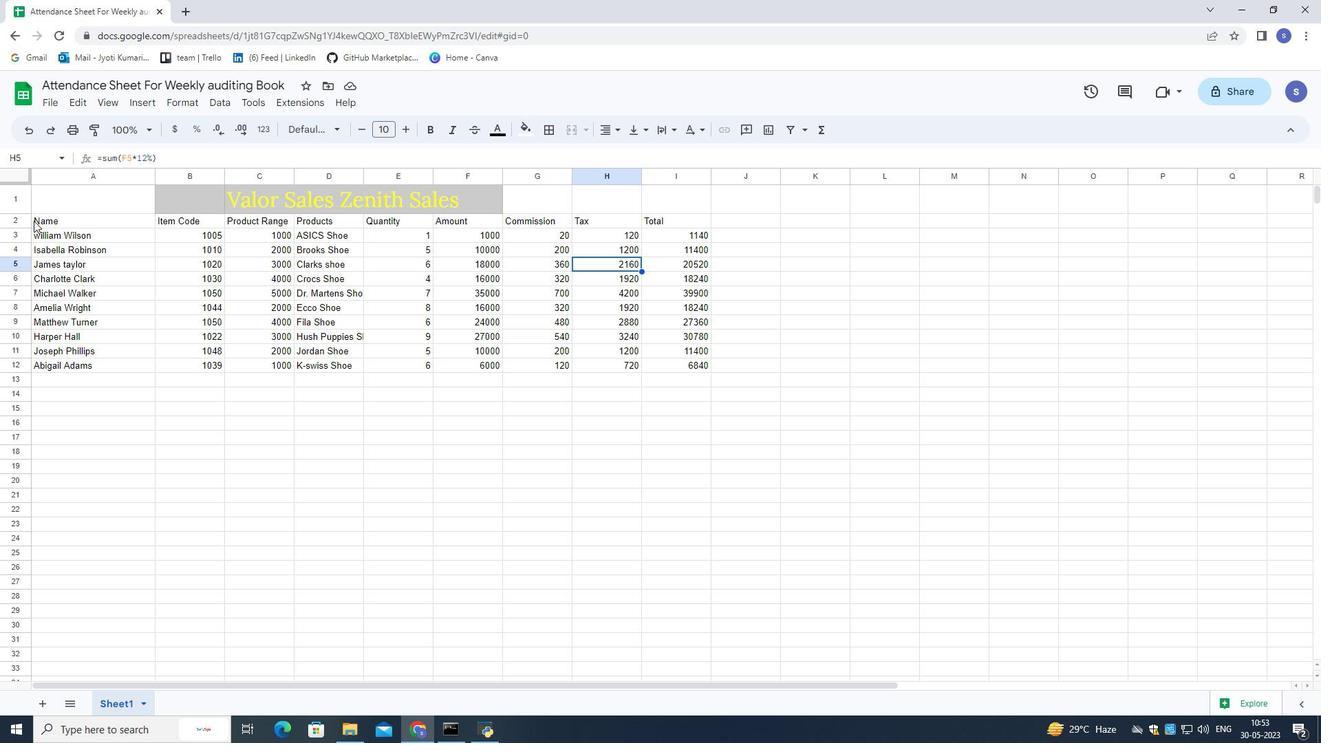 
Action: Mouse pressed left at (33, 219)
Screenshot: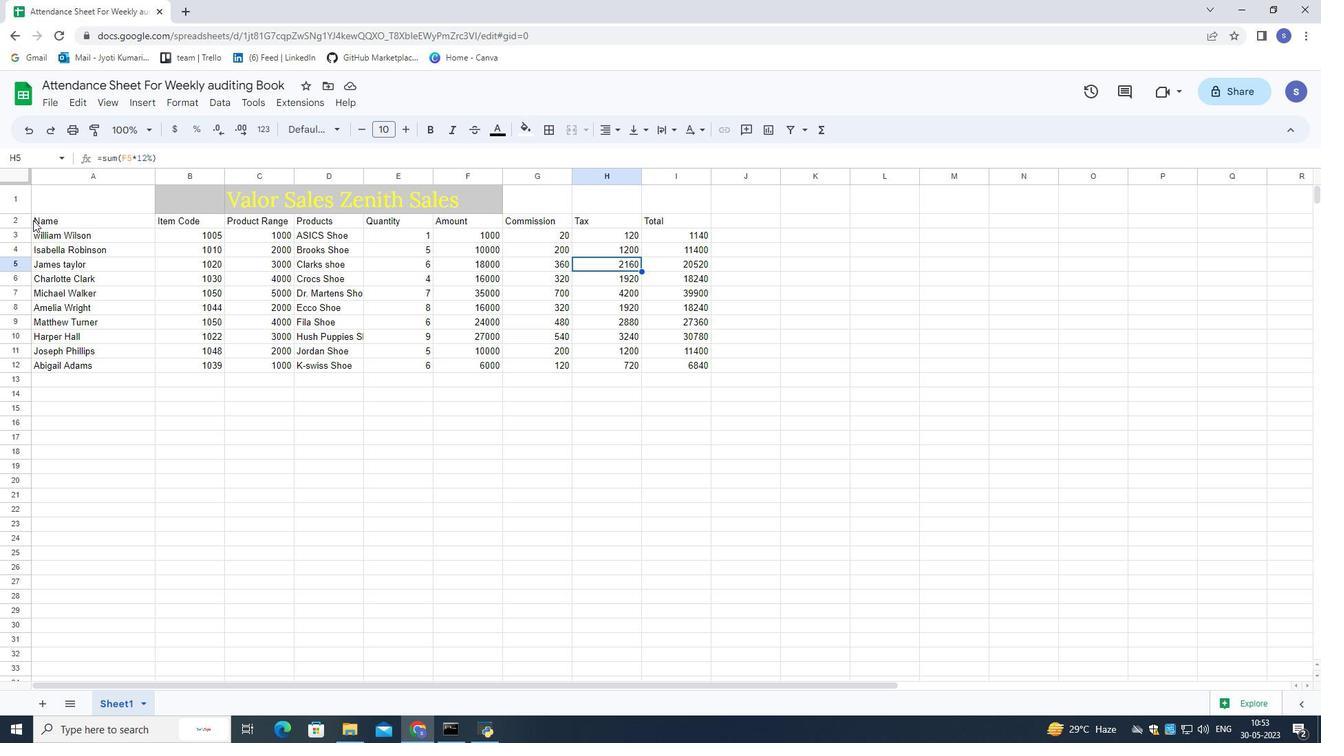 
Action: Mouse moved to (342, 130)
Screenshot: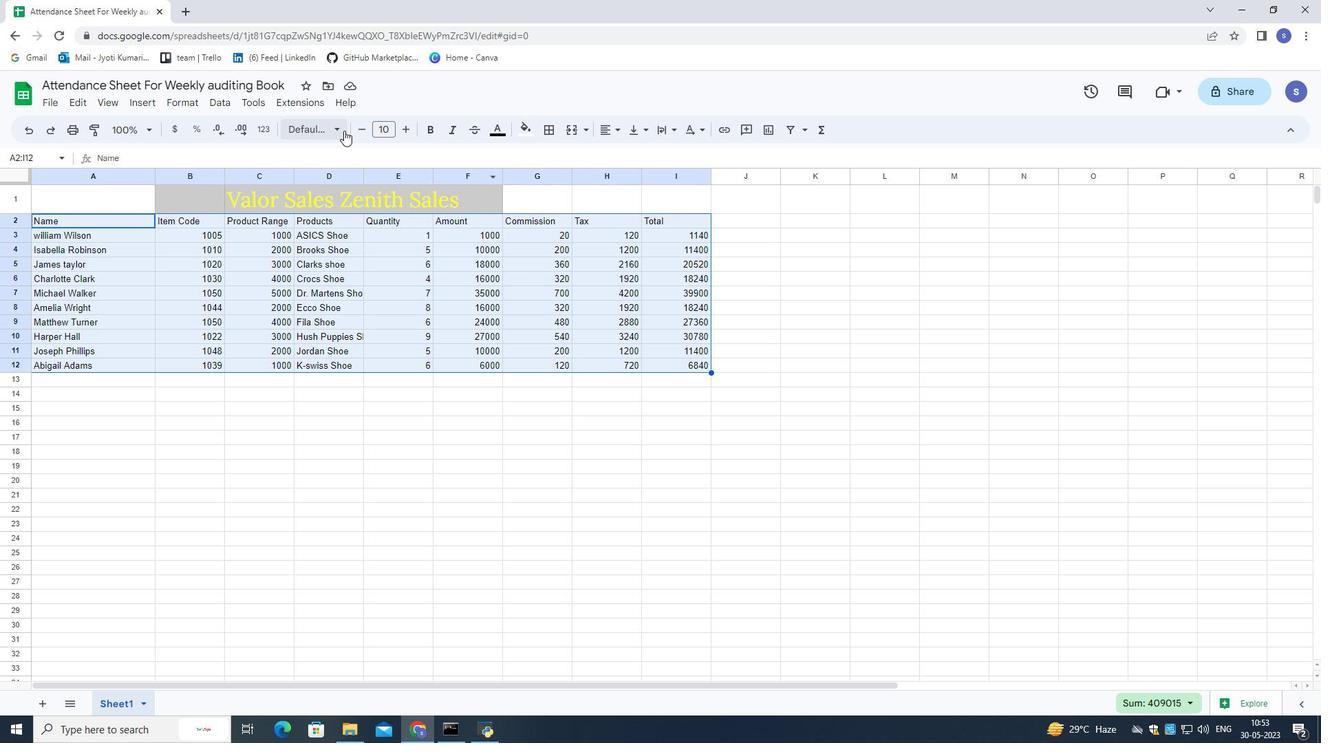 
Action: Mouse pressed left at (342, 130)
Screenshot: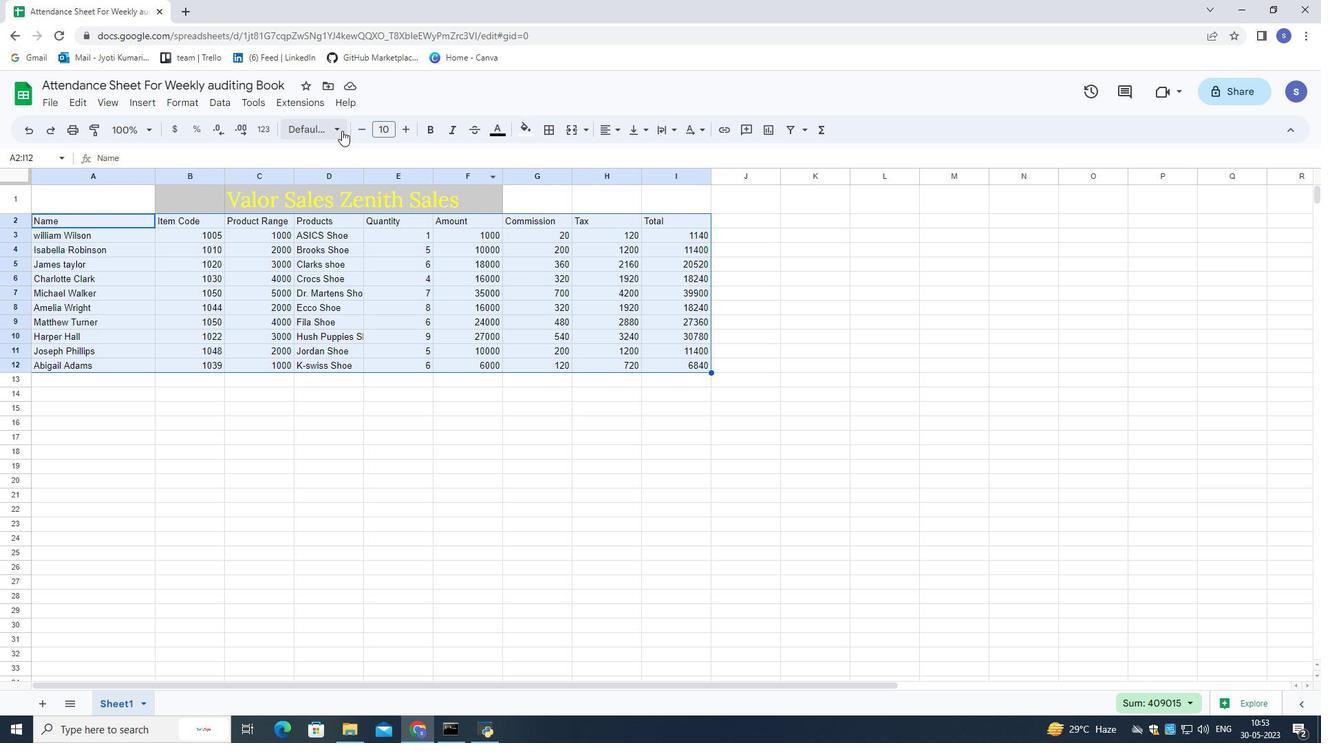 
Action: Mouse moved to (323, 265)
Screenshot: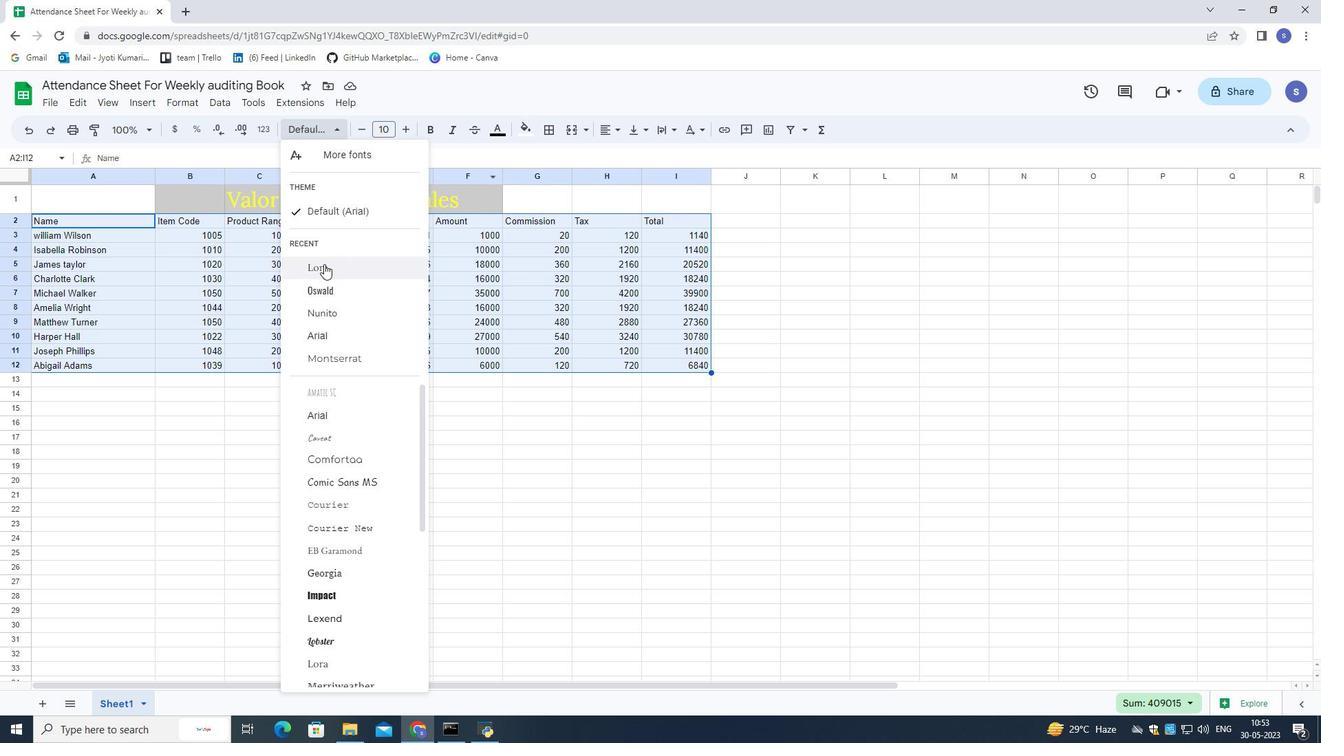 
Action: Mouse pressed left at (323, 265)
Screenshot: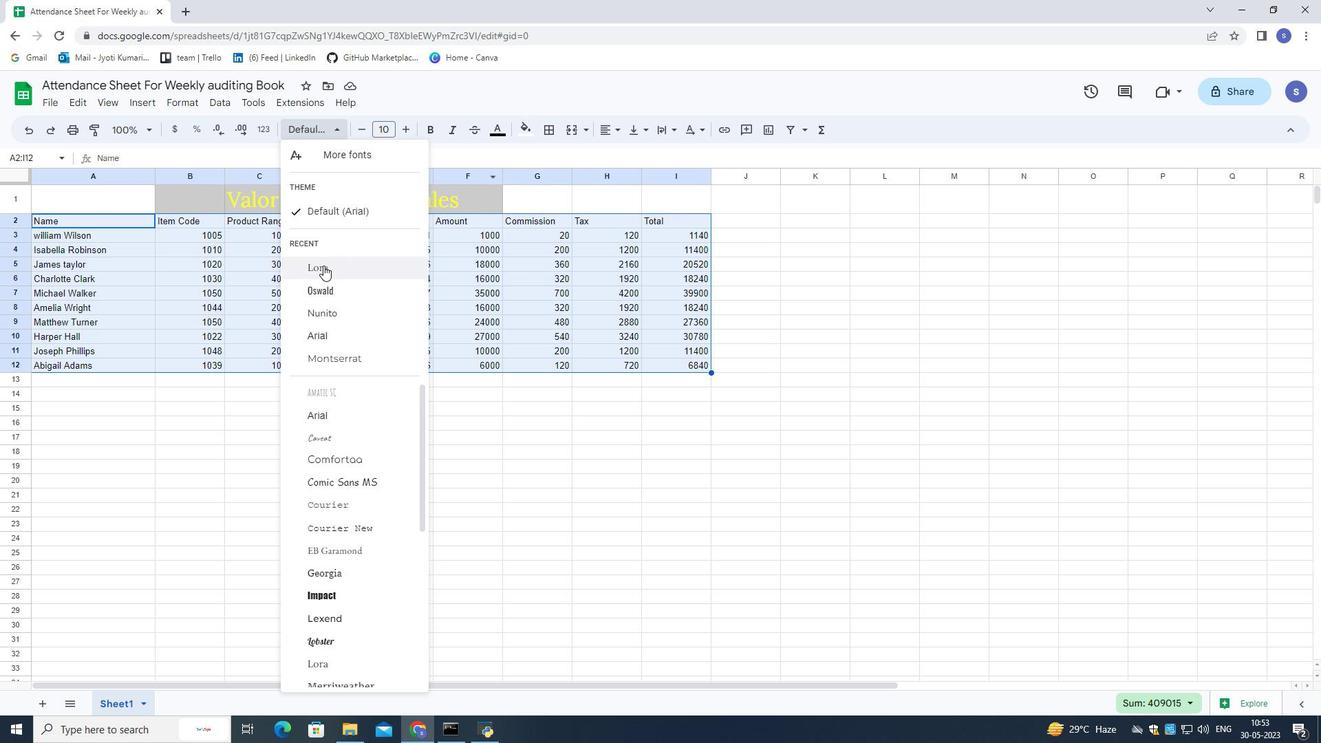 
Action: Mouse moved to (405, 129)
Screenshot: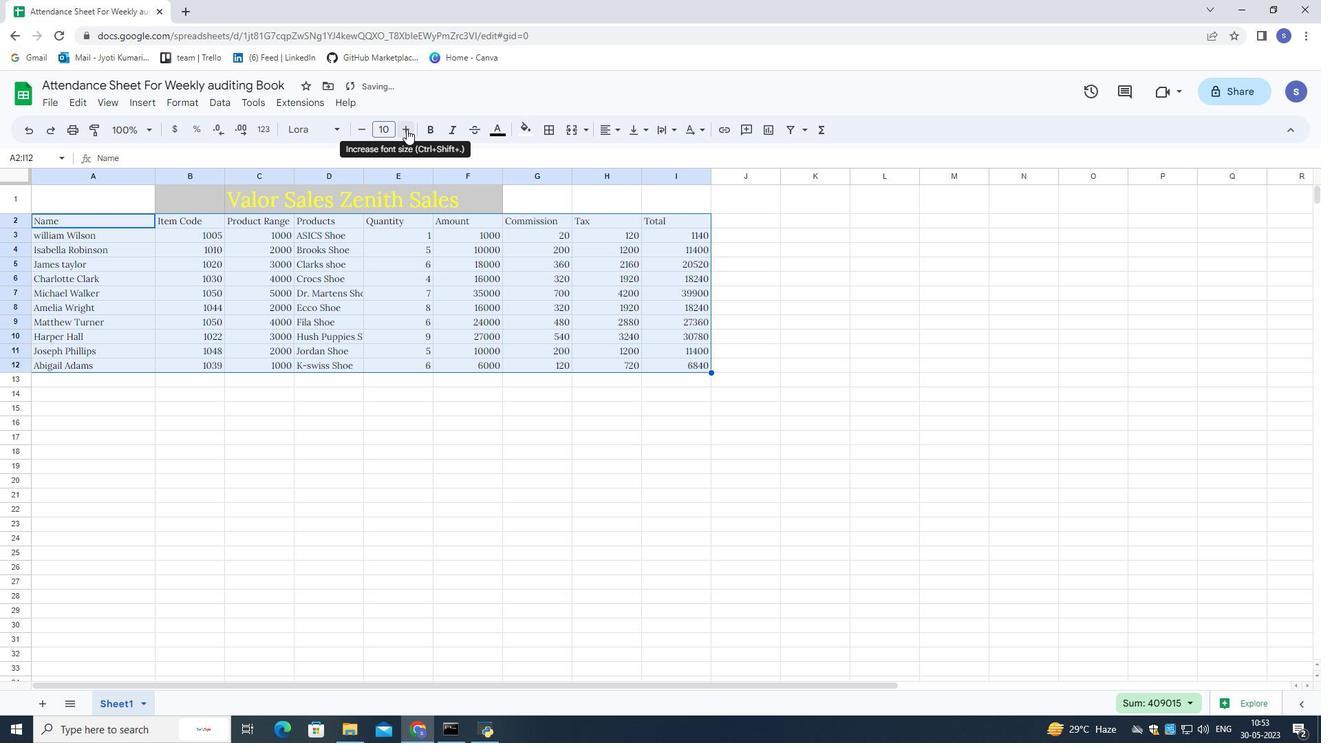 
Action: Mouse pressed left at (405, 129)
Screenshot: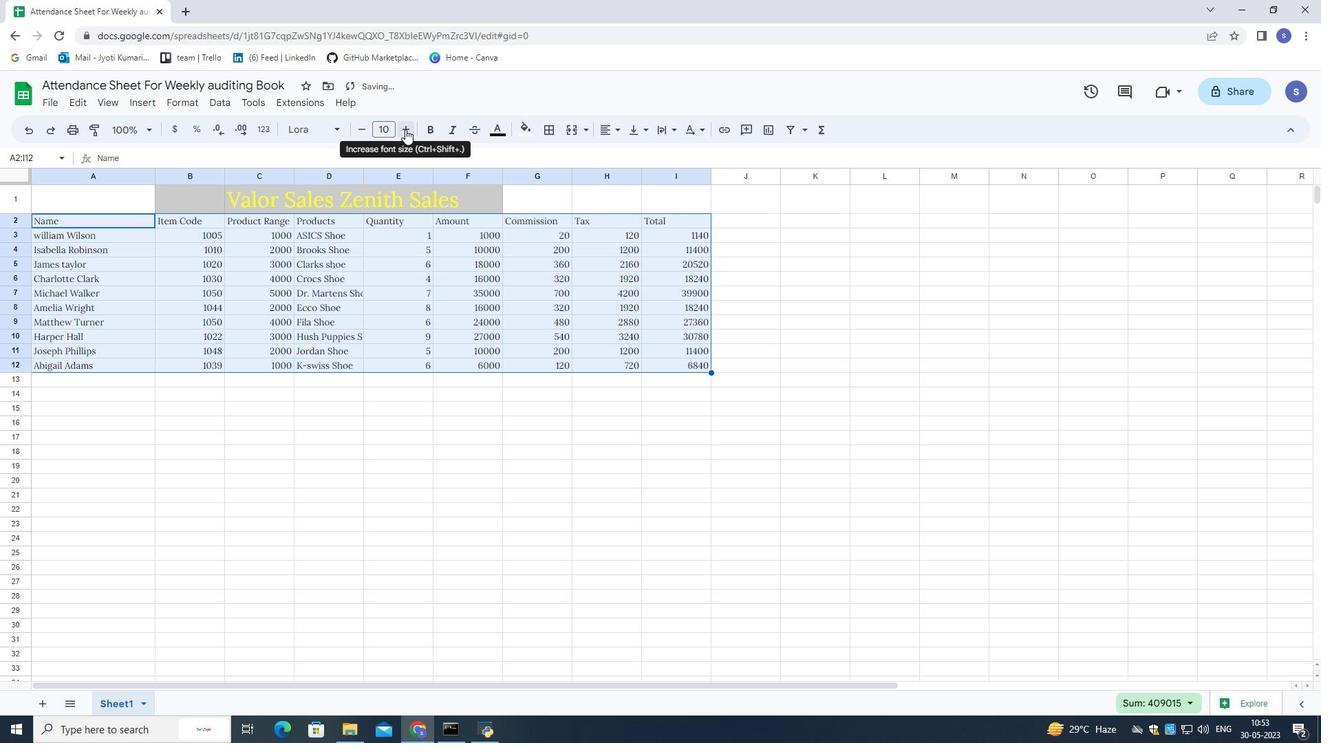 
Action: Mouse pressed left at (405, 129)
Screenshot: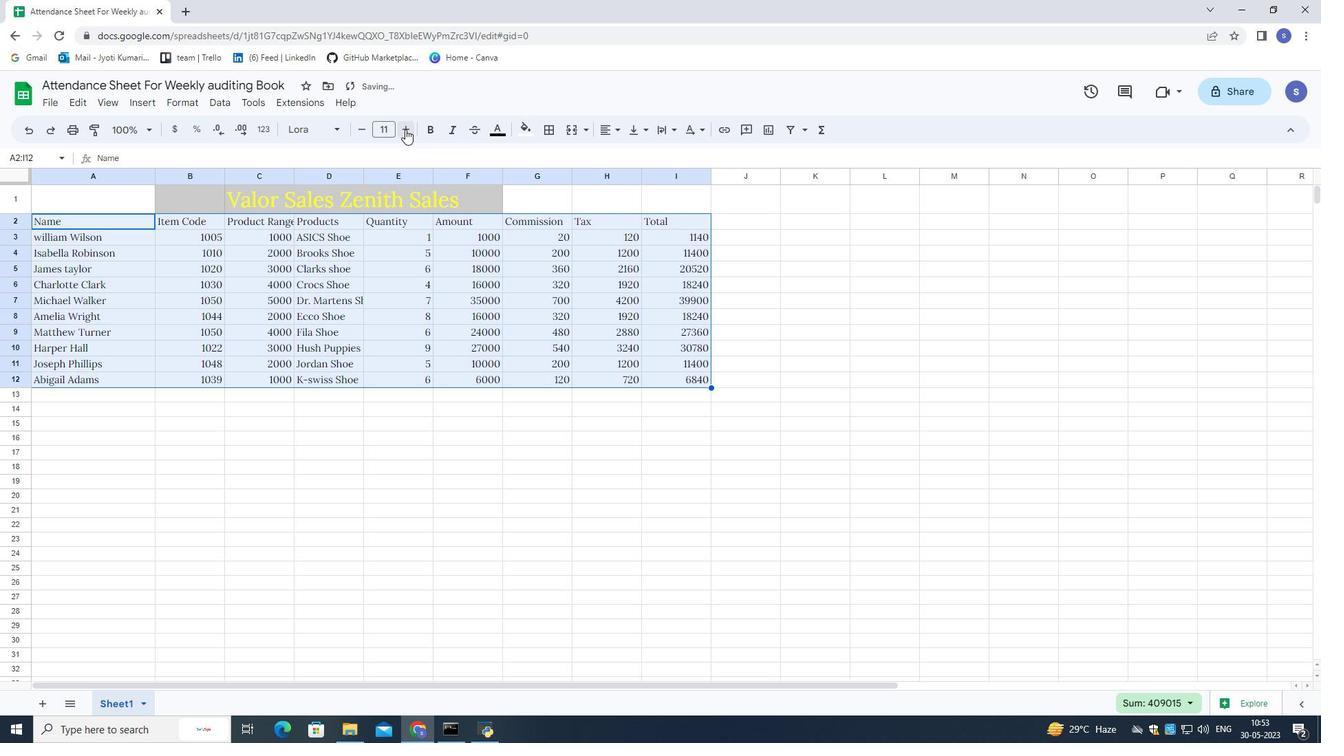 
Action: Mouse pressed left at (405, 129)
Screenshot: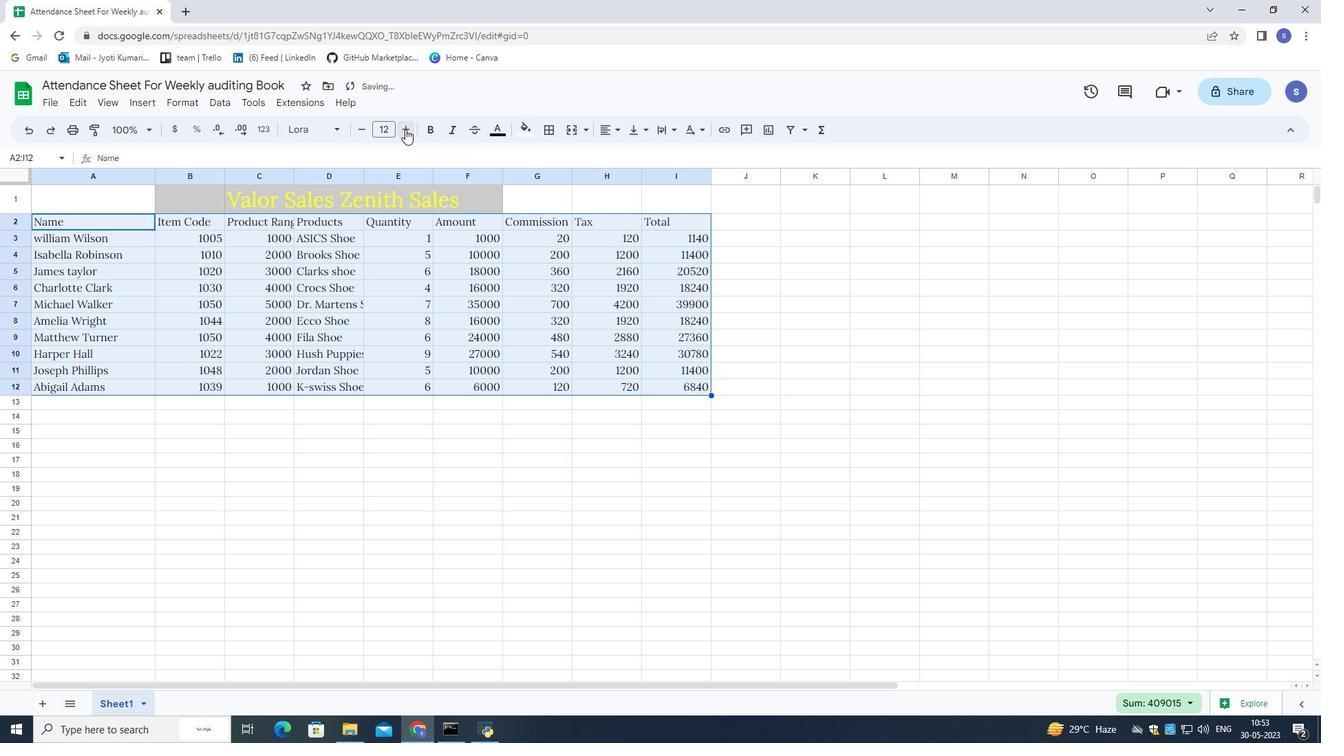 
Action: Mouse pressed left at (405, 129)
Screenshot: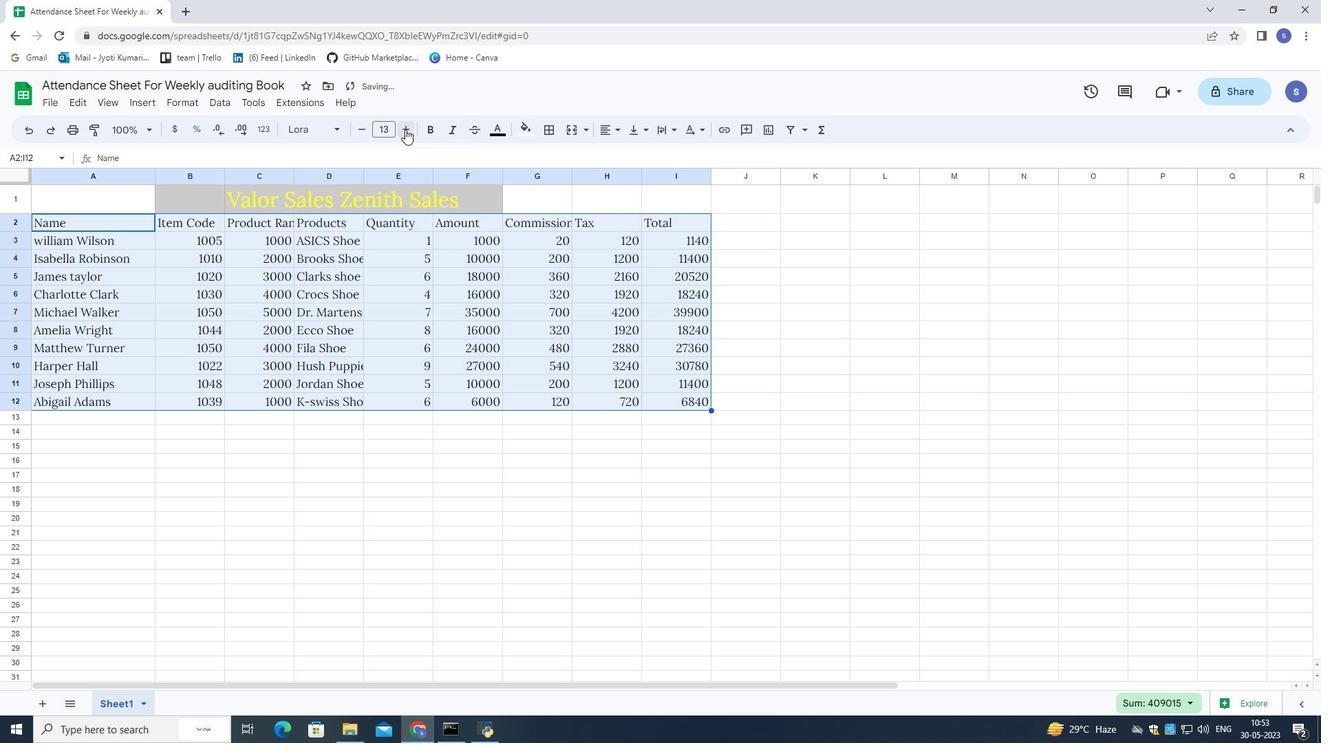 
Action: Mouse pressed left at (405, 129)
Screenshot: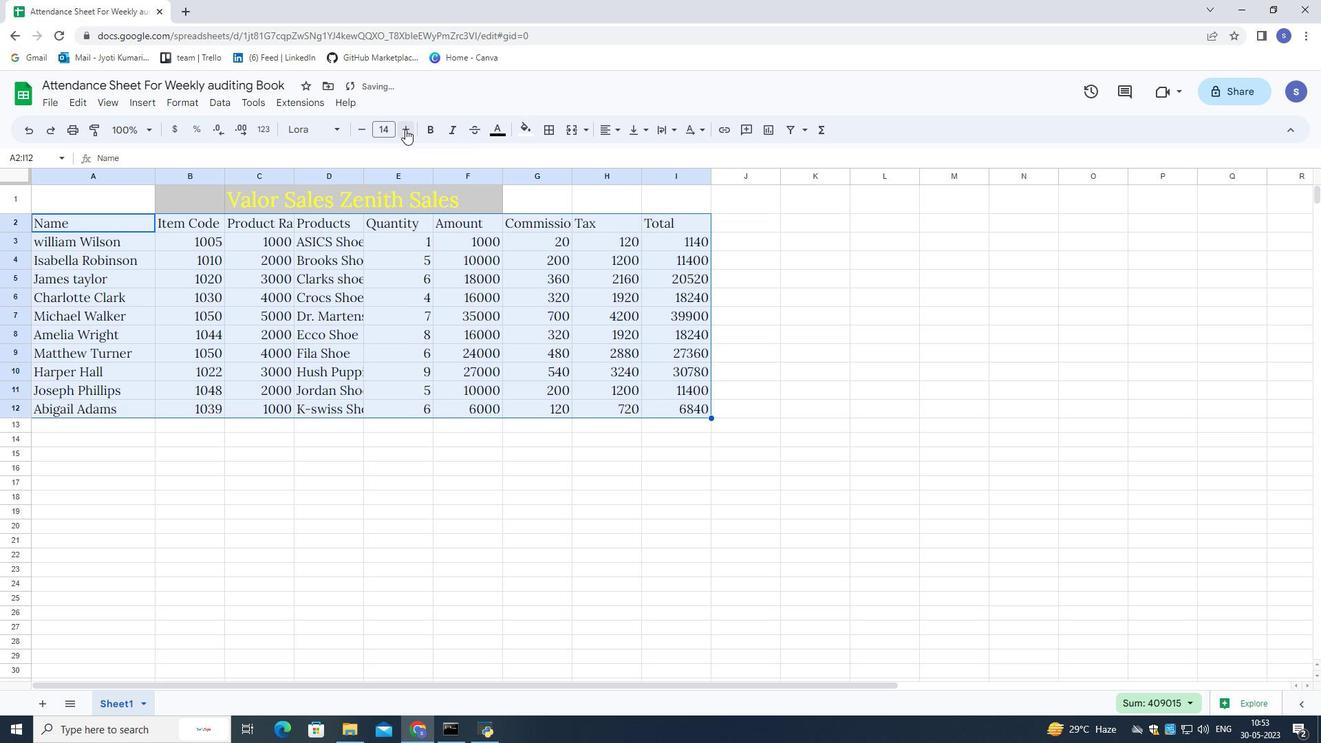 
Action: Mouse pressed left at (405, 129)
Screenshot: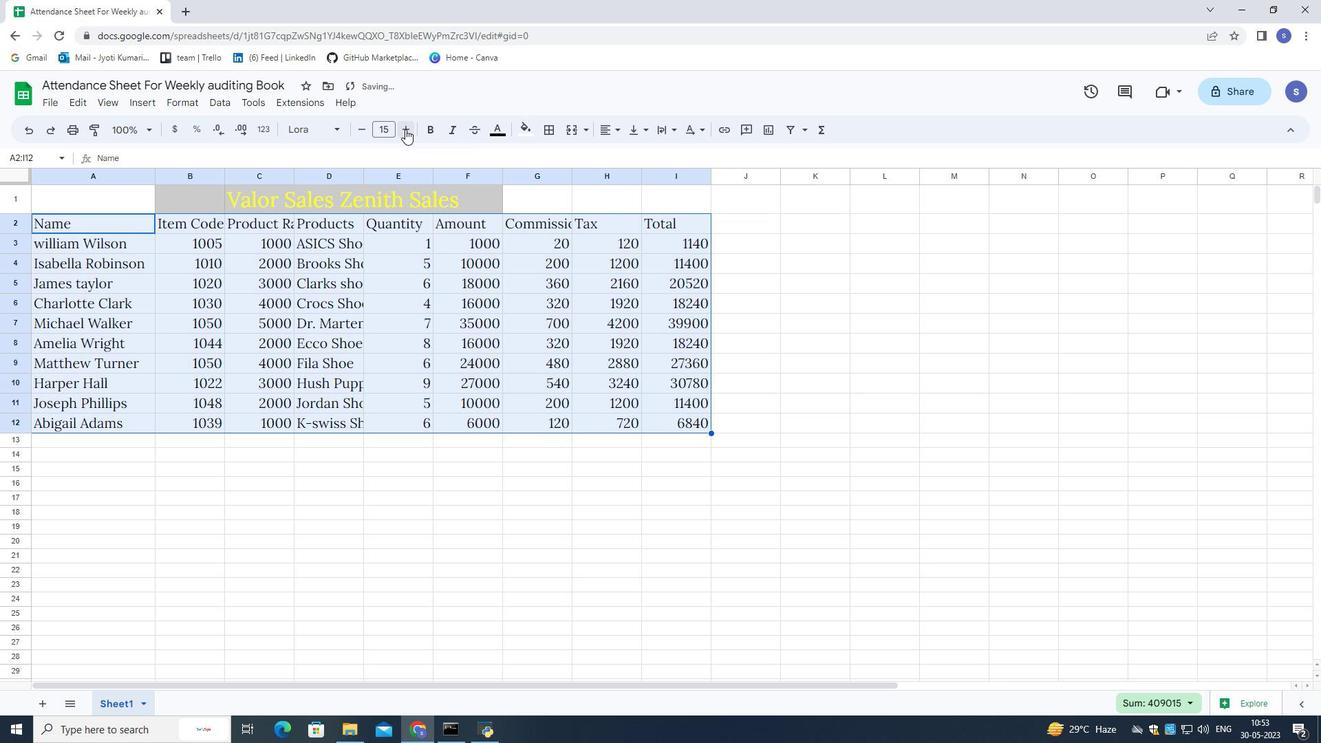 
Action: Mouse moved to (86, 511)
Screenshot: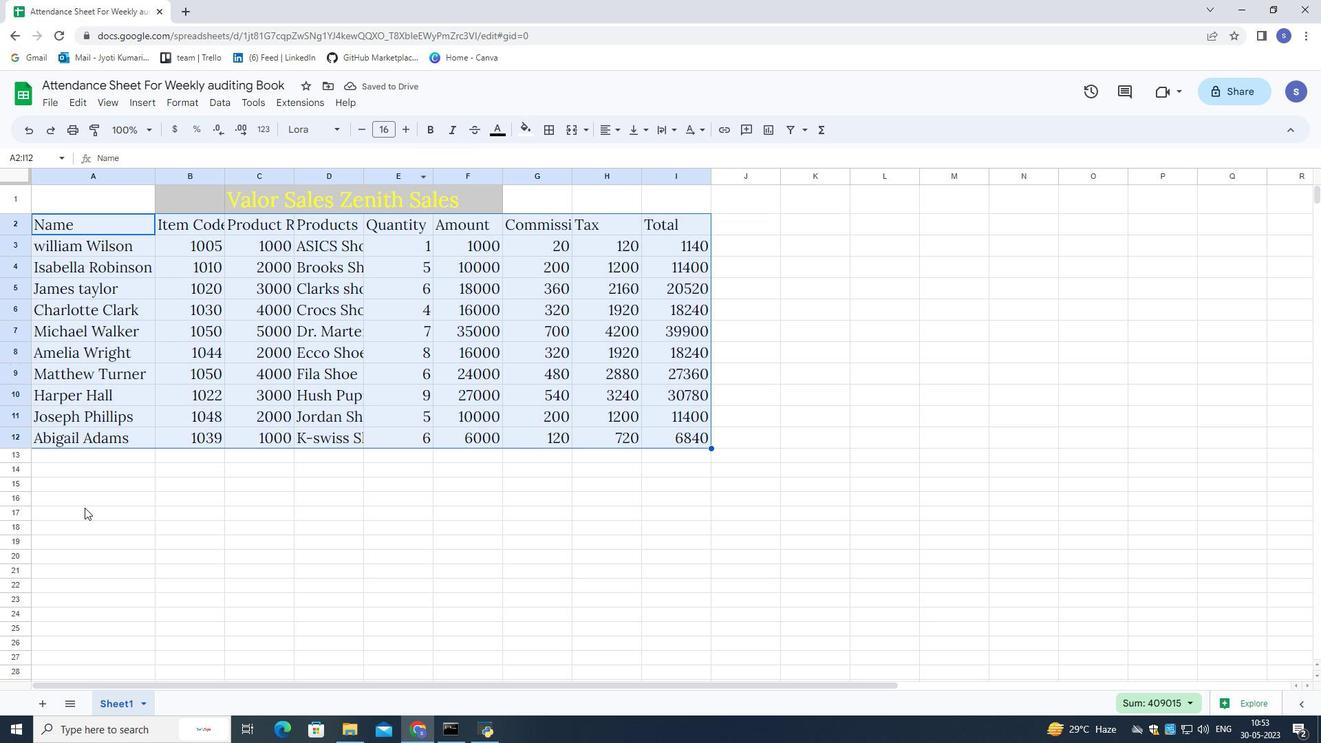 
Action: Mouse pressed left at (86, 511)
Screenshot: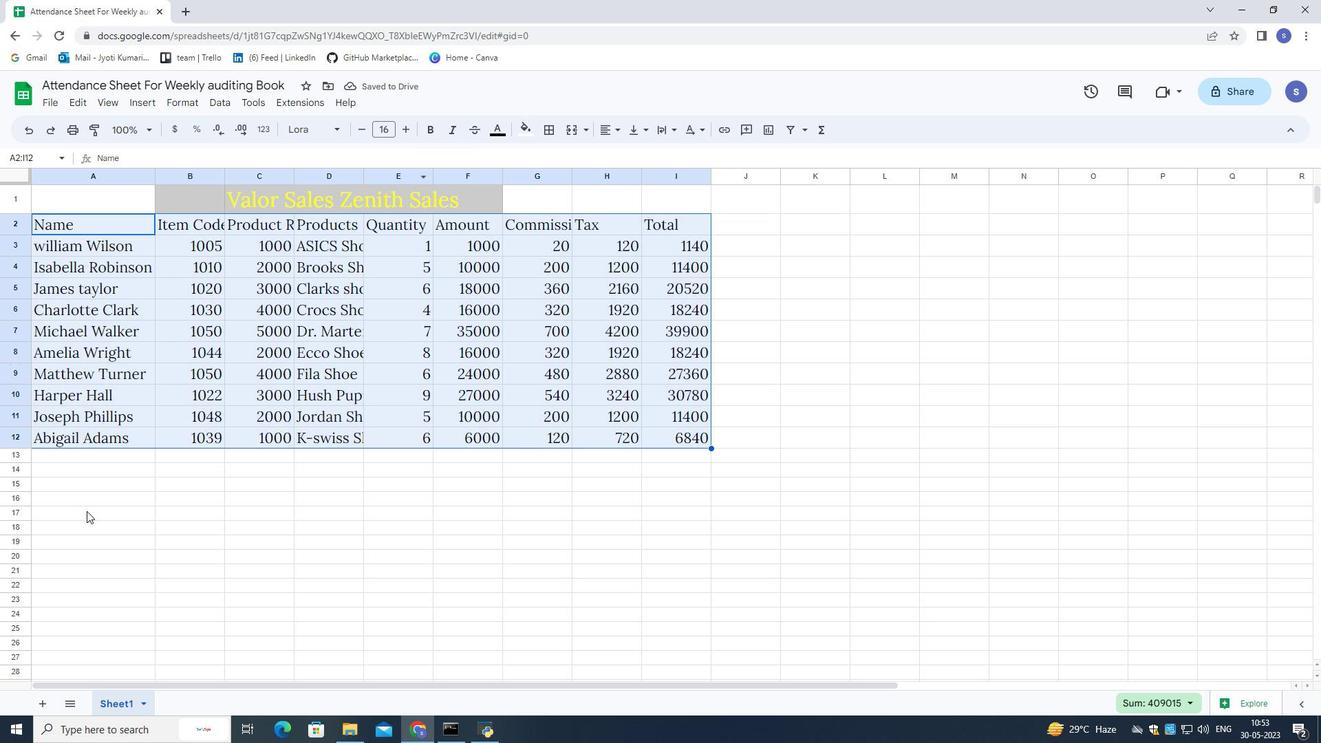 
Action: Mouse moved to (75, 198)
Screenshot: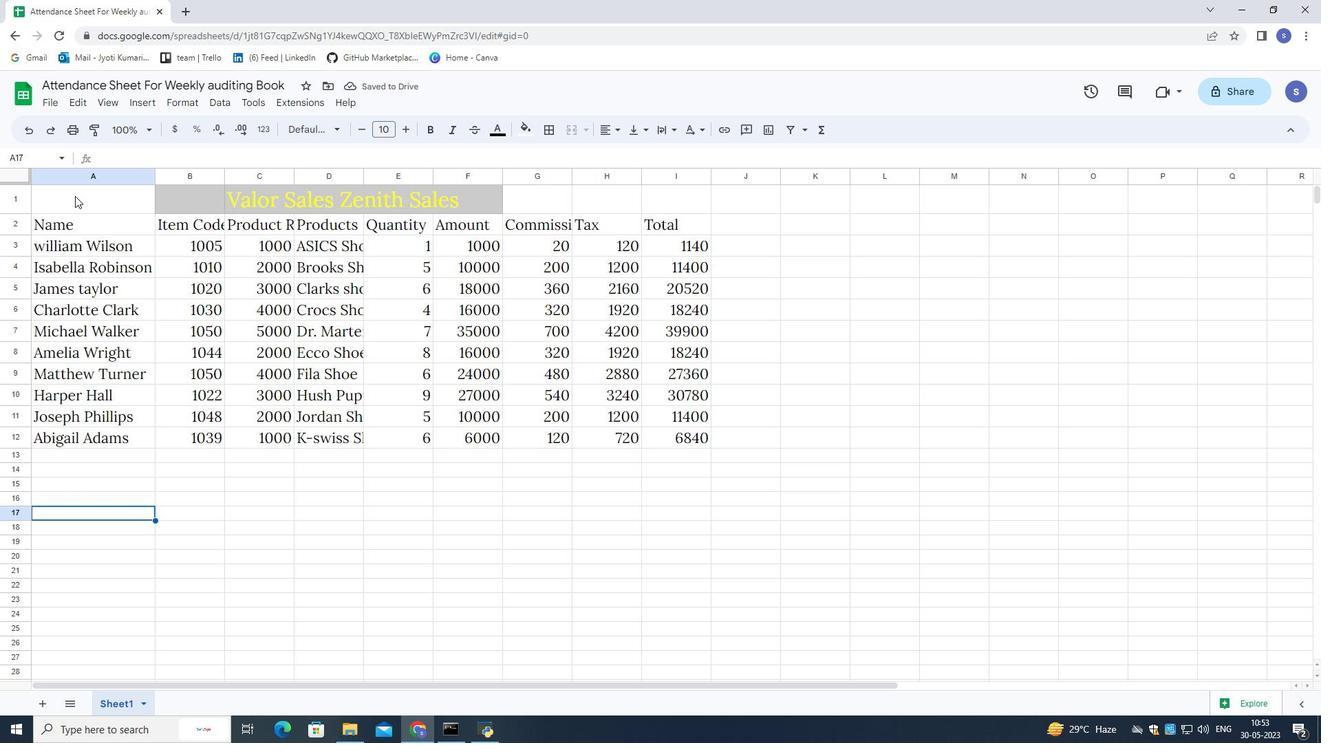
Action: Mouse pressed left at (75, 198)
Screenshot: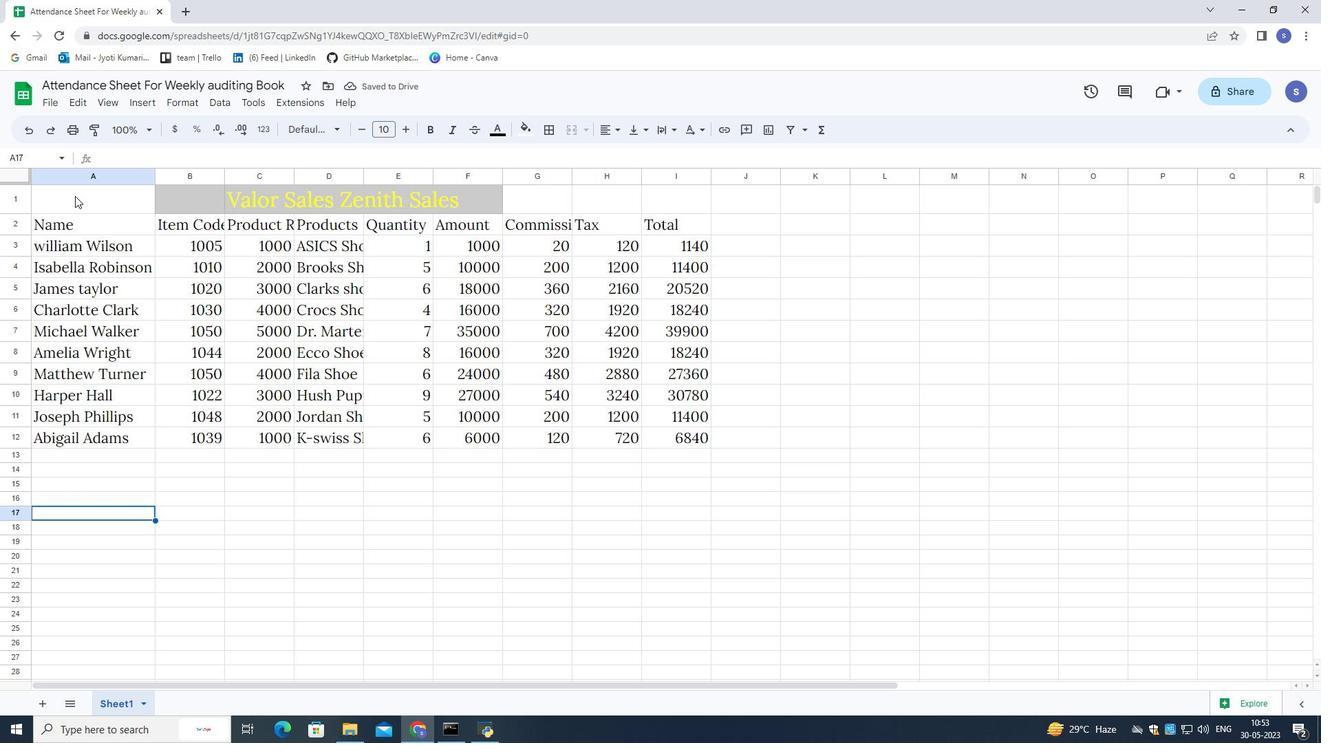 
Action: Mouse moved to (616, 134)
Screenshot: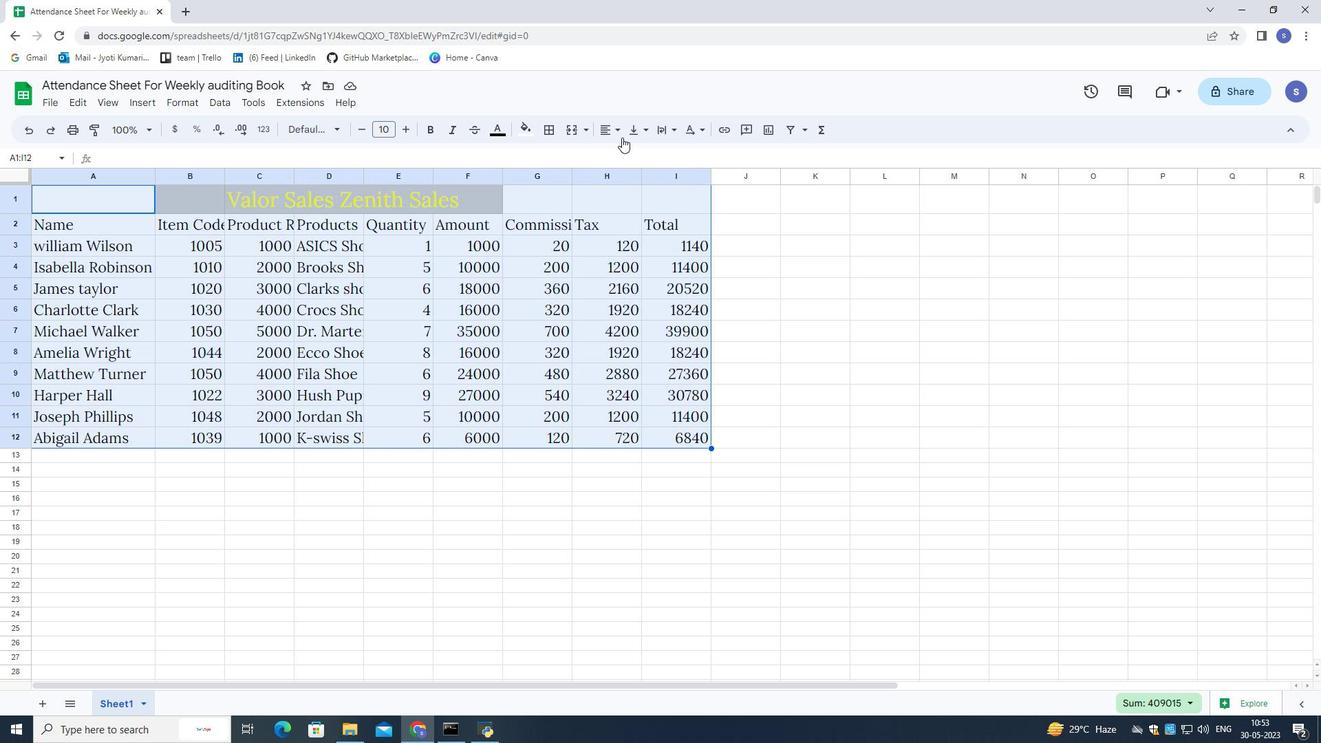 
Action: Mouse pressed left at (616, 134)
Screenshot: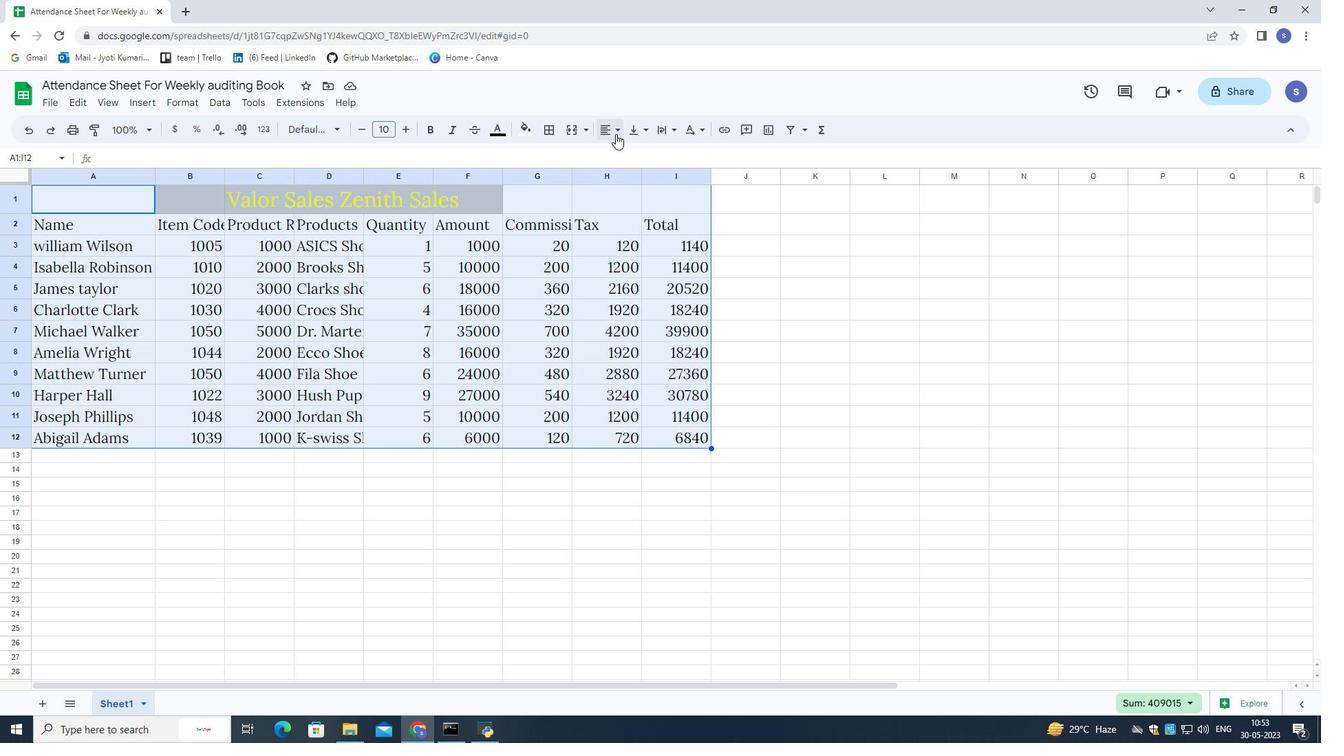 
Action: Mouse moved to (614, 162)
Screenshot: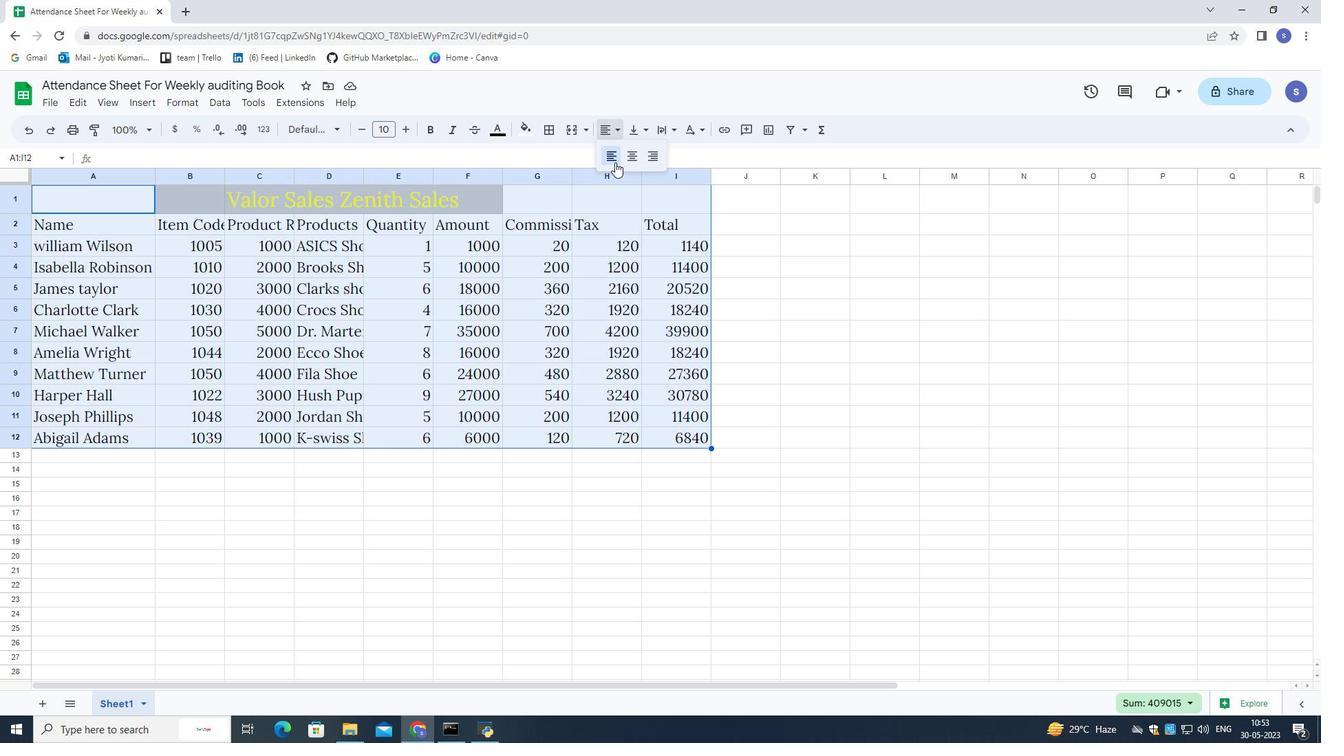 
Action: Mouse pressed left at (614, 162)
Screenshot: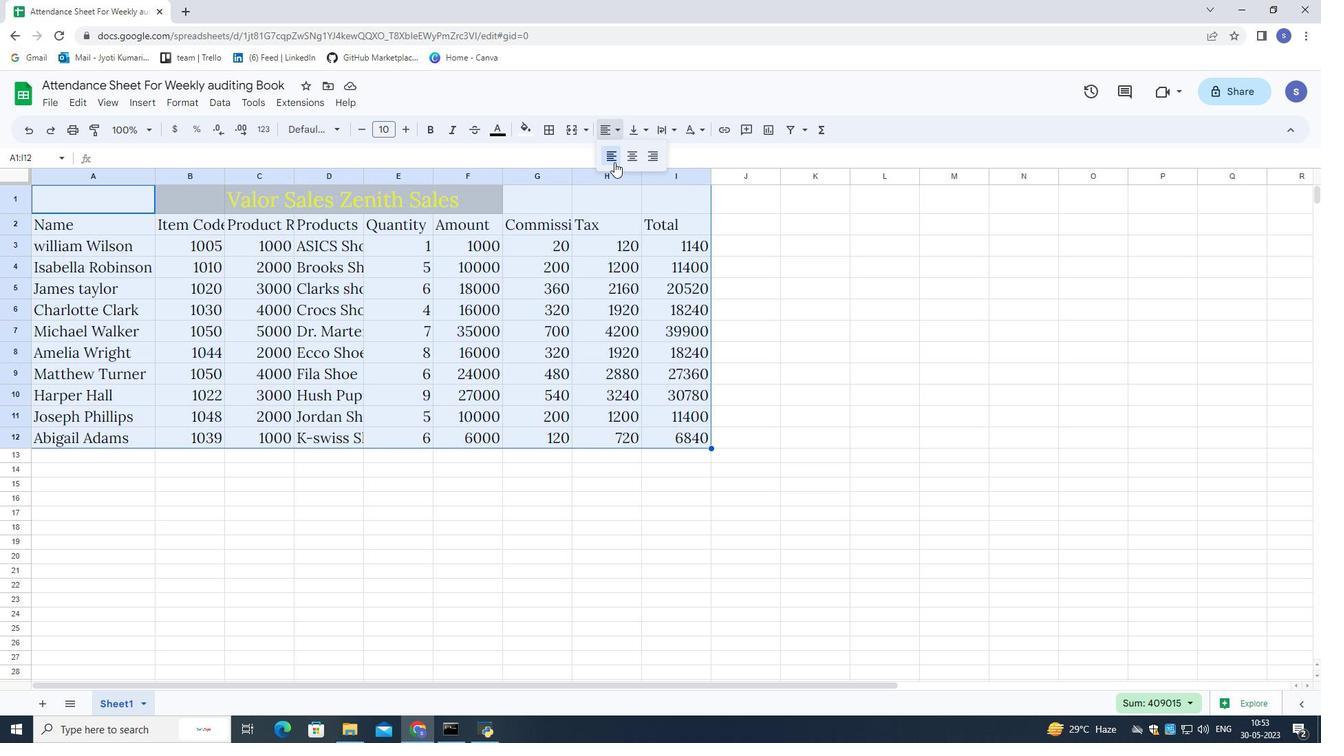 
Action: Mouse moved to (831, 373)
Screenshot: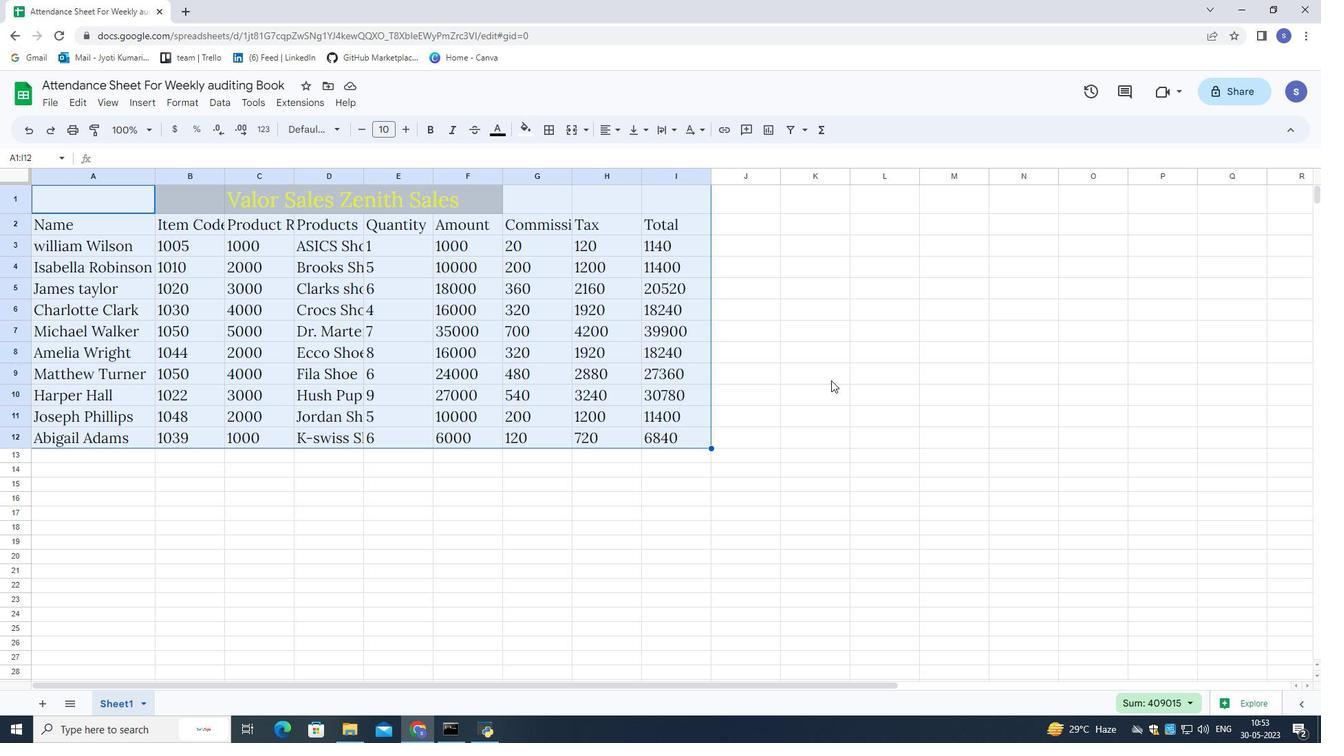 
Action: Mouse pressed left at (831, 373)
Screenshot: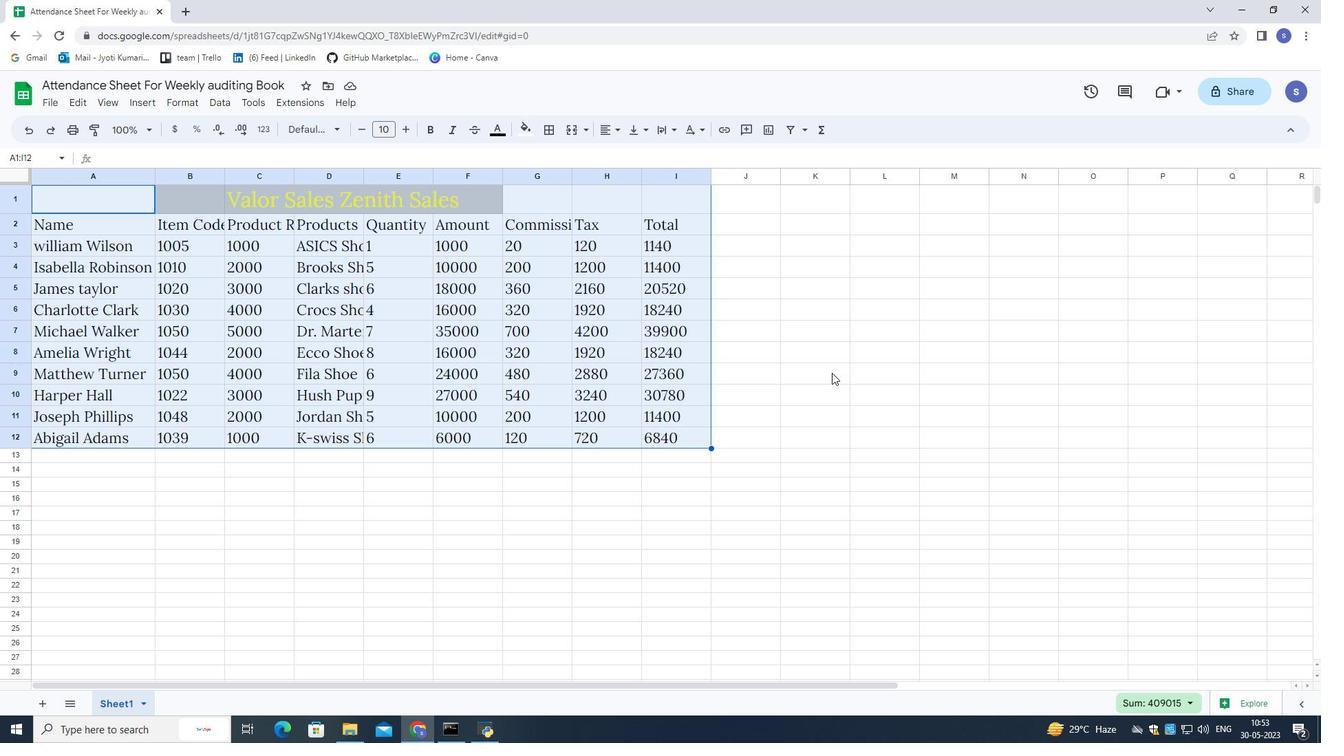 
Action: Mouse moved to (268, 351)
Screenshot: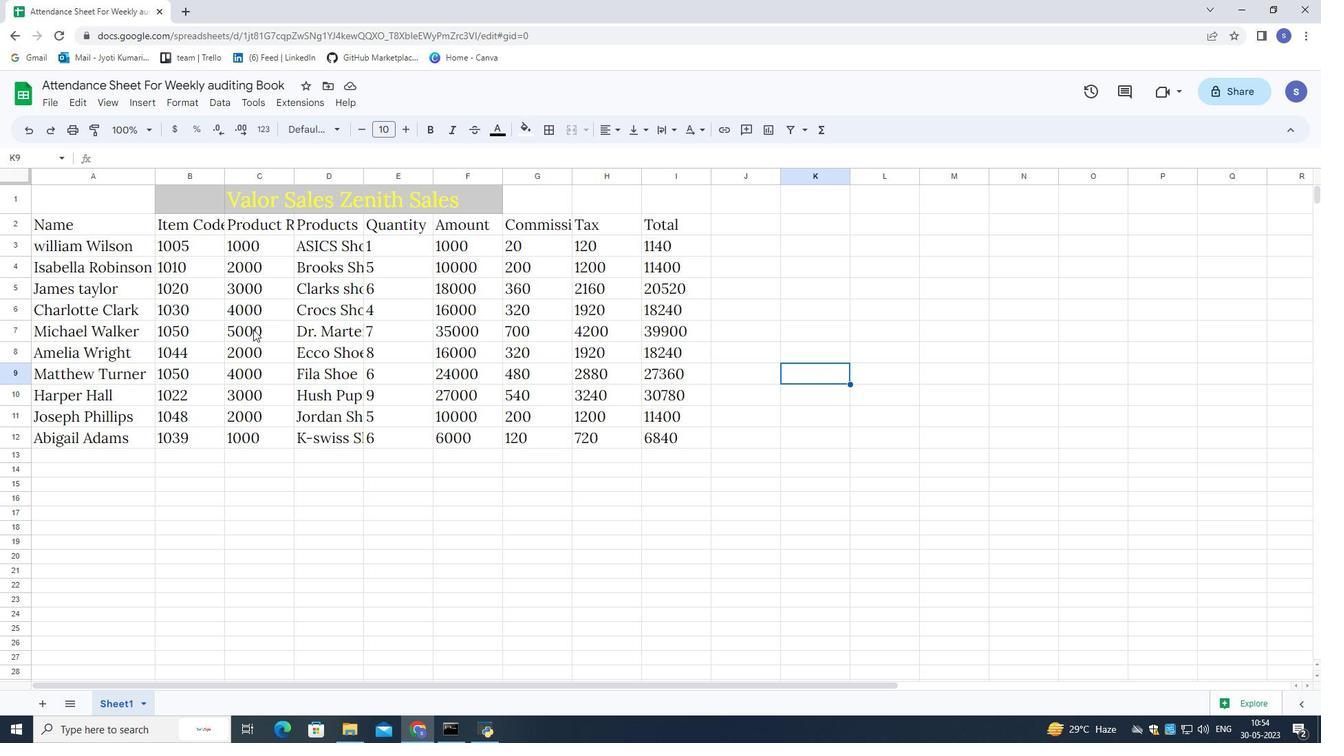 
Action: Mouse pressed left at (268, 351)
Screenshot: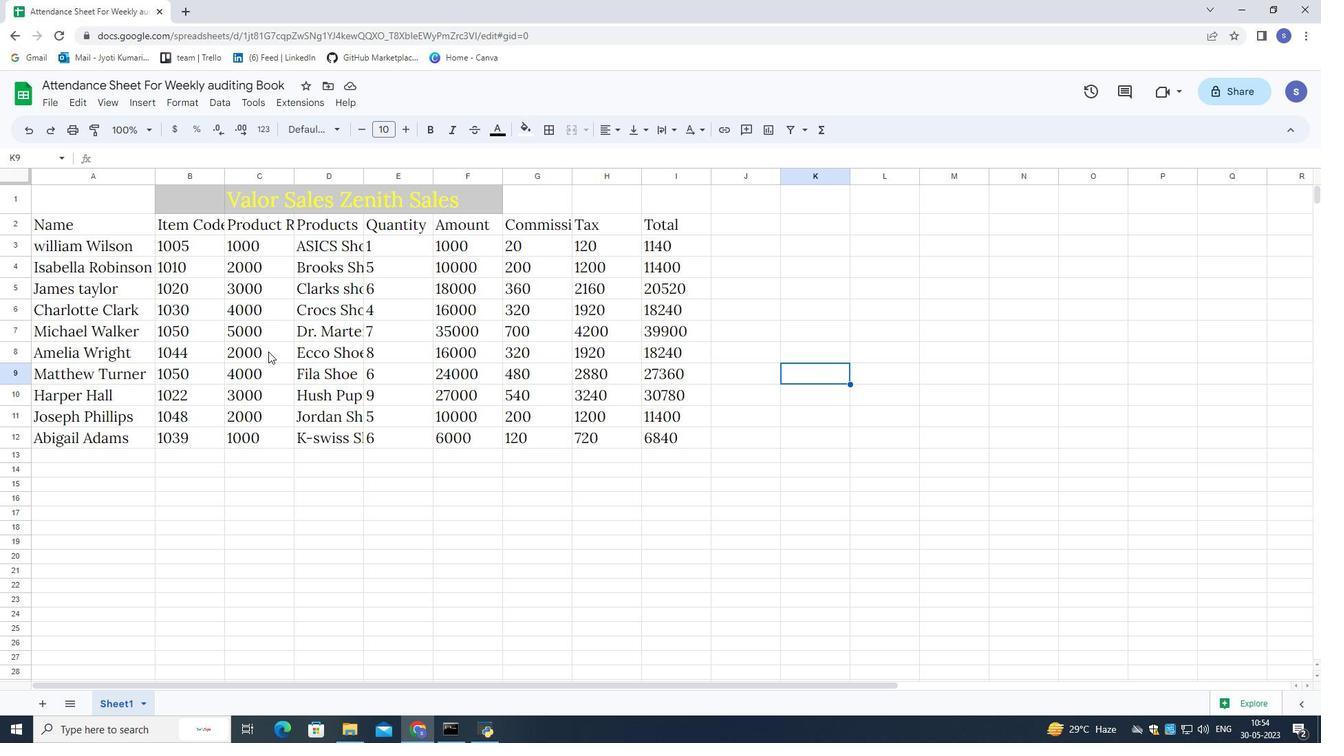 
Action: Mouse moved to (267, 298)
Screenshot: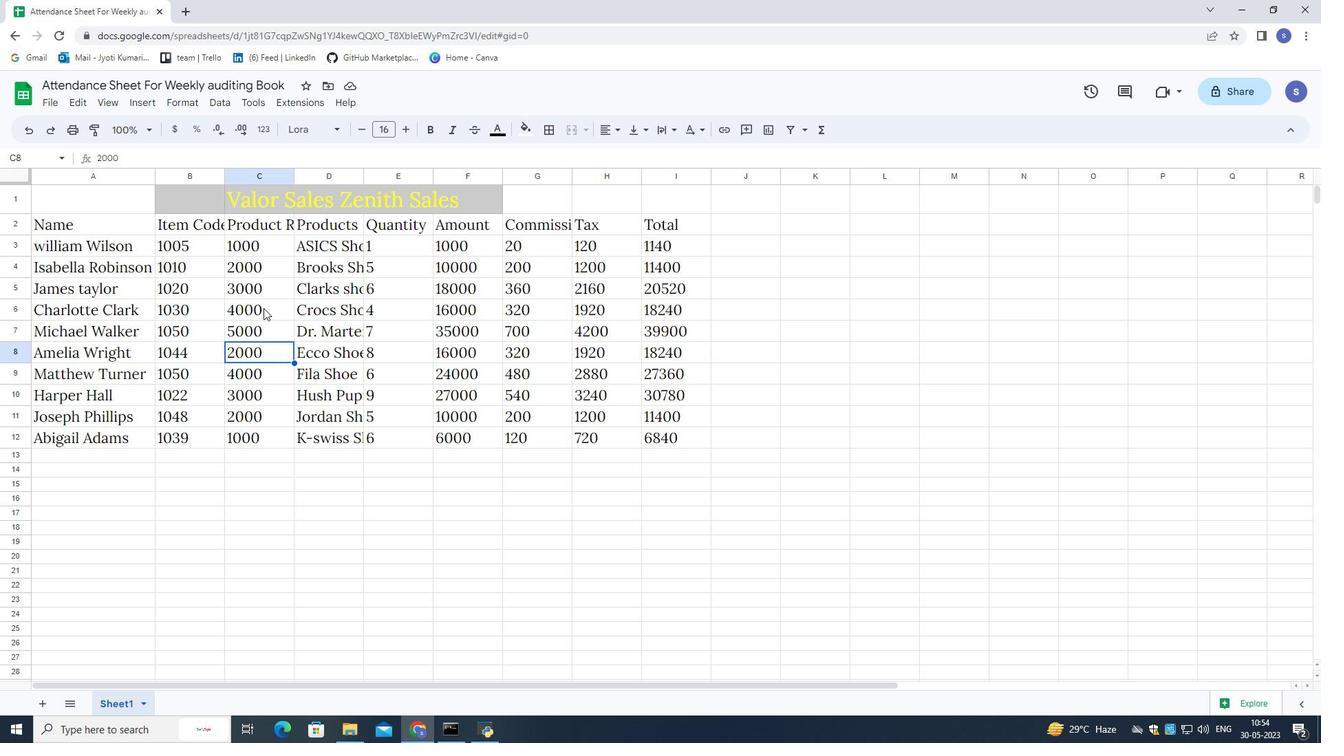 
Action: Mouse pressed left at (267, 298)
Screenshot: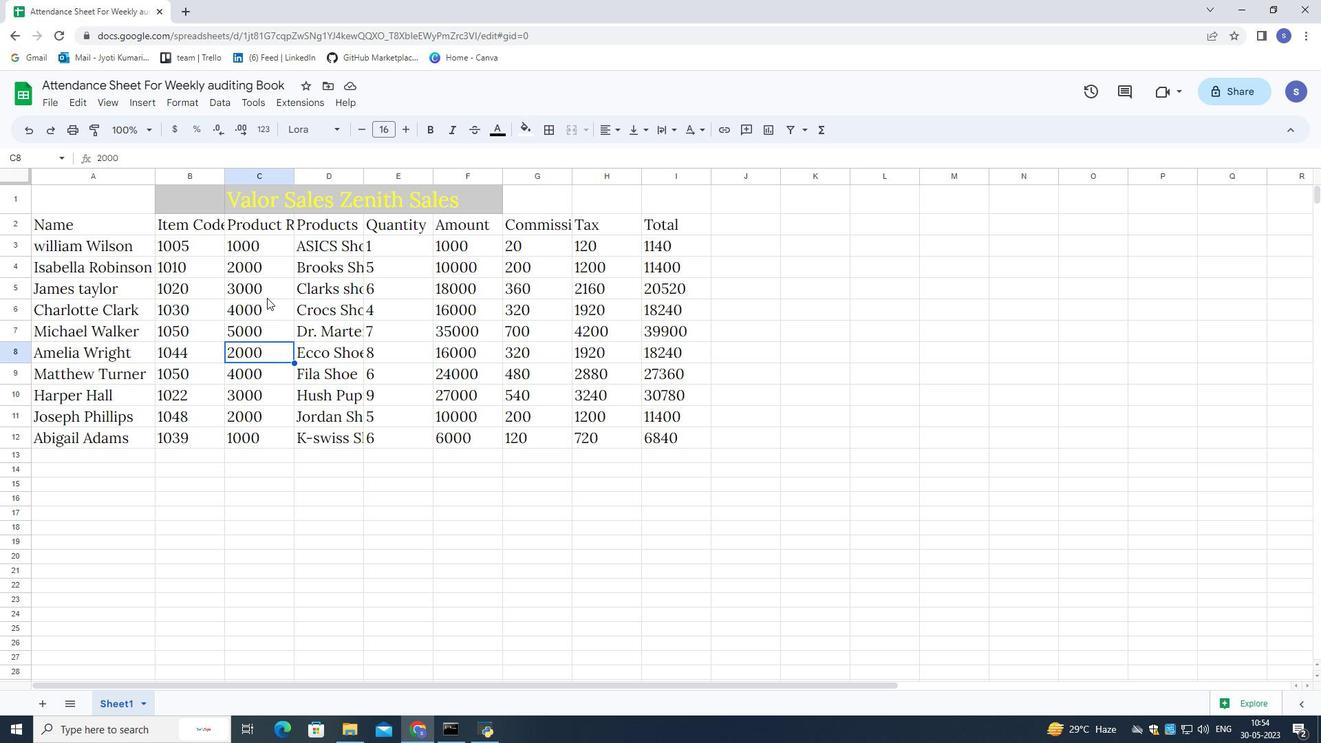 
Action: Mouse moved to (541, 294)
Screenshot: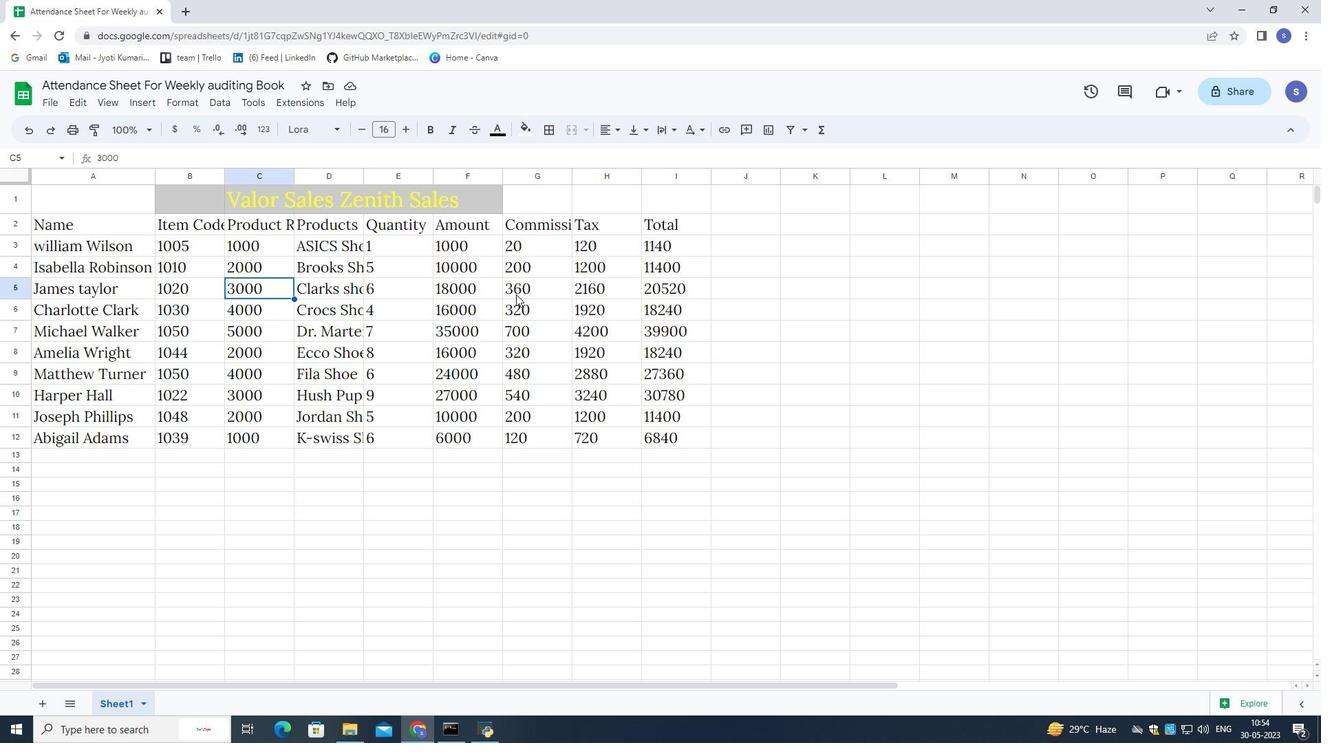
Action: Mouse pressed left at (541, 294)
Screenshot: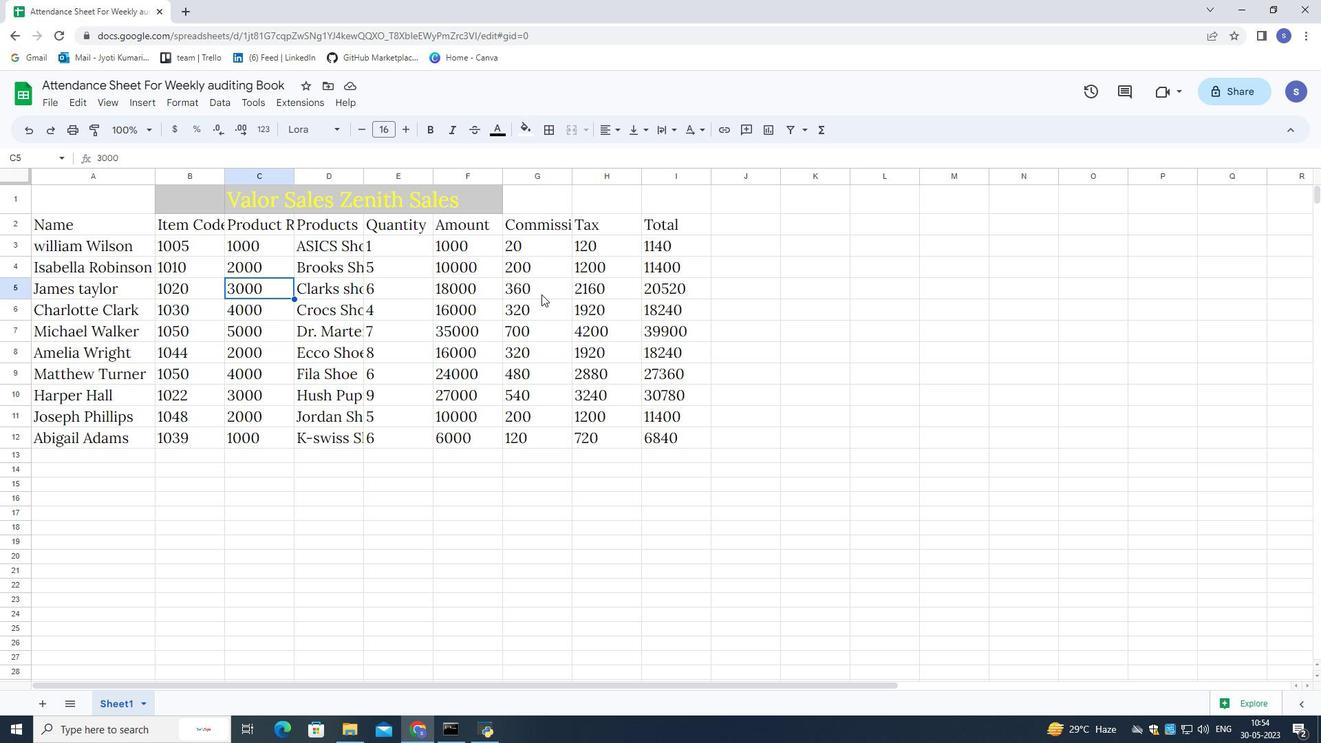 
Action: Mouse moved to (541, 293)
Screenshot: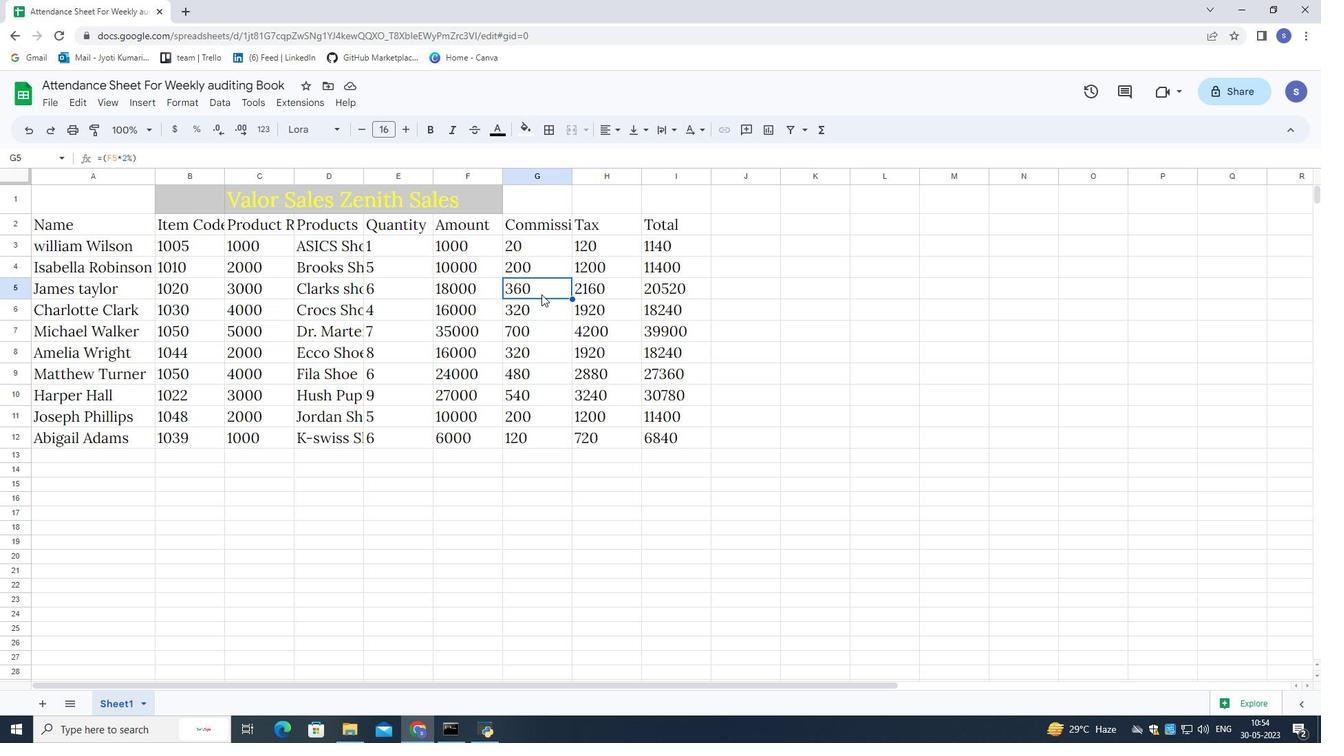 
